 Task: In the Page agendapage.pptxselect all the shapes, outline the shape with the color  'orange'select all the shapes, and insert the shape effects glow 'gold, 18 pt 'insert the slide blankinsert the chart clustered barapply animations splitwith effects options by element in seriesinsert the slide blank Insert a picture of Firewith name   Fire1.png apply animation in motion path custom path
Action: Mouse pressed left at (30, 88)
Screenshot: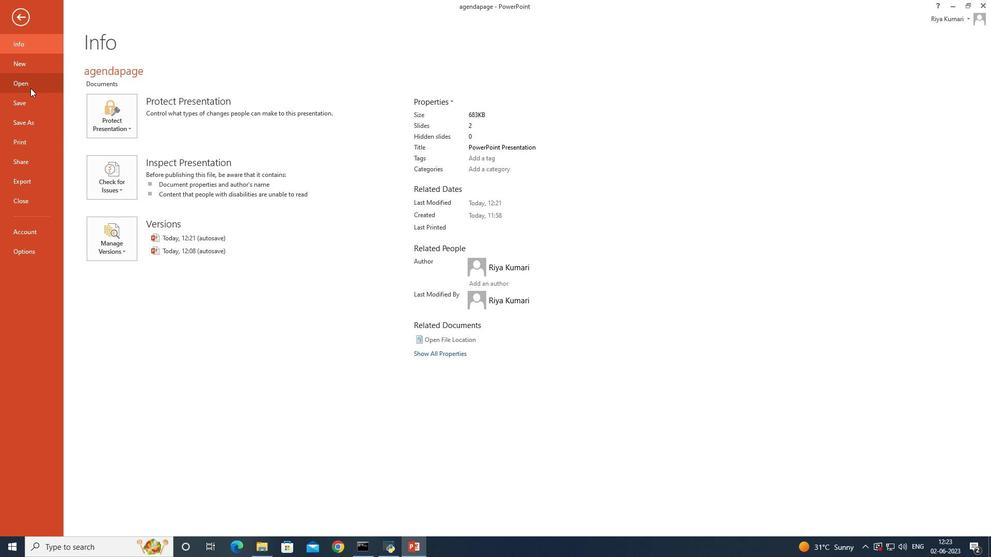 
Action: Mouse moved to (276, 106)
Screenshot: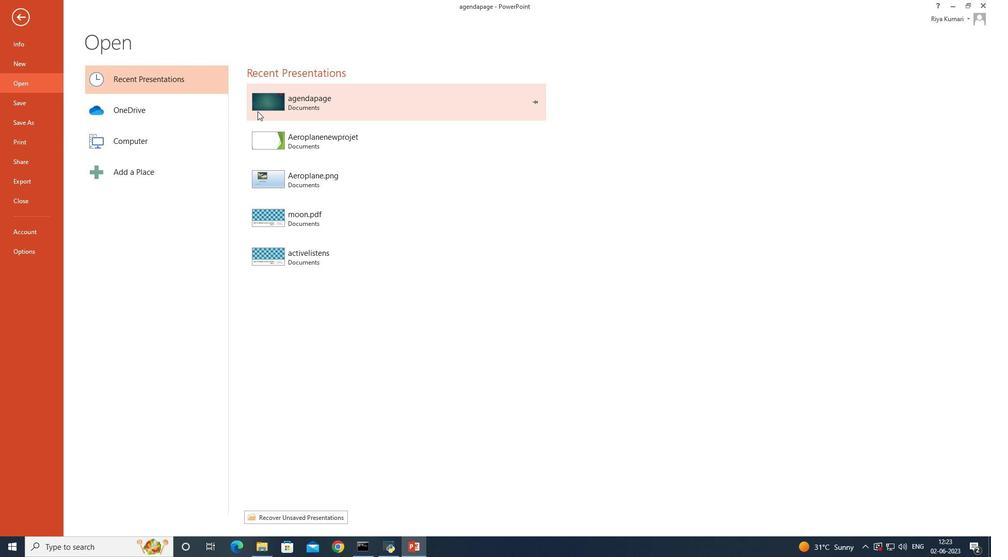 
Action: Mouse pressed left at (276, 106)
Screenshot: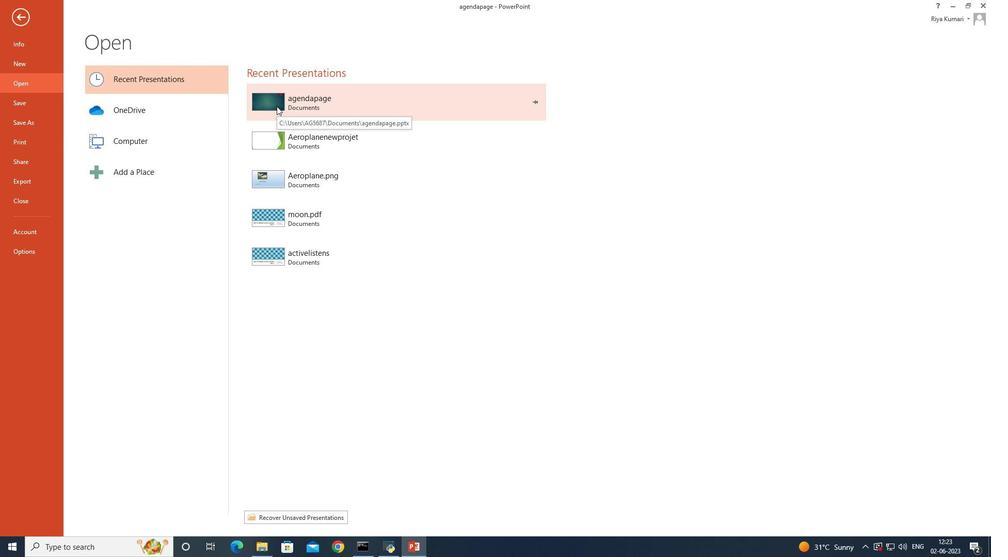 
Action: Mouse moved to (376, 145)
Screenshot: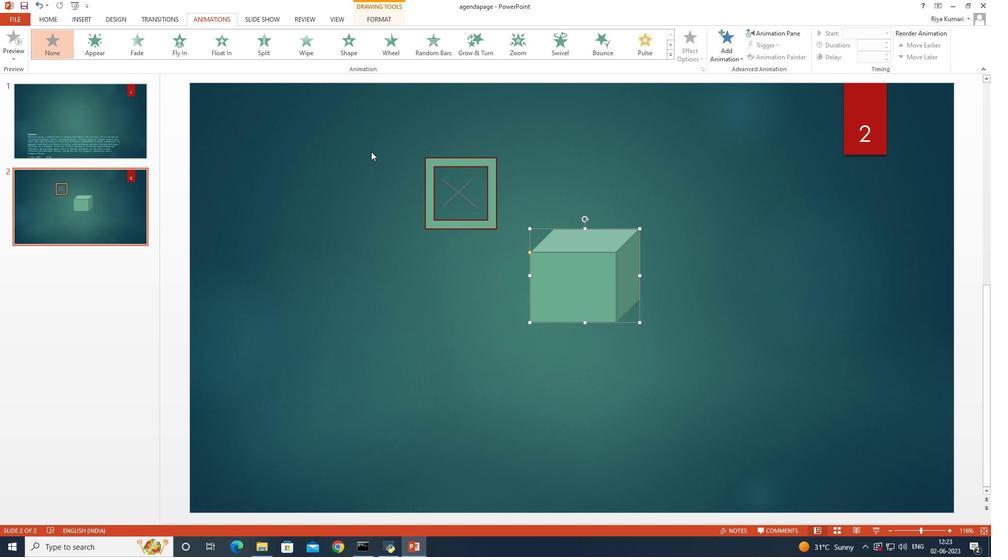 
Action: Mouse pressed left at (376, 145)
Screenshot: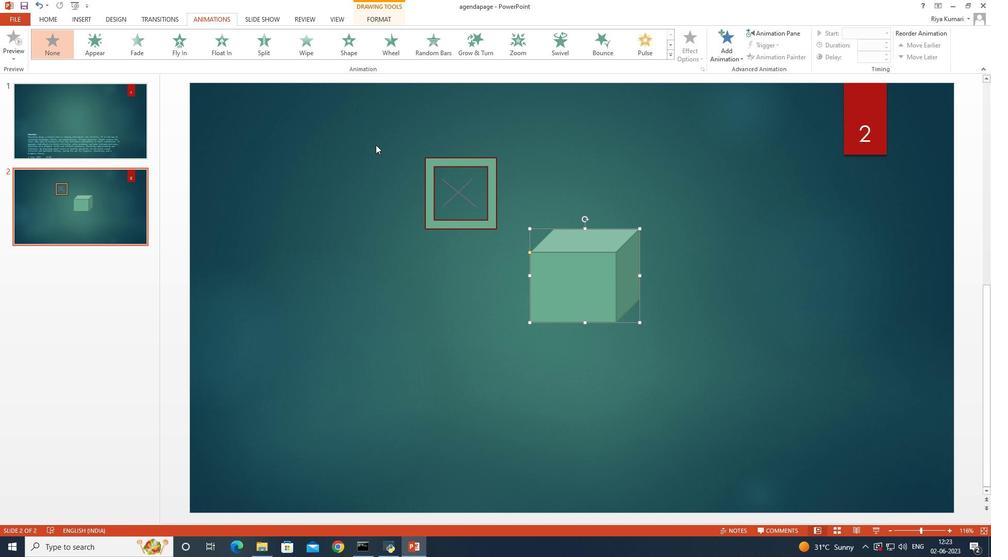 
Action: Mouse moved to (83, 23)
Screenshot: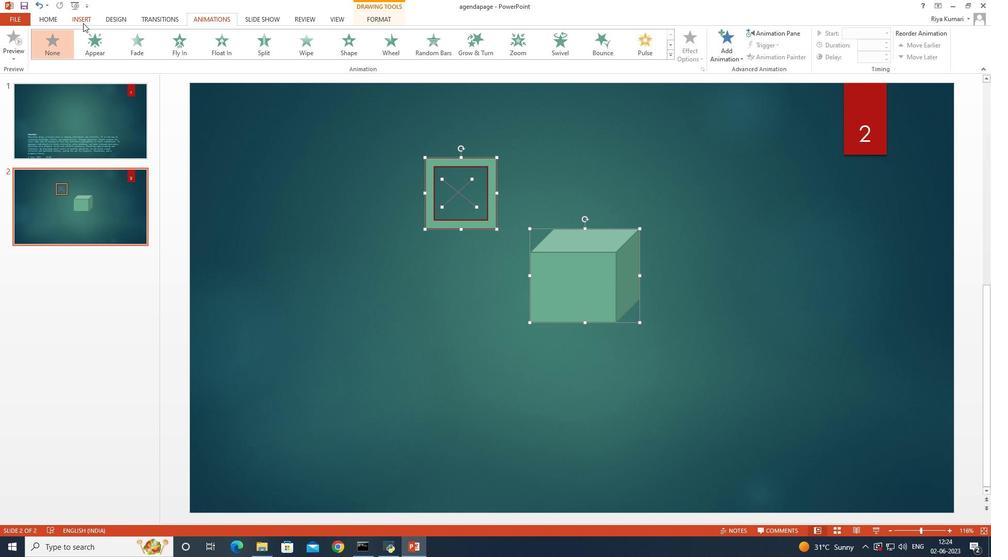 
Action: Mouse pressed left at (83, 23)
Screenshot: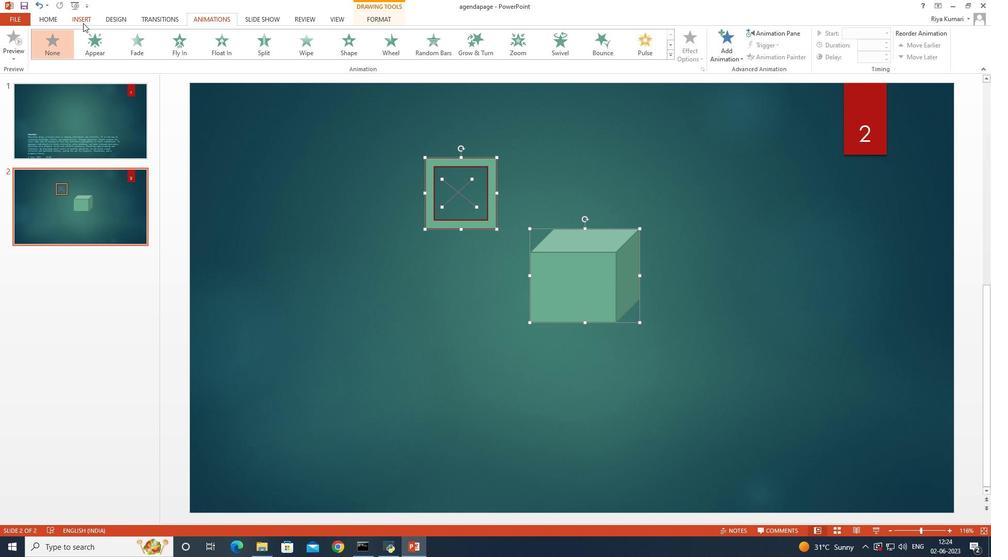 
Action: Mouse moved to (50, 14)
Screenshot: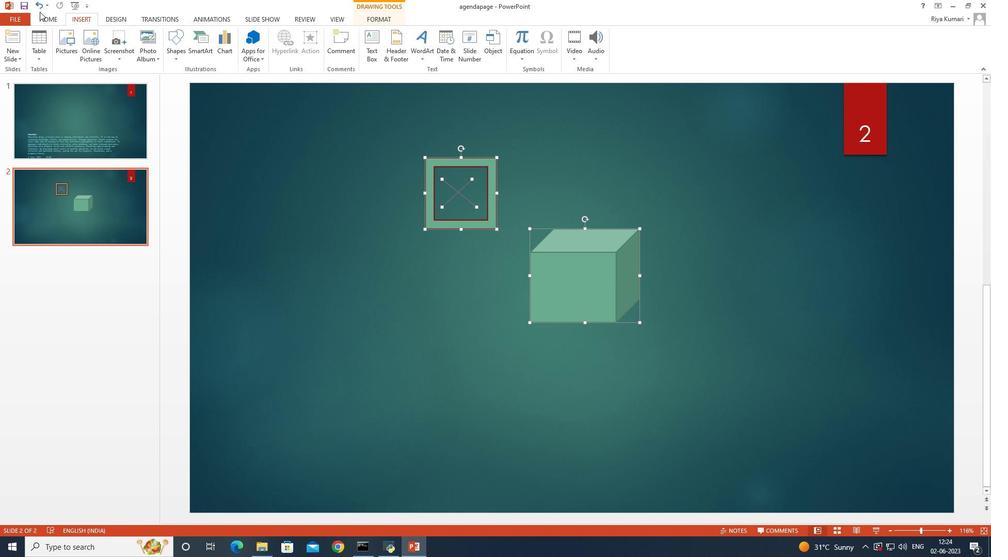 
Action: Mouse pressed left at (50, 14)
Screenshot: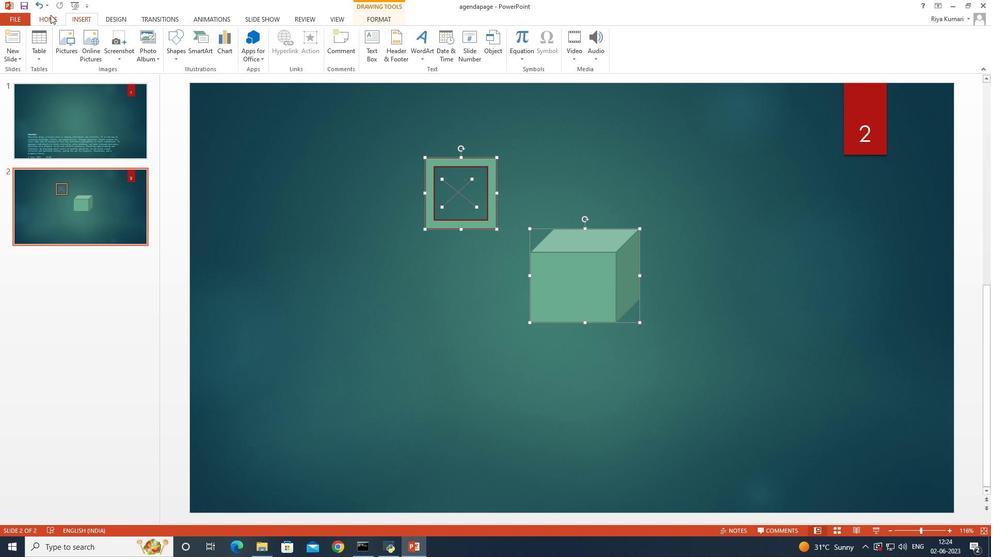 
Action: Mouse moved to (588, 42)
Screenshot: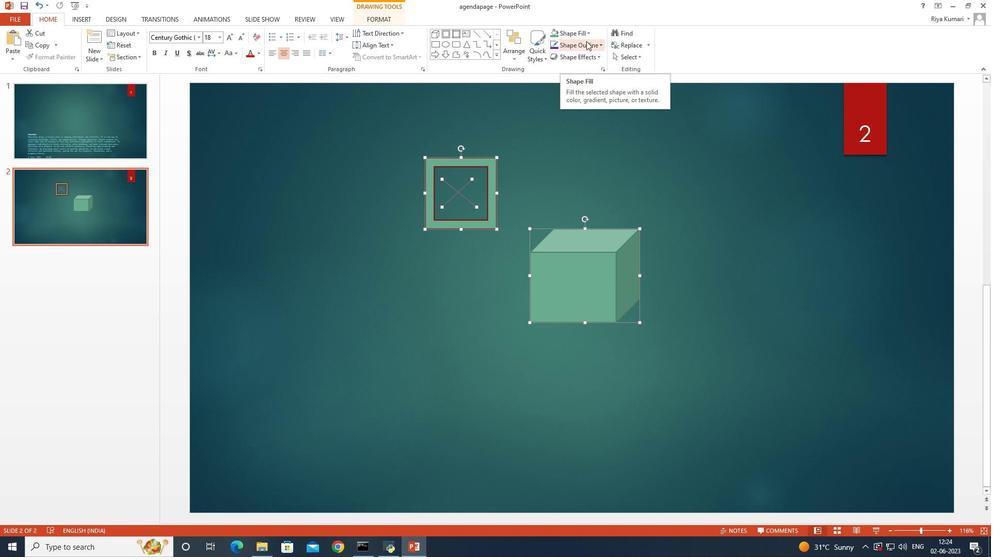 
Action: Mouse pressed left at (588, 42)
Screenshot: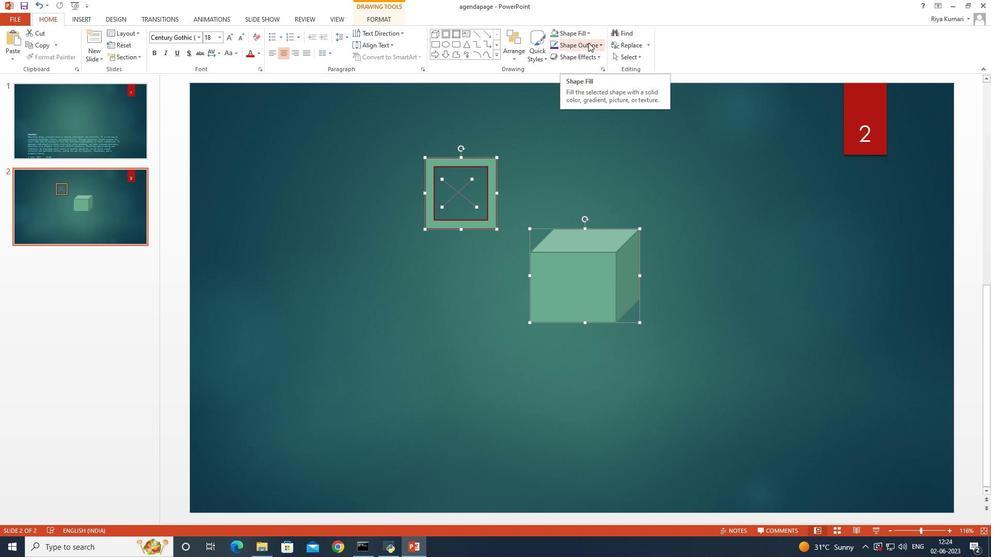 
Action: Mouse moved to (598, 66)
Screenshot: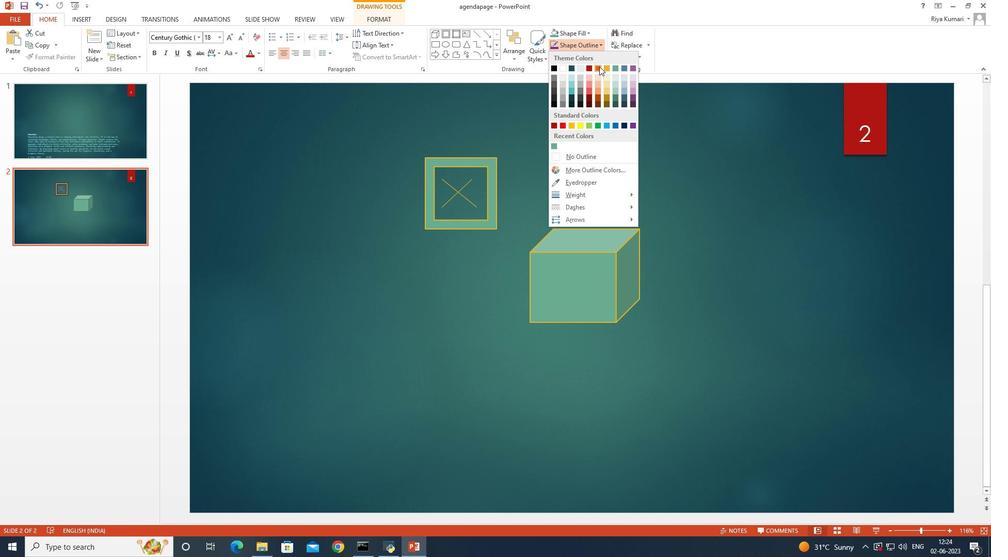 
Action: Mouse pressed left at (598, 66)
Screenshot: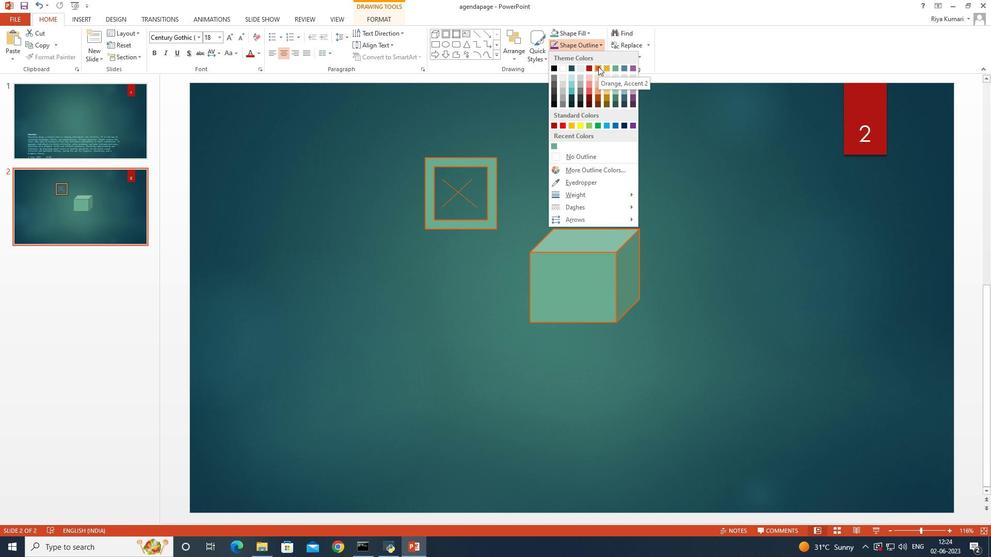 
Action: Mouse moved to (664, 194)
Screenshot: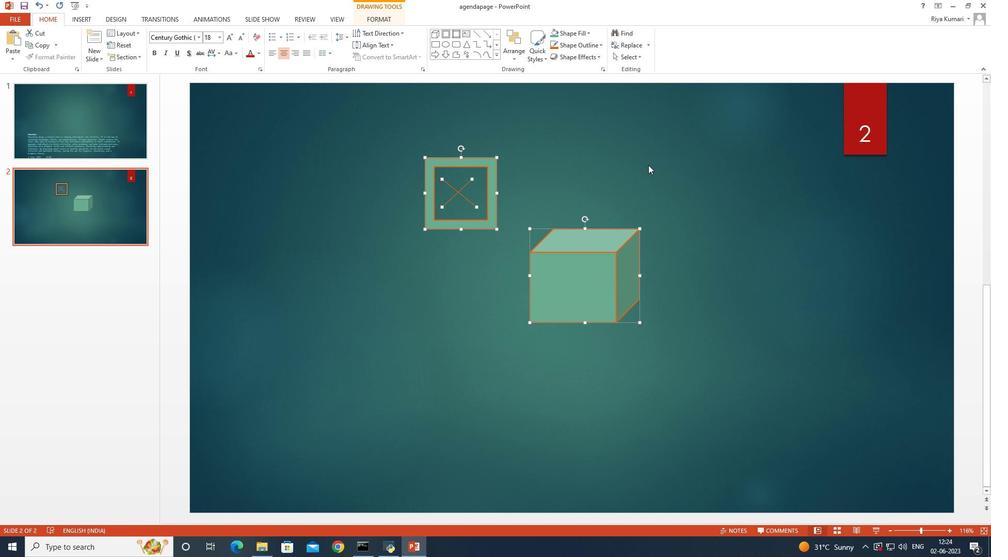 
Action: Mouse pressed left at (664, 194)
Screenshot: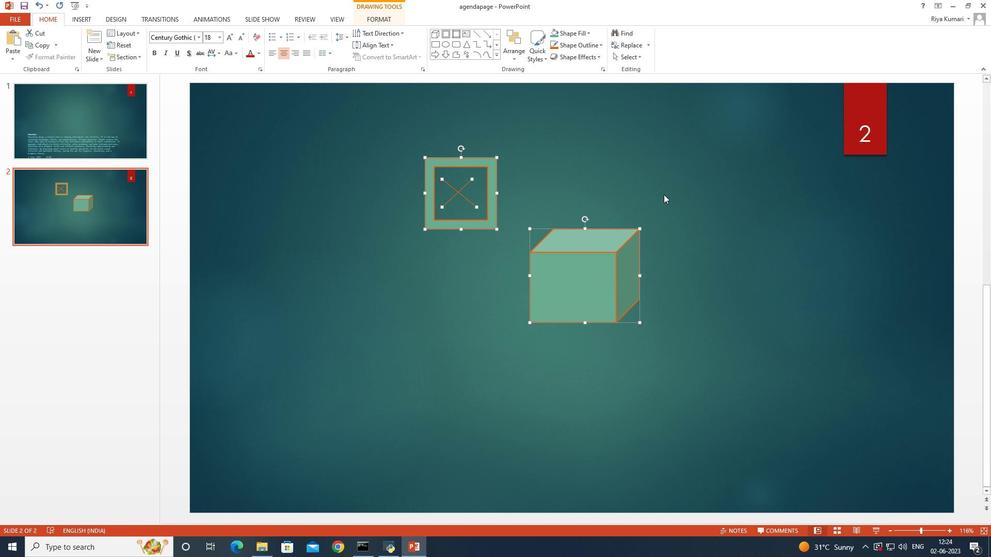 
Action: Mouse moved to (412, 150)
Screenshot: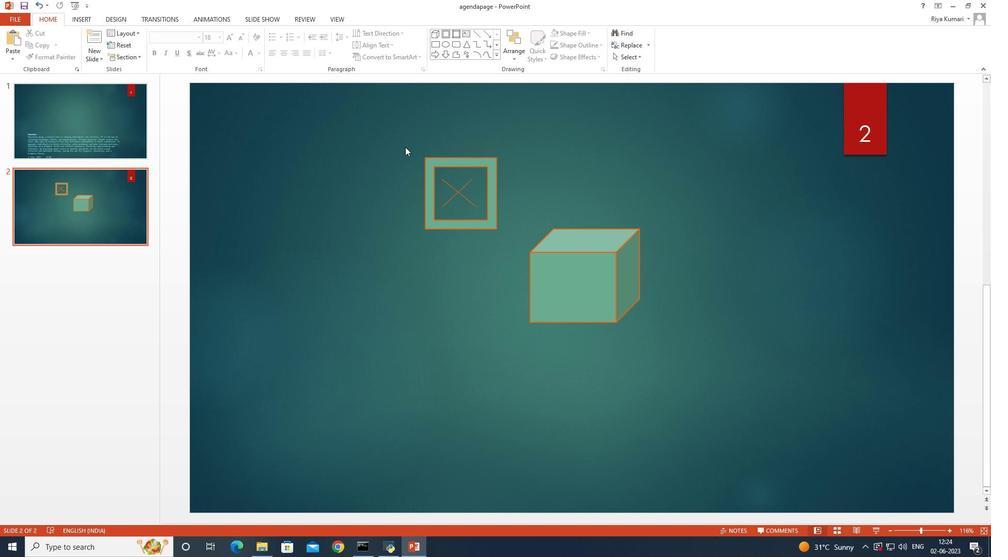 
Action: Mouse pressed left at (412, 150)
Screenshot: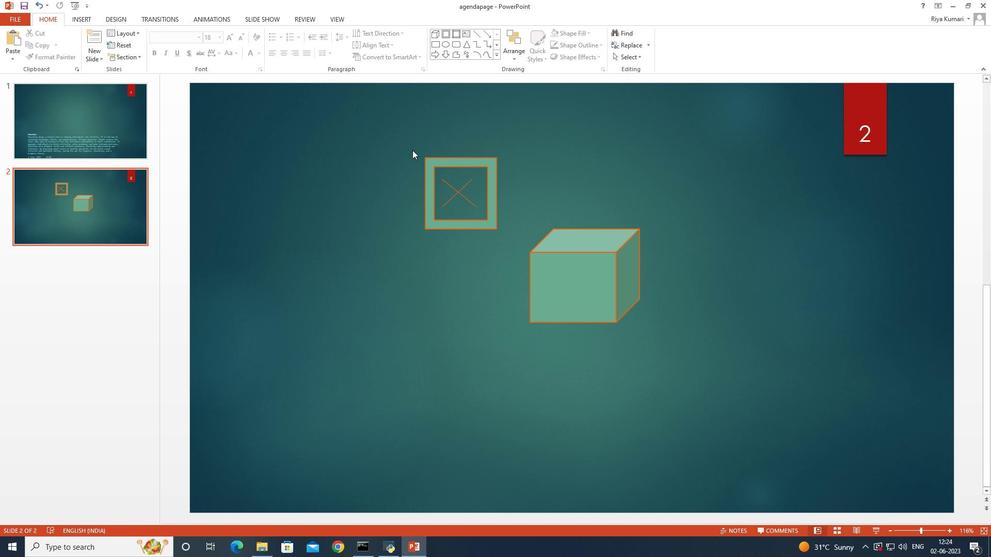 
Action: Mouse moved to (565, 57)
Screenshot: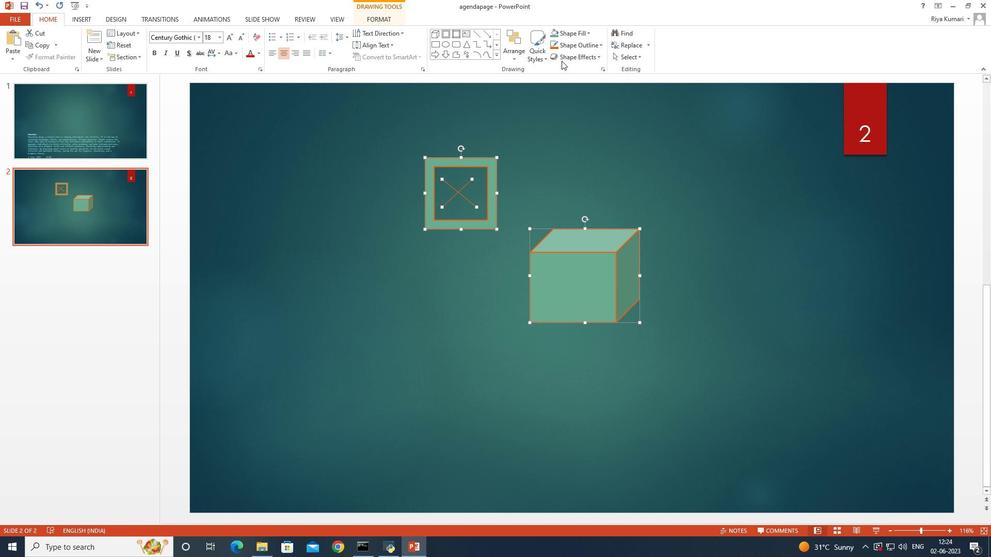 
Action: Mouse pressed left at (565, 57)
Screenshot: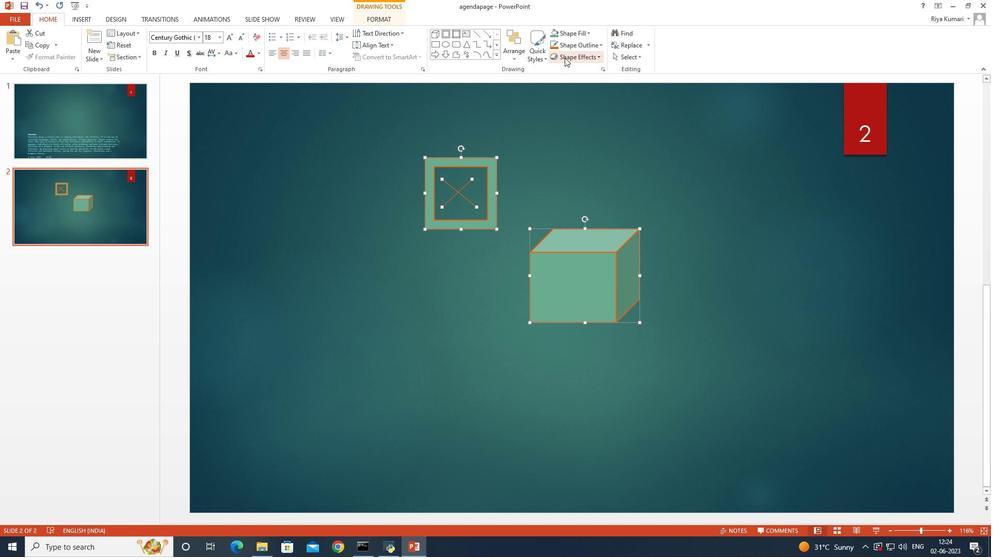 
Action: Mouse moved to (586, 138)
Screenshot: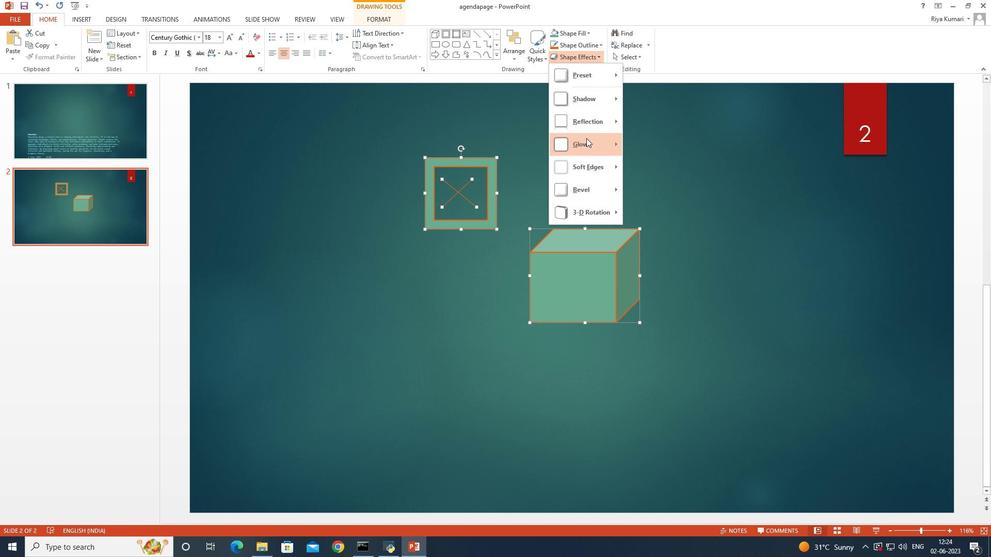 
Action: Mouse pressed left at (586, 138)
Screenshot: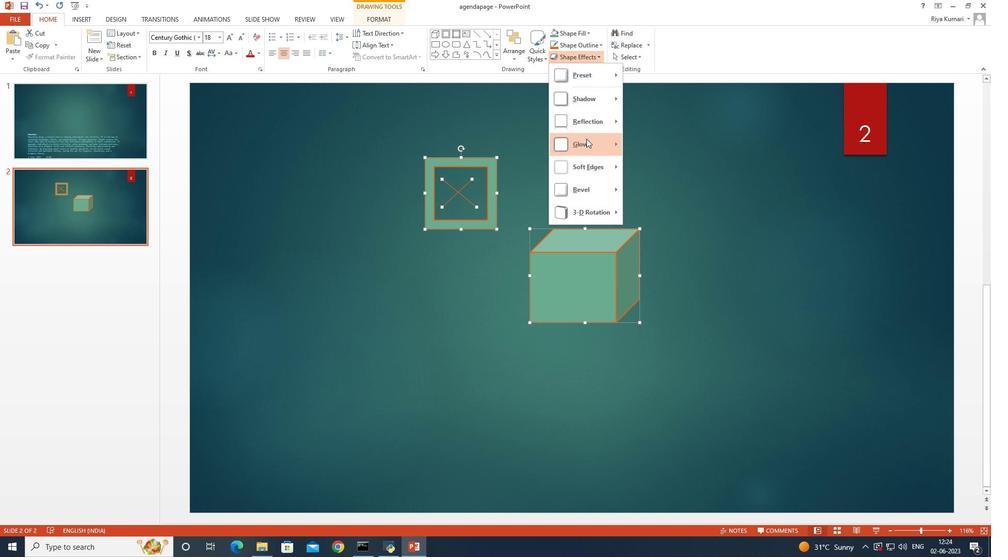 
Action: Mouse moved to (697, 281)
Screenshot: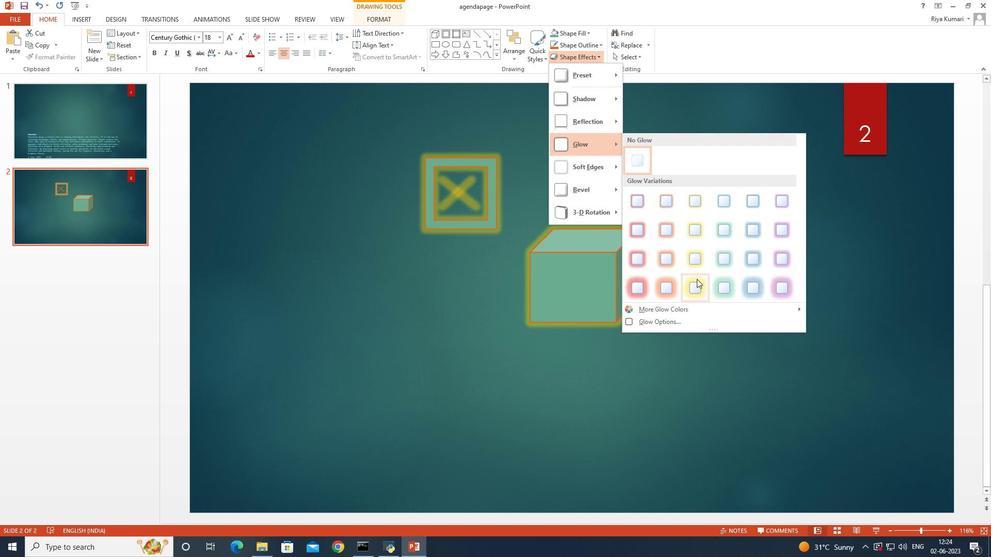 
Action: Mouse pressed left at (697, 281)
Screenshot: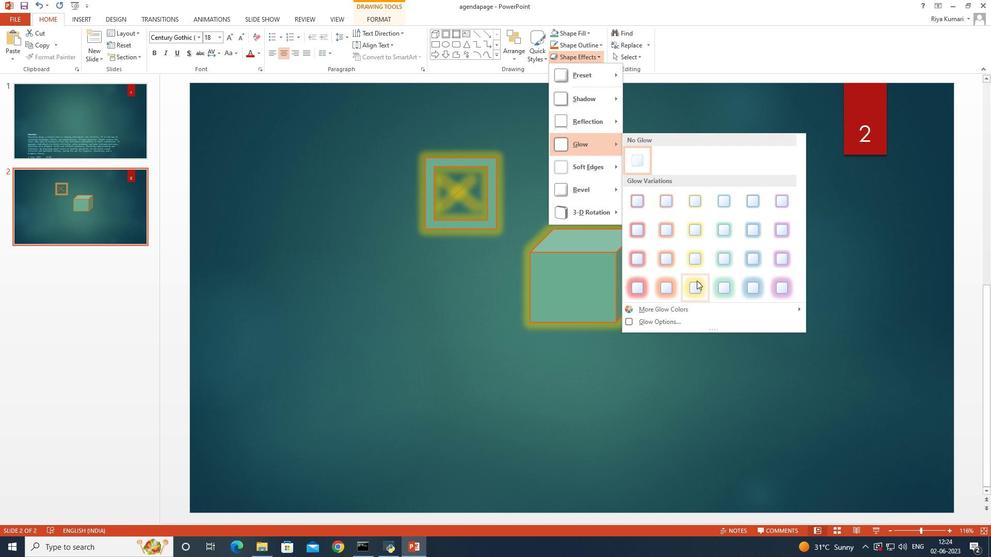 
Action: Mouse moved to (102, 54)
Screenshot: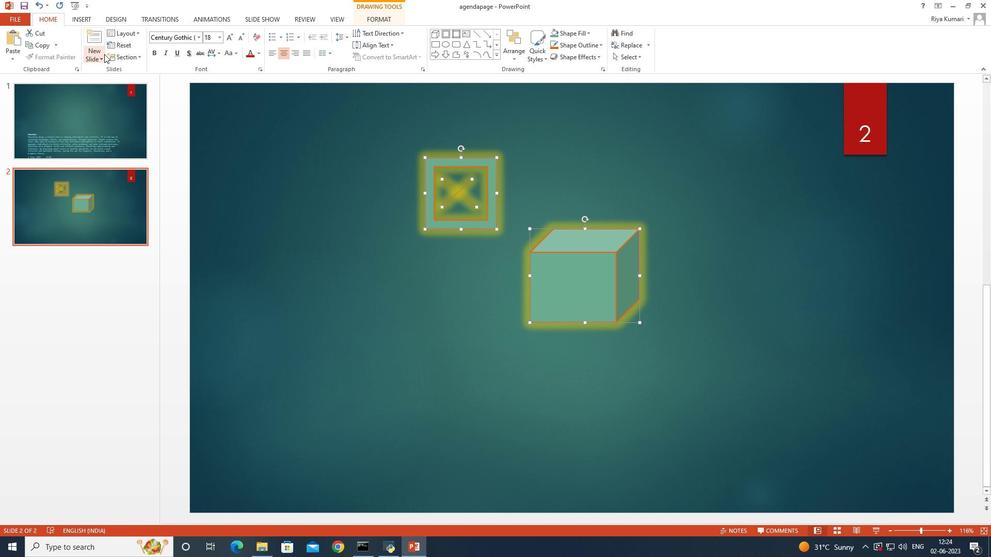 
Action: Mouse pressed left at (102, 54)
Screenshot: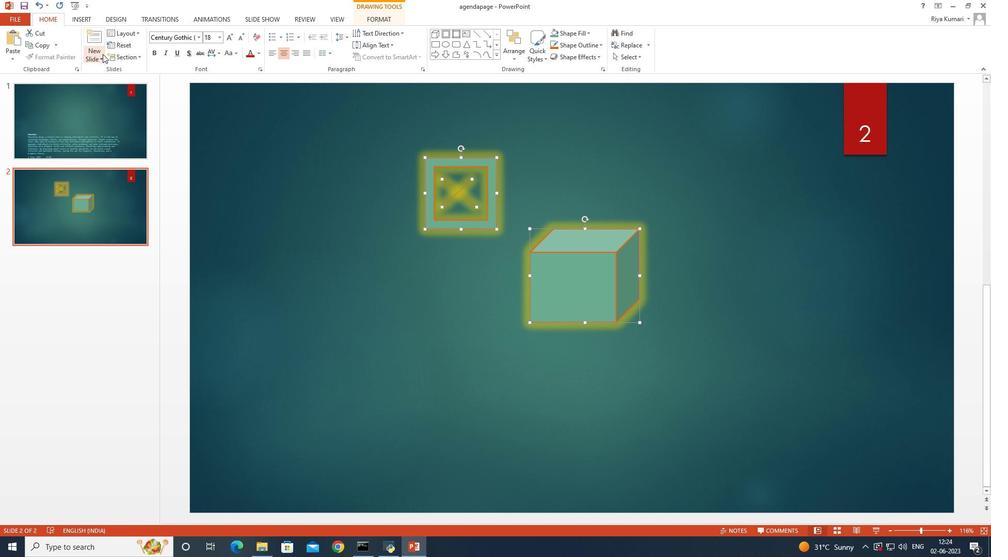 
Action: Mouse moved to (122, 190)
Screenshot: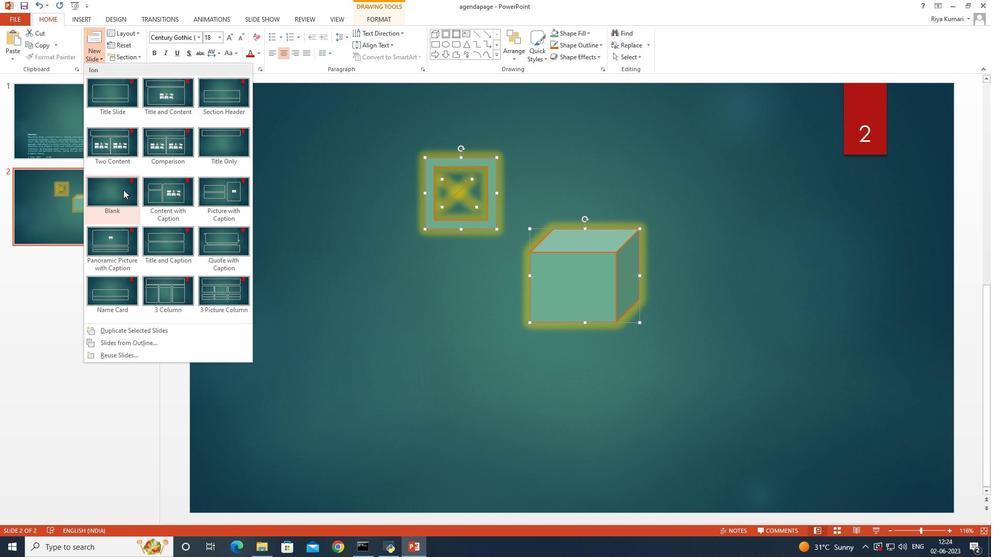 
Action: Mouse pressed left at (122, 190)
Screenshot: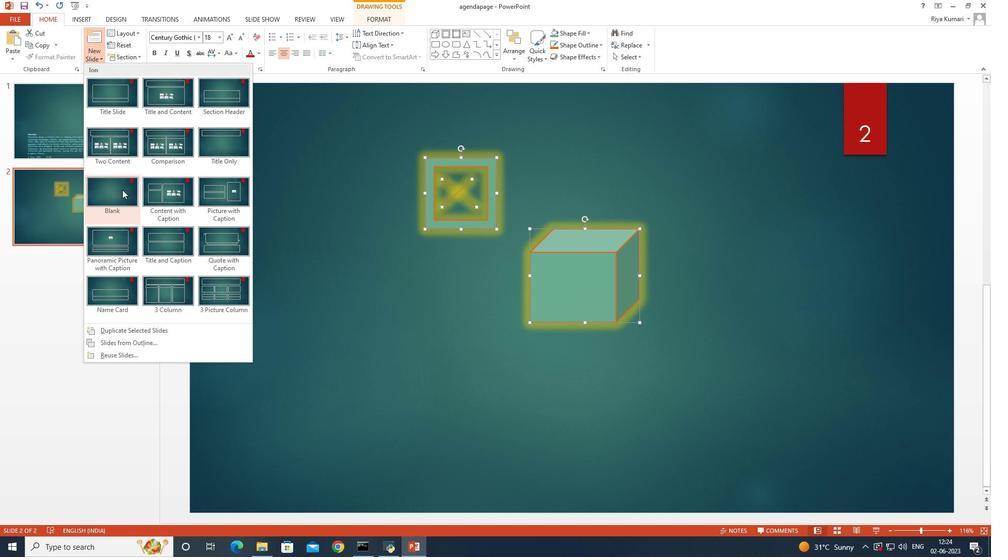 
Action: Mouse moved to (81, 19)
Screenshot: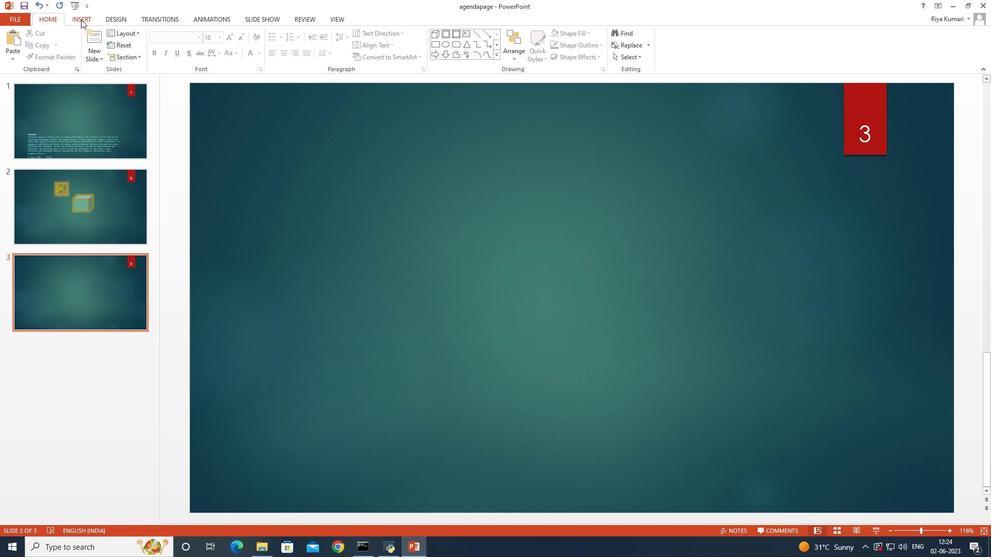 
Action: Mouse pressed left at (81, 19)
Screenshot: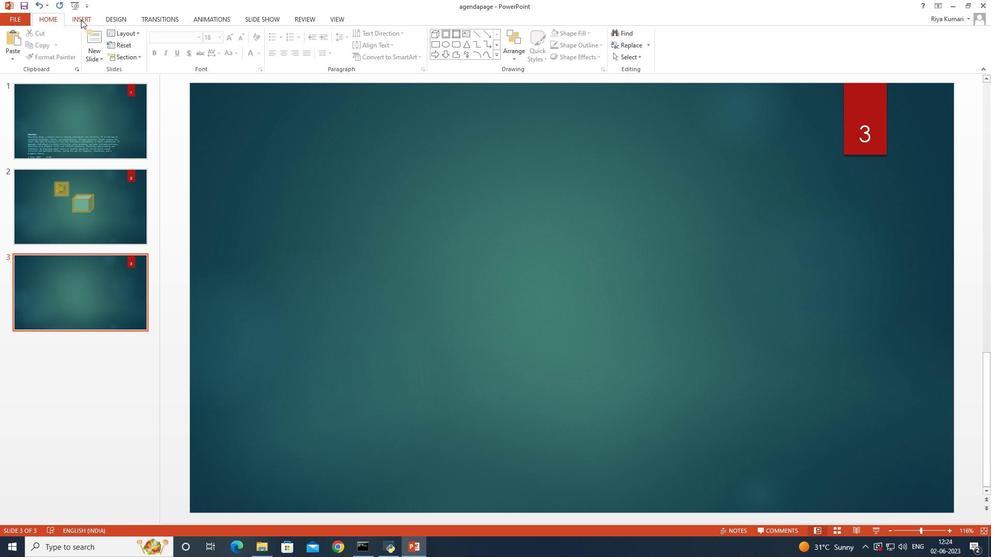
Action: Mouse moved to (222, 50)
Screenshot: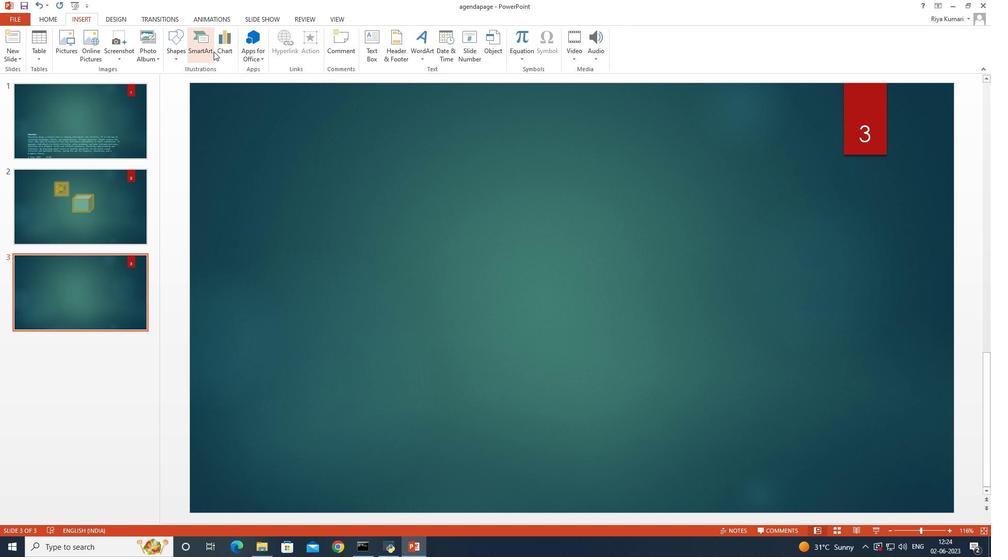 
Action: Mouse pressed left at (222, 50)
Screenshot: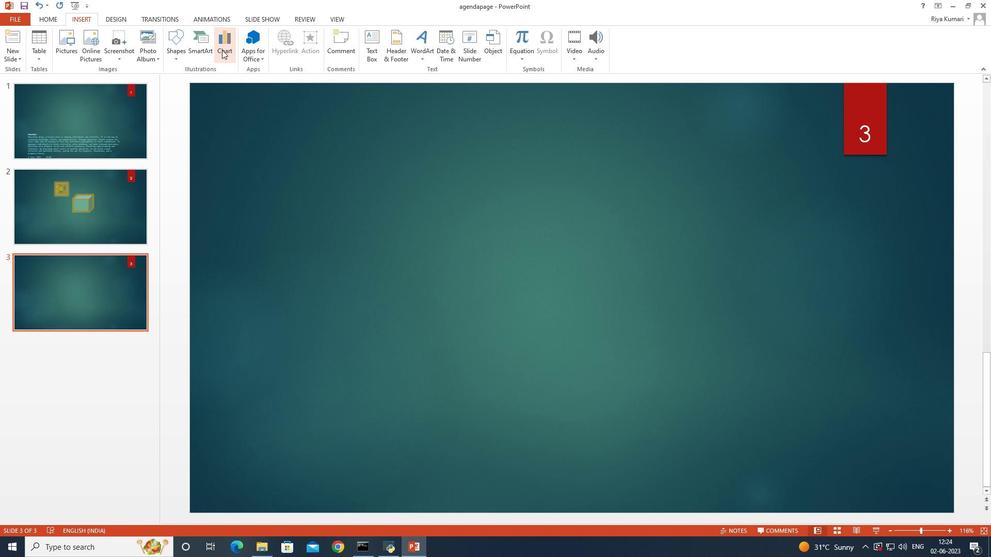 
Action: Mouse moved to (484, 241)
Screenshot: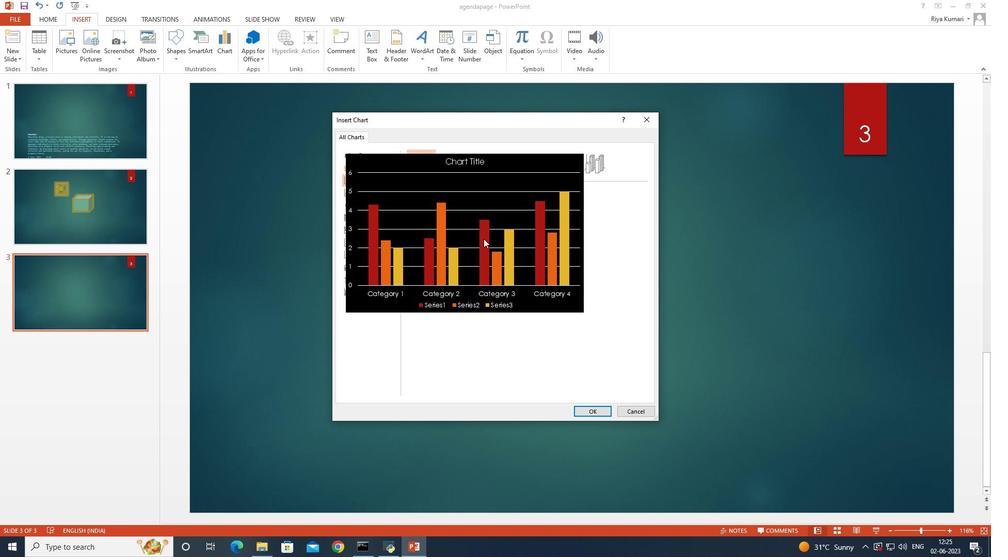 
Action: Mouse pressed left at (484, 241)
Screenshot: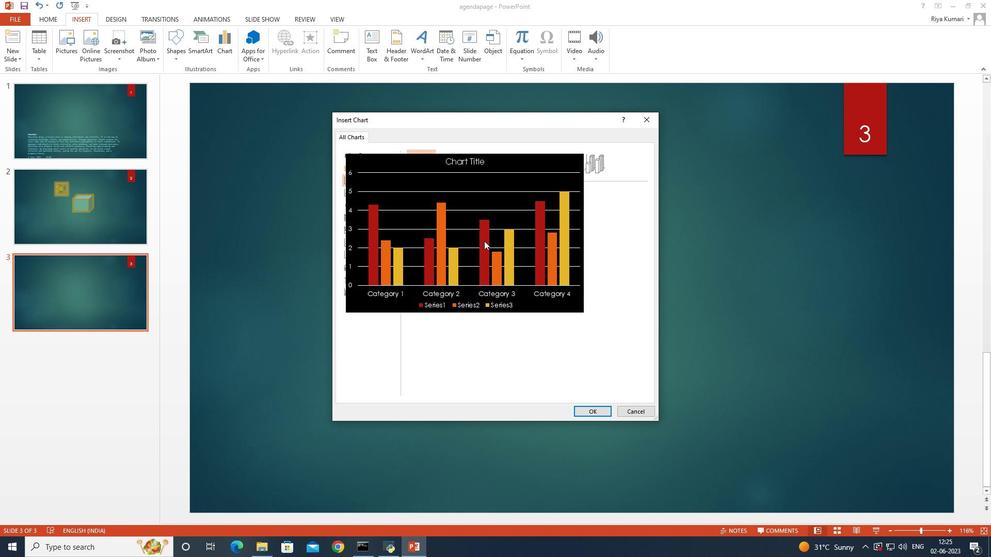 
Action: Mouse moved to (596, 417)
Screenshot: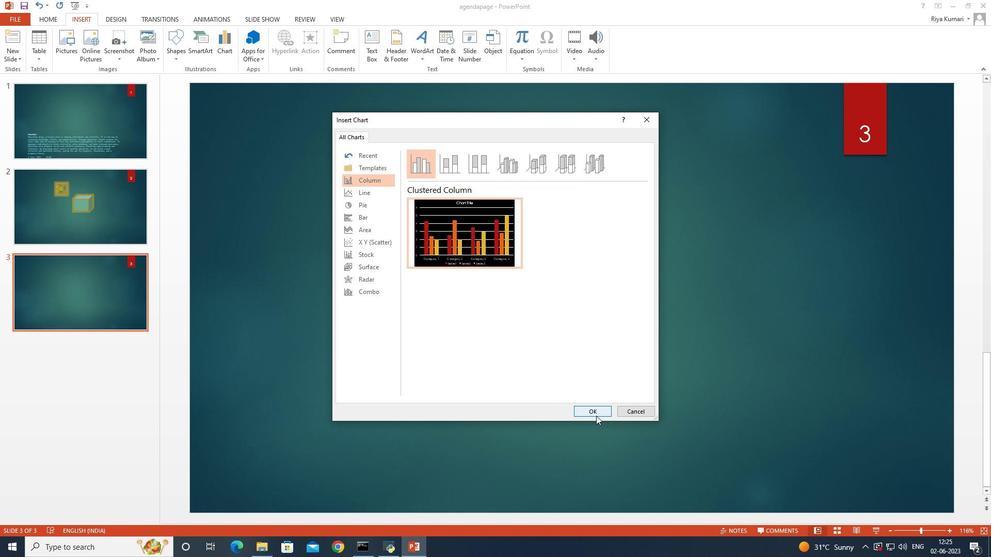 
Action: Mouse pressed left at (596, 417)
Screenshot: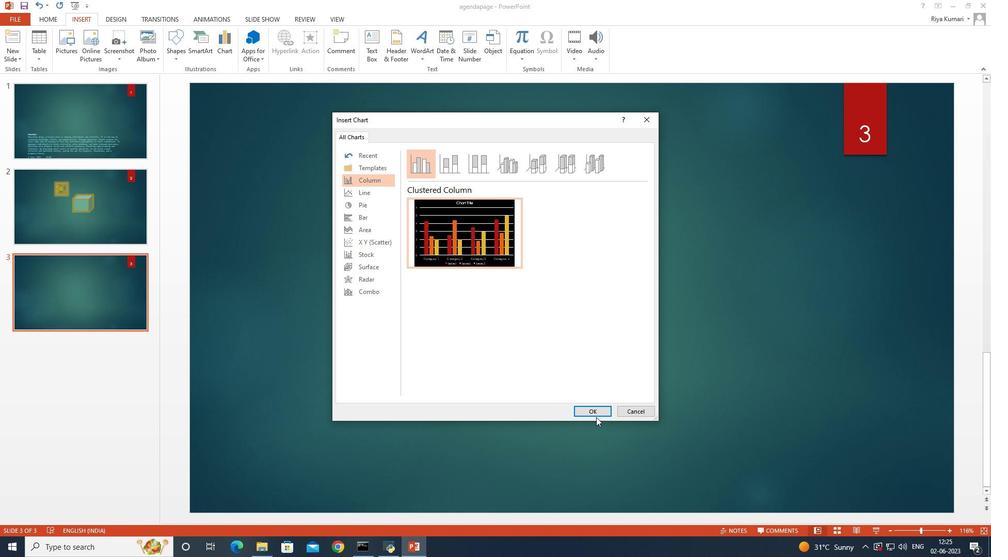 
Action: Mouse moved to (595, 413)
Screenshot: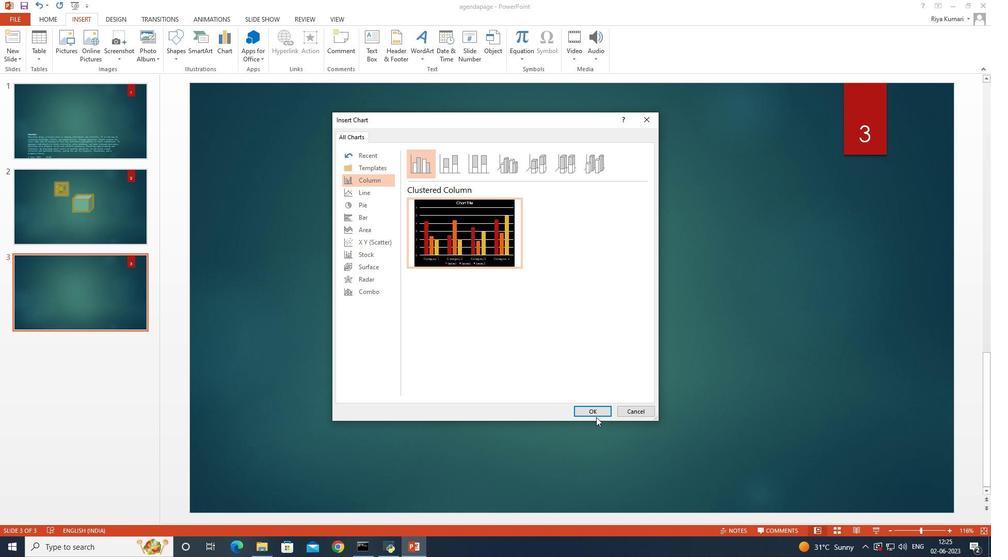 
Action: Mouse pressed left at (595, 413)
Screenshot: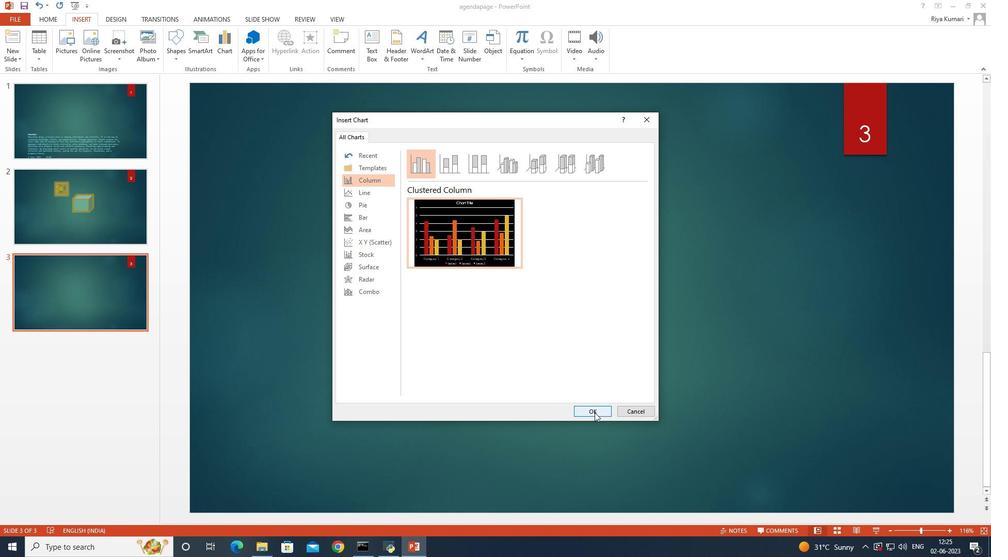 
Action: Mouse moved to (256, 258)
Screenshot: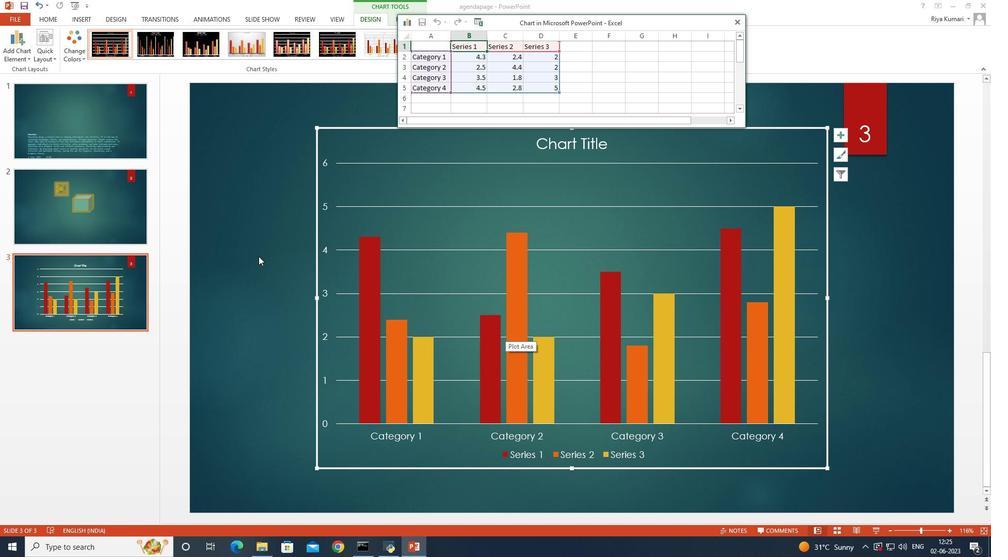 
Action: Mouse pressed left at (256, 258)
Screenshot: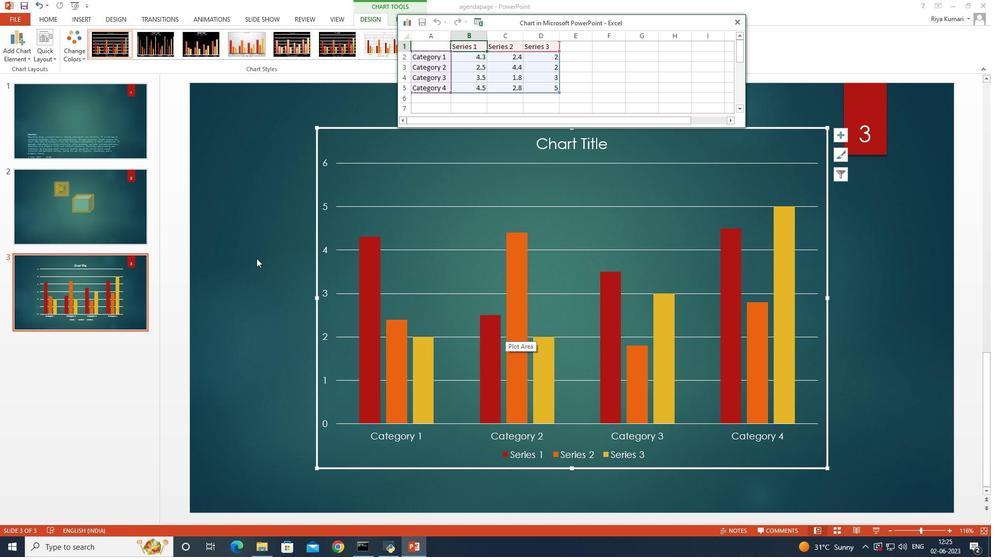 
Action: Mouse moved to (740, 19)
Screenshot: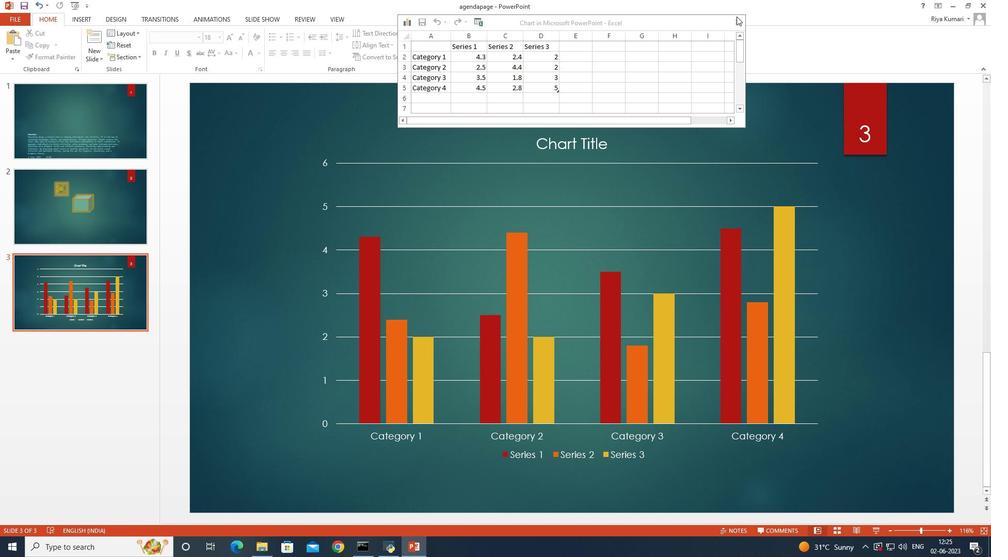 
Action: Mouse pressed left at (740, 19)
Screenshot: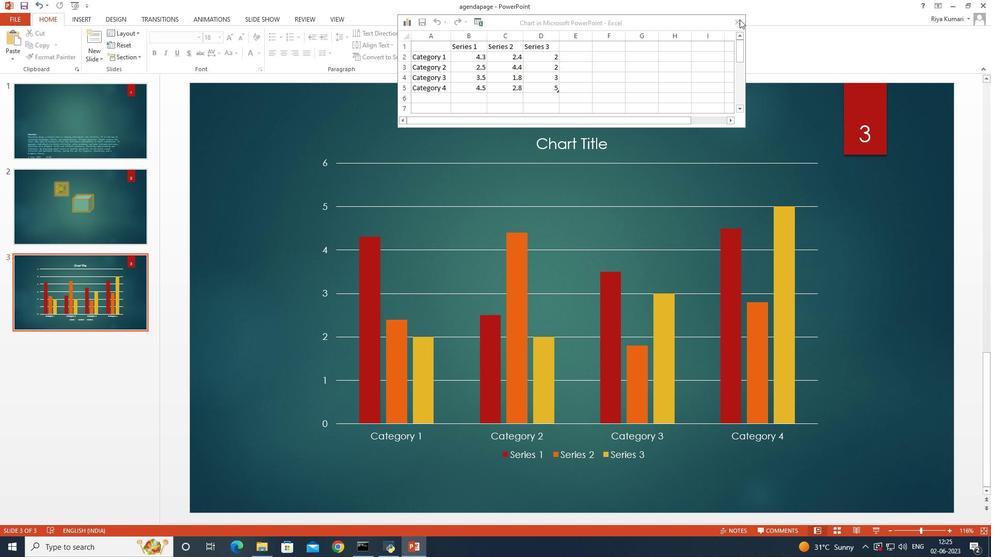 
Action: Mouse moved to (224, 18)
Screenshot: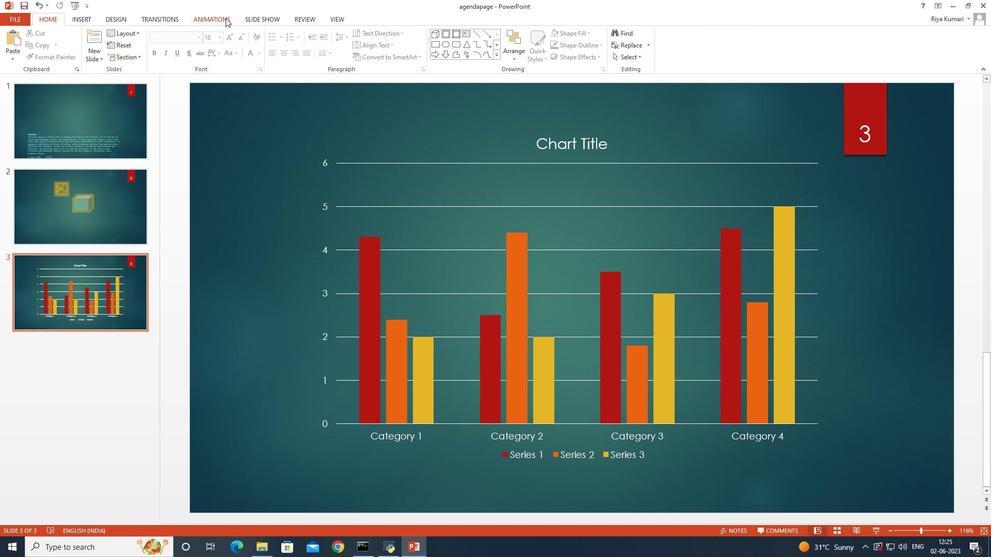 
Action: Mouse pressed left at (224, 18)
Screenshot: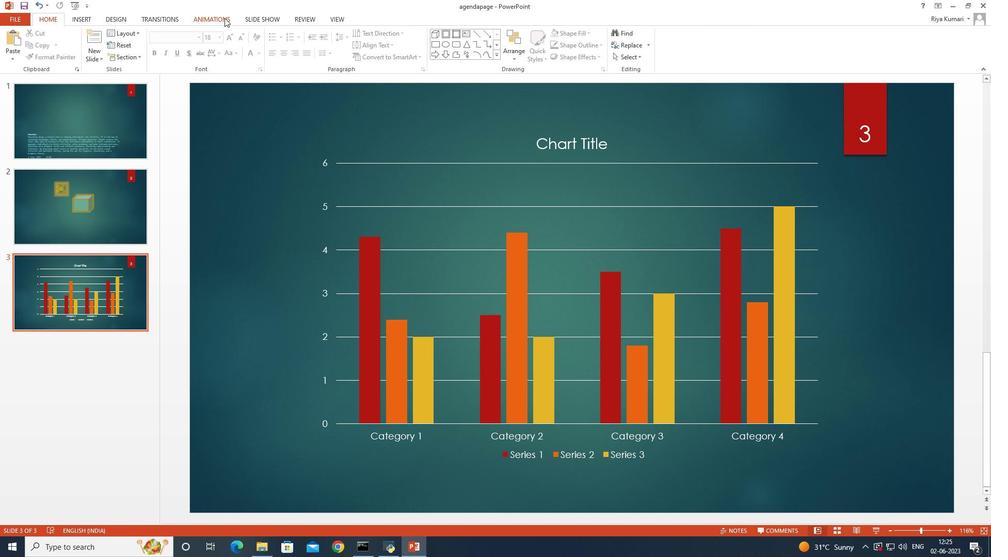 
Action: Mouse moved to (279, 171)
Screenshot: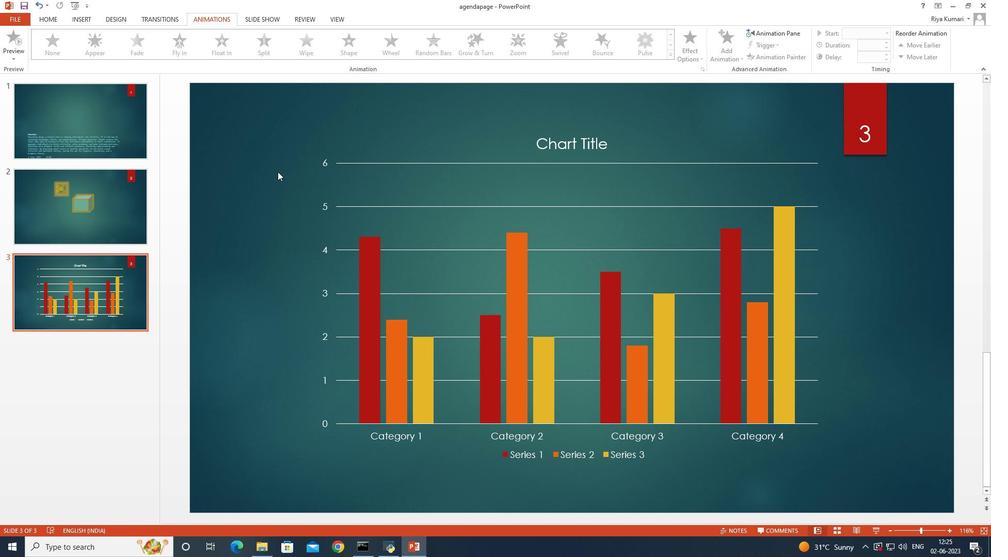 
Action: Mouse pressed left at (279, 171)
Screenshot: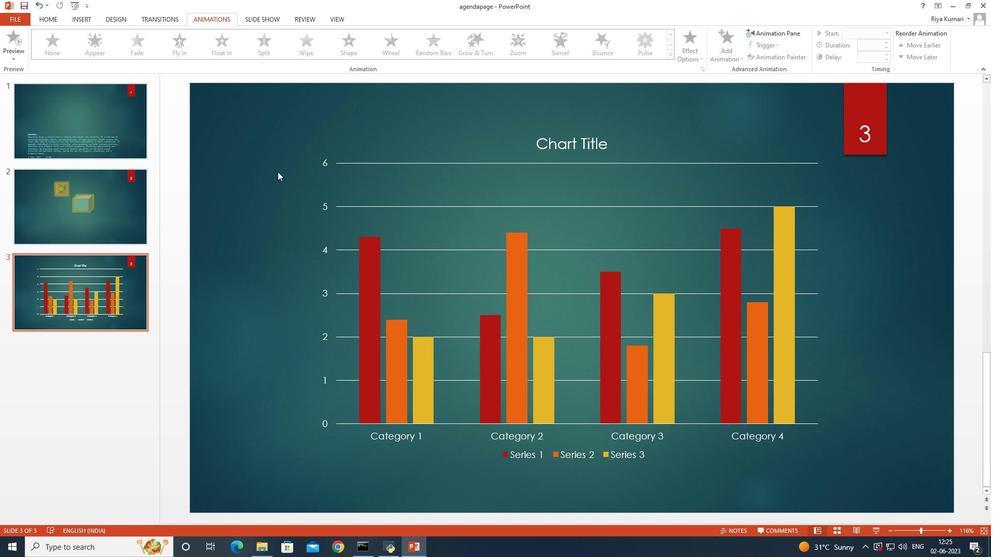 
Action: Mouse moved to (586, 389)
Screenshot: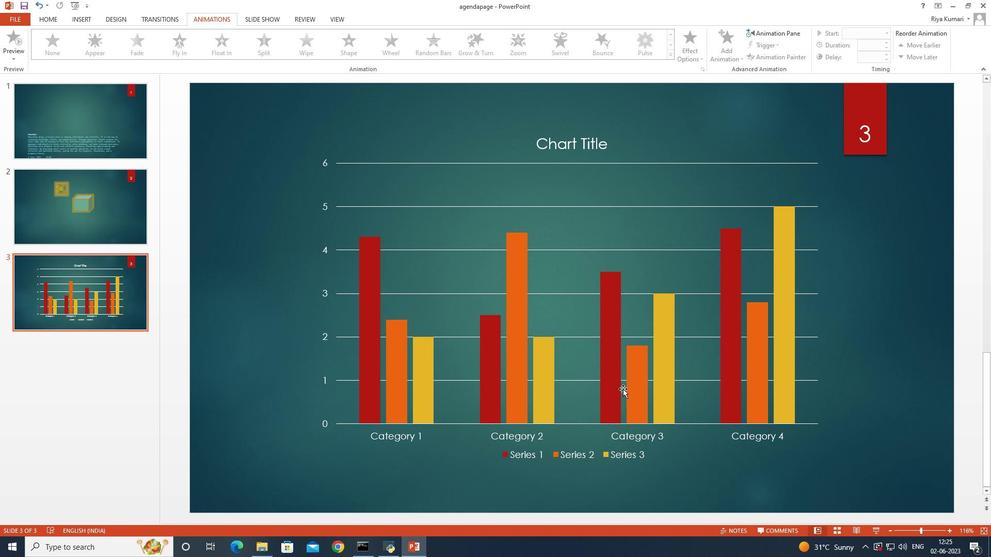 
Action: Mouse pressed left at (586, 389)
Screenshot: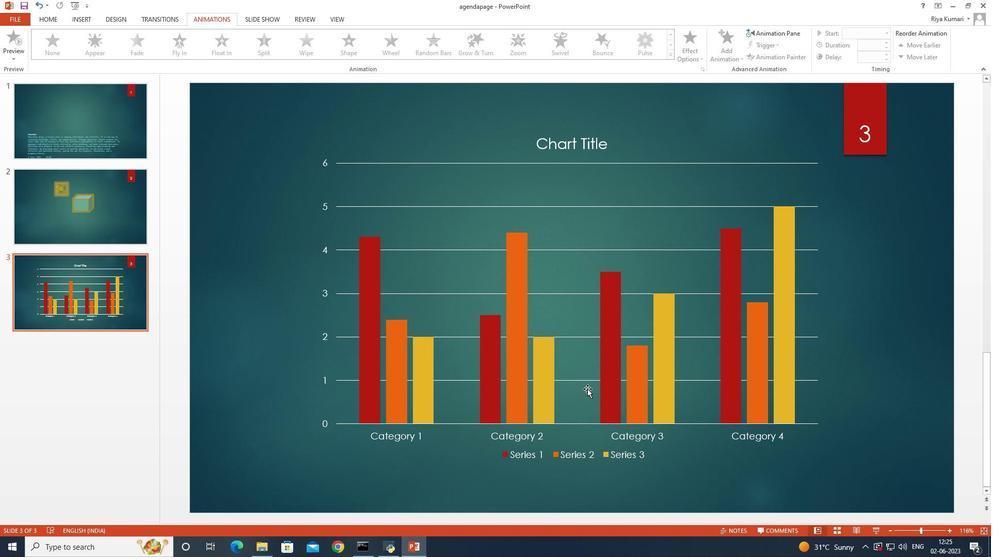 
Action: Mouse moved to (669, 54)
Screenshot: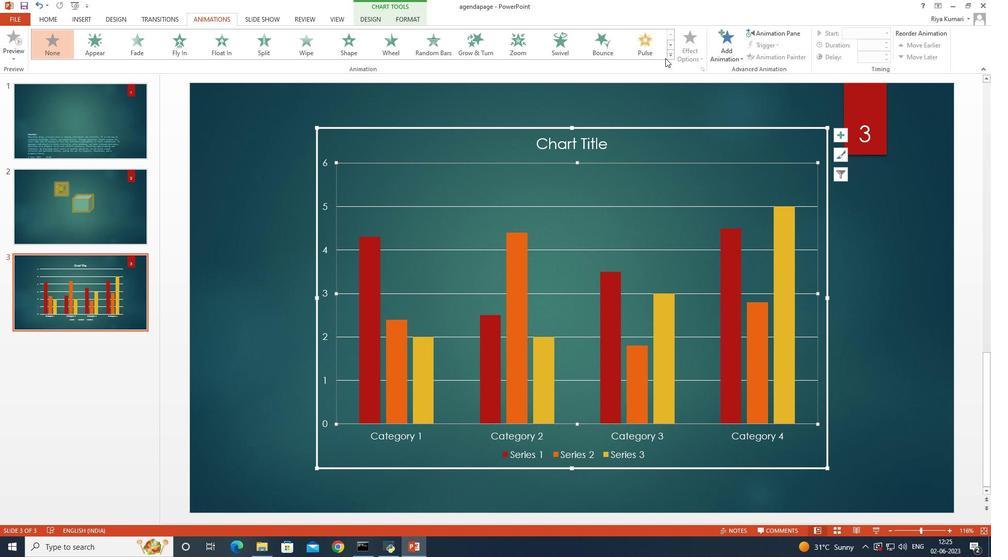 
Action: Mouse pressed left at (669, 54)
Screenshot: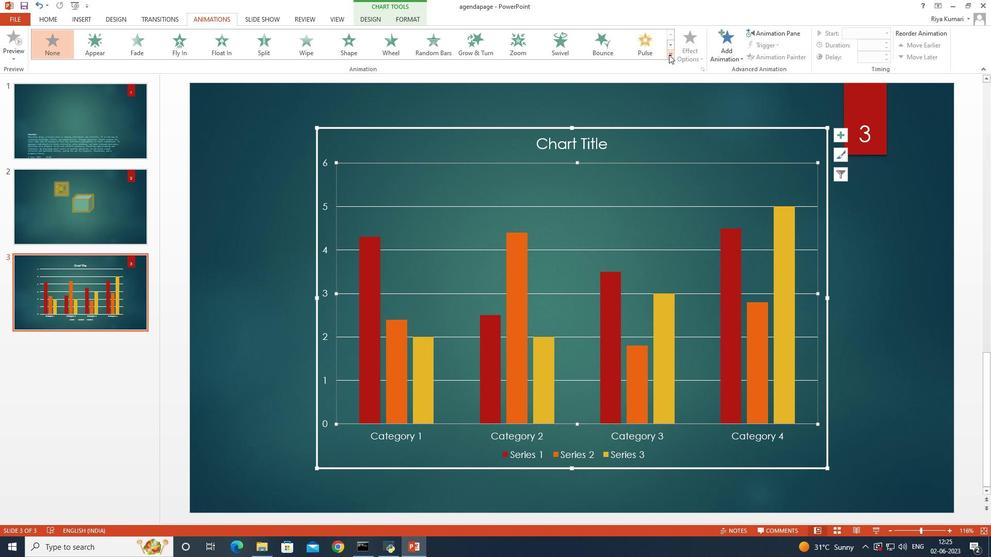 
Action: Mouse moved to (225, 103)
Screenshot: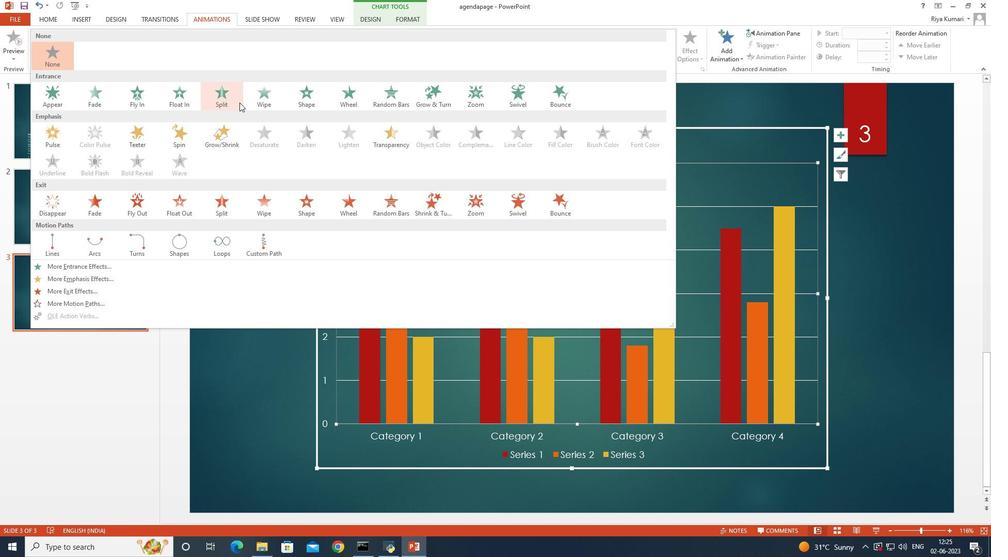 
Action: Mouse pressed left at (225, 103)
Screenshot: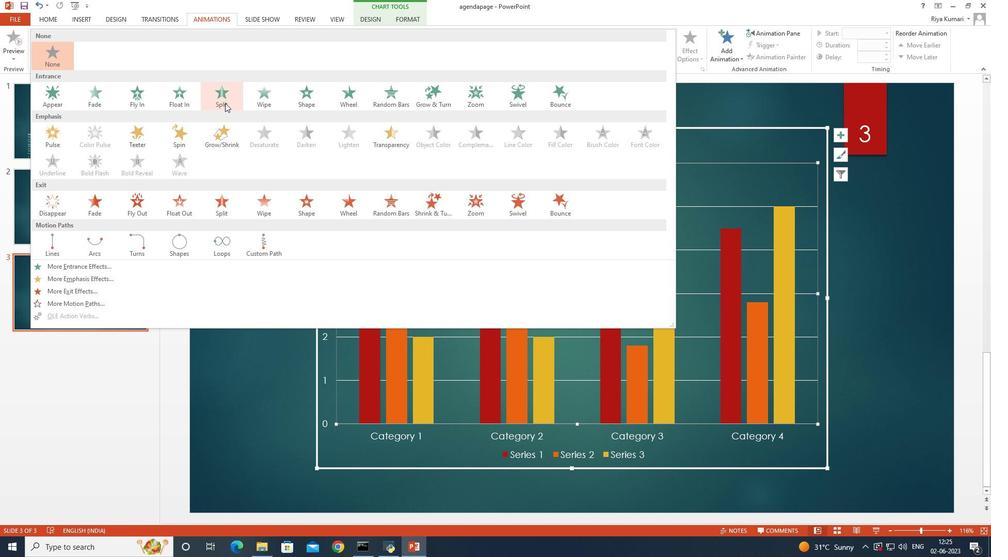 
Action: Mouse moved to (687, 52)
Screenshot: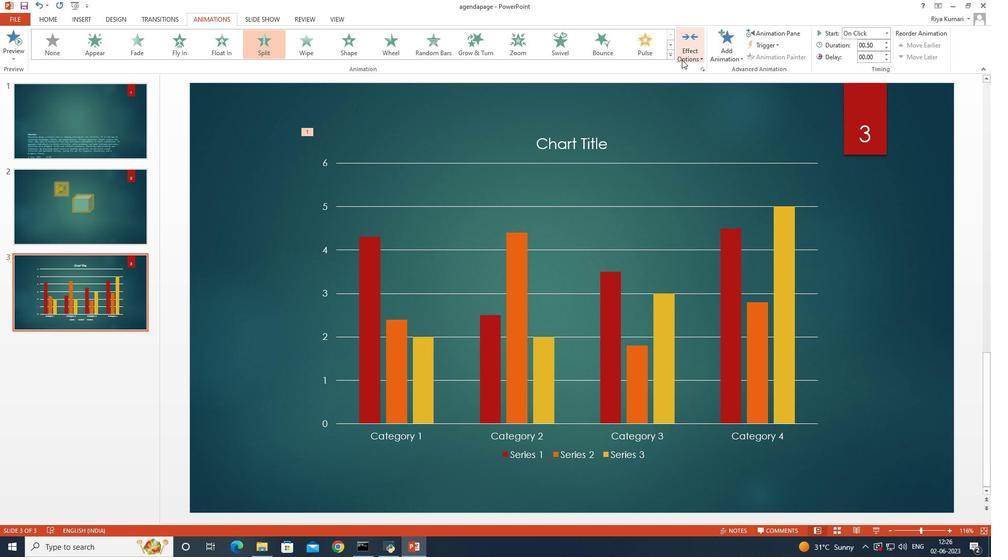 
Action: Mouse pressed left at (687, 52)
Screenshot: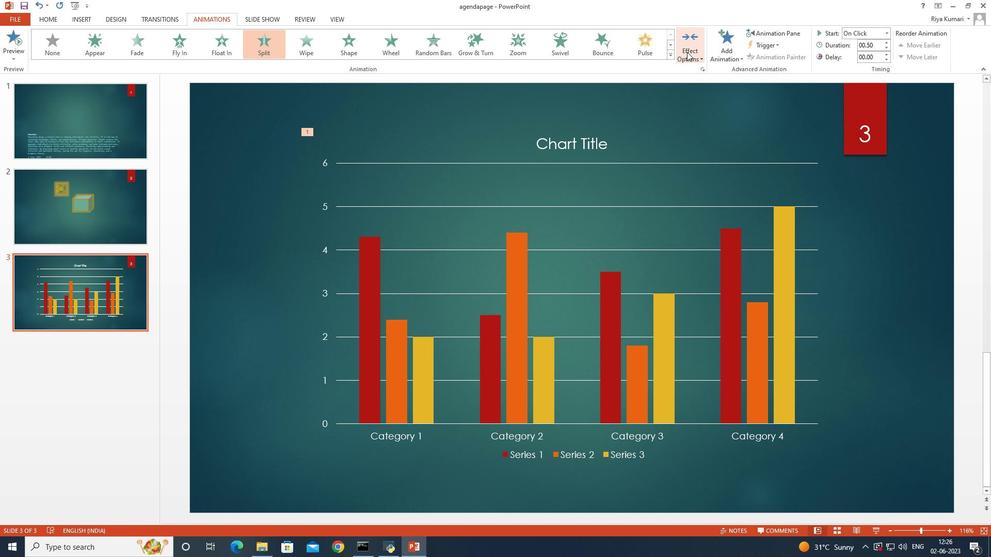 
Action: Mouse moved to (720, 203)
Screenshot: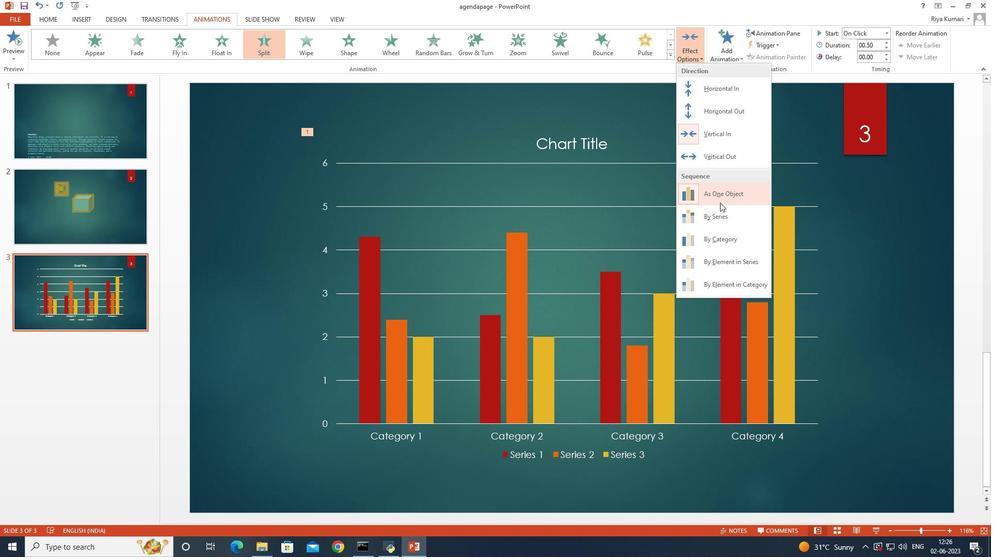 
Action: Mouse scrolled (720, 203) with delta (0, 0)
Screenshot: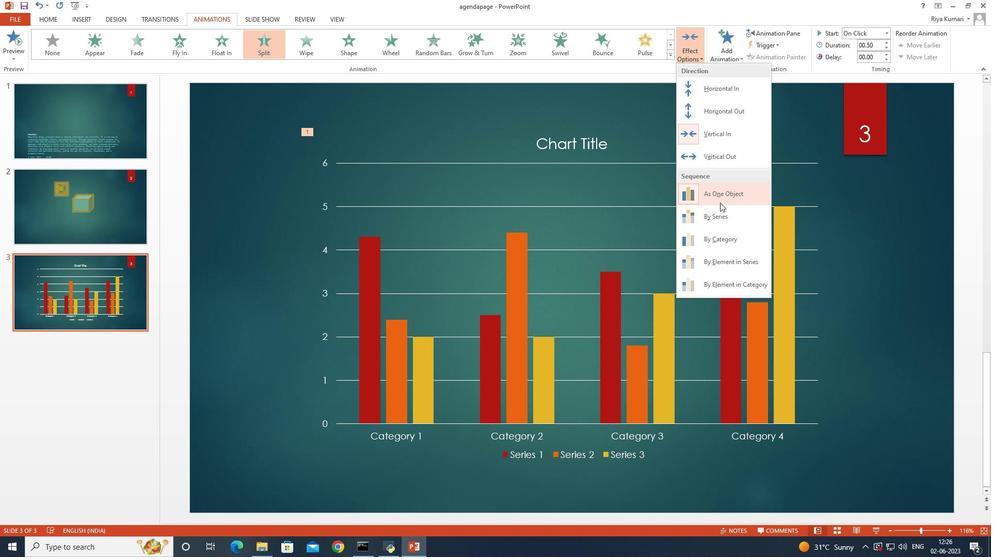 
Action: Mouse scrolled (720, 203) with delta (0, 0)
Screenshot: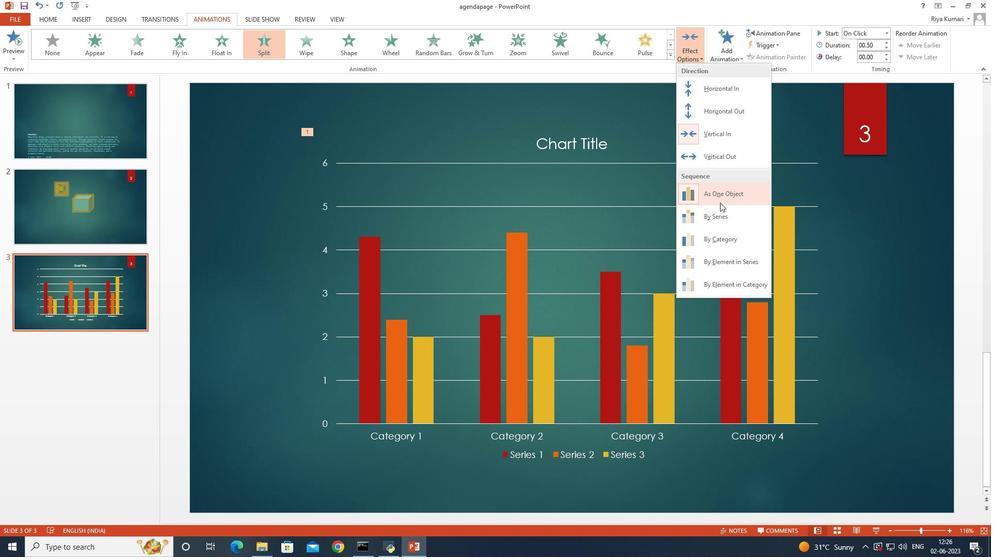 
Action: Mouse moved to (723, 221)
Screenshot: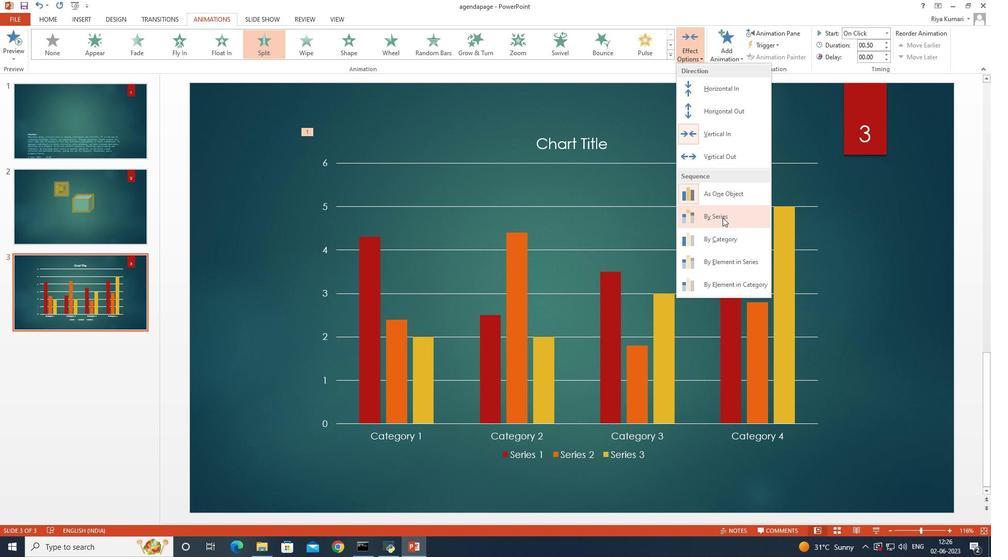 
Action: Mouse pressed left at (723, 221)
Screenshot: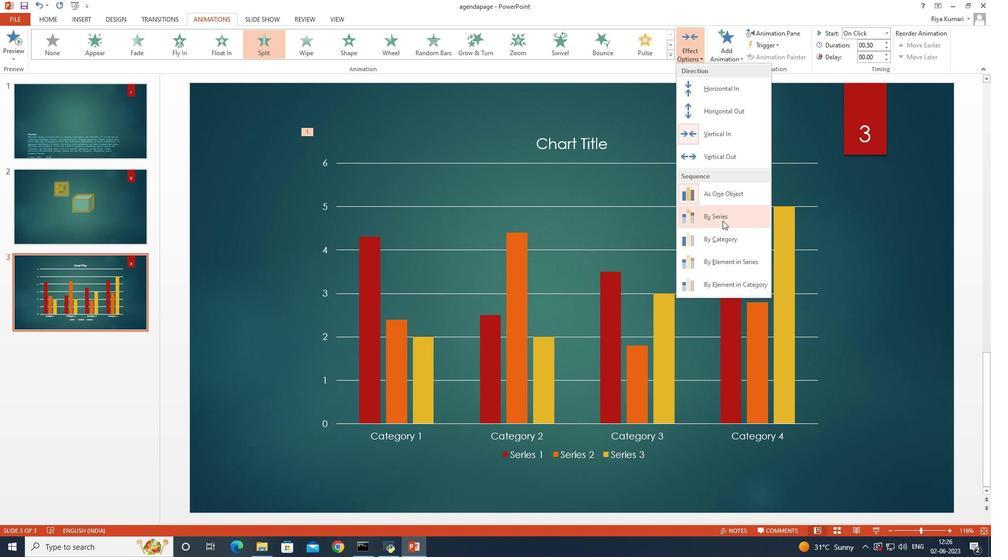 
Action: Mouse moved to (47, 22)
Screenshot: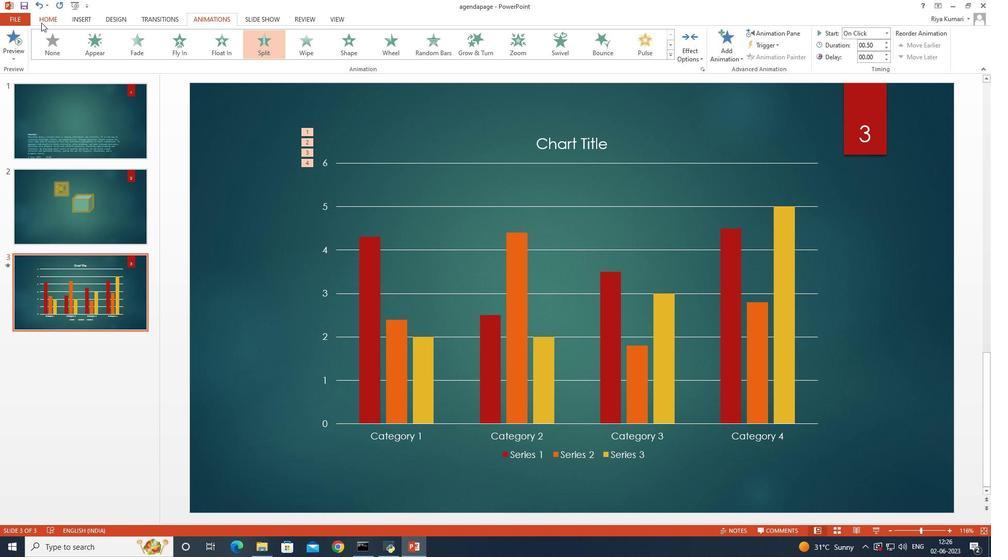 
Action: Mouse pressed left at (47, 22)
Screenshot: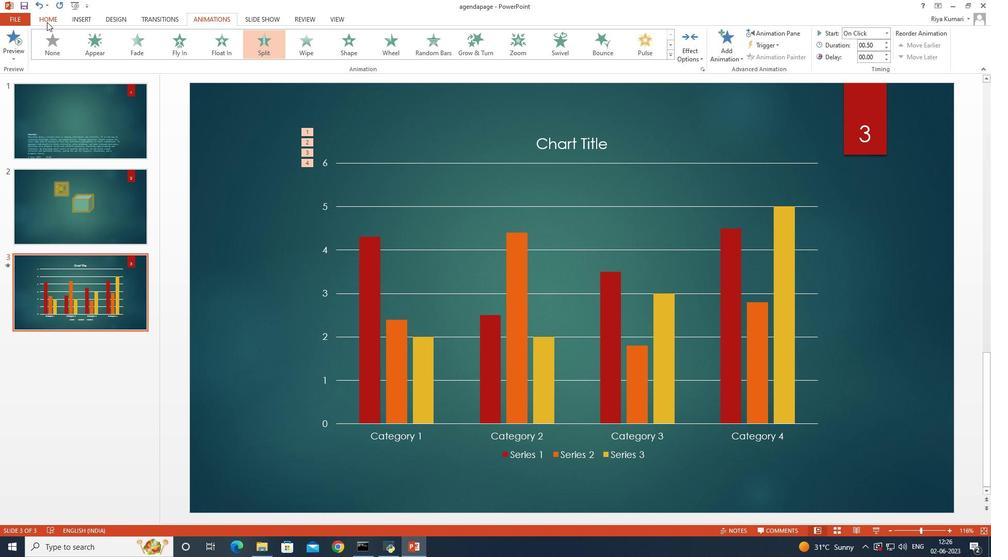 
Action: Mouse moved to (97, 55)
Screenshot: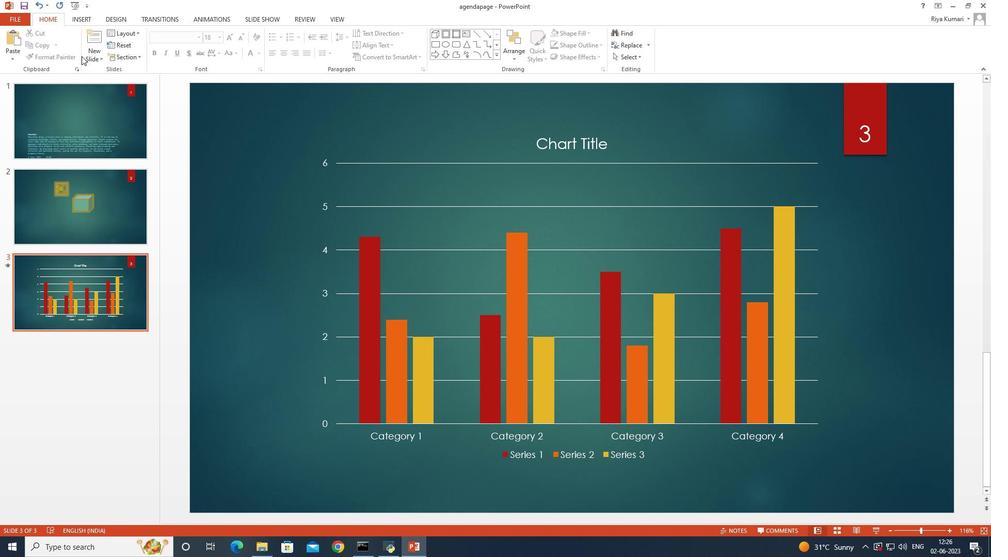 
Action: Mouse pressed left at (97, 55)
Screenshot: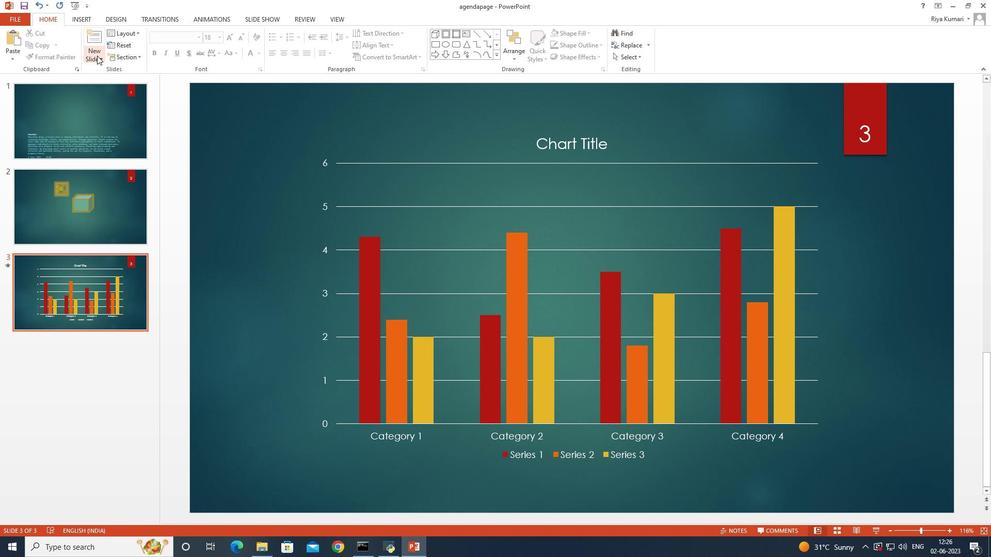 
Action: Mouse moved to (106, 189)
Screenshot: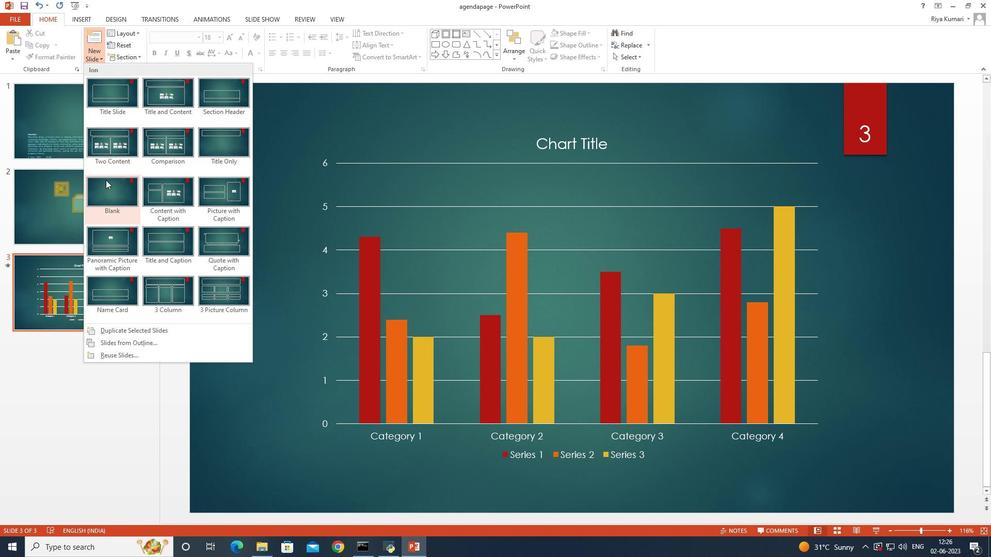 
Action: Mouse pressed left at (106, 189)
Screenshot: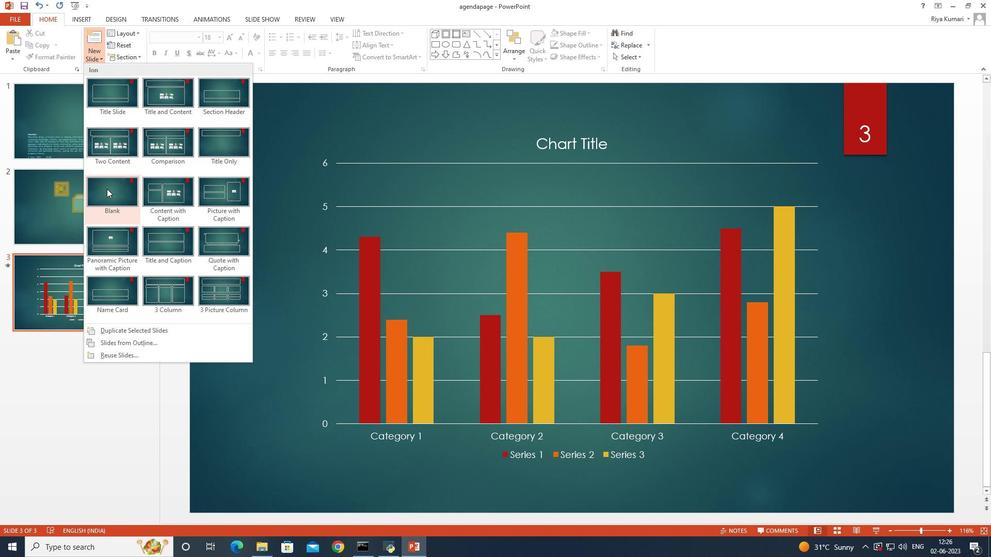 
Action: Mouse moved to (81, 17)
Screenshot: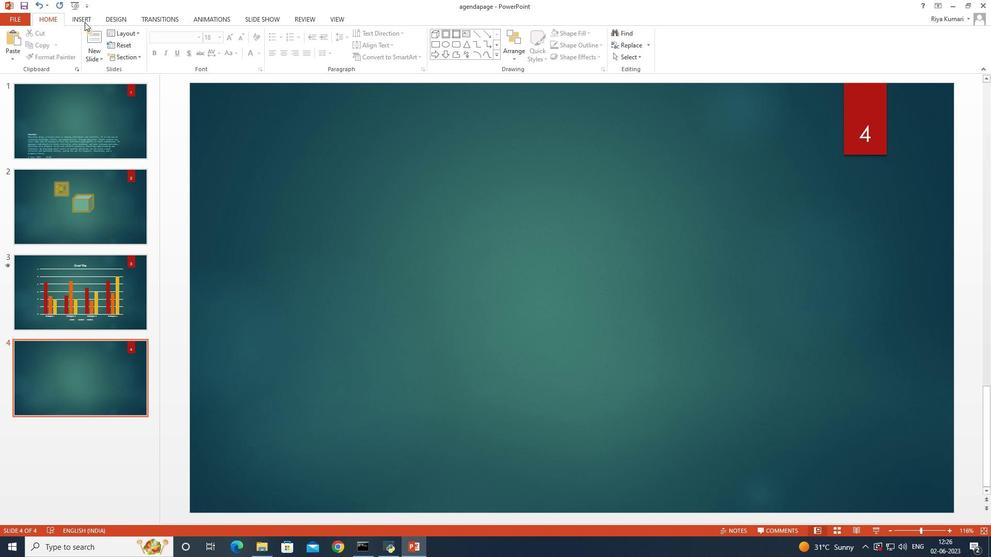 
Action: Mouse pressed left at (81, 17)
Screenshot: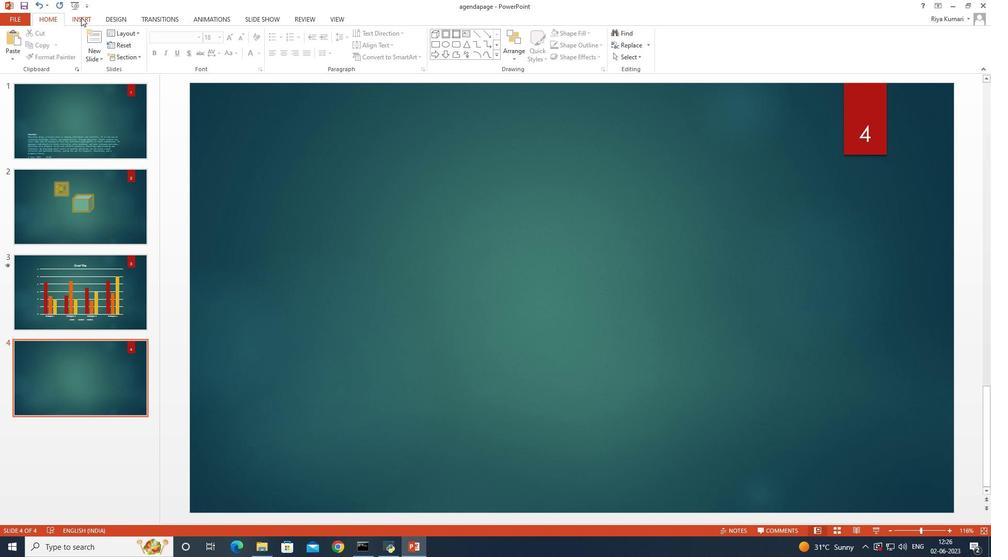 
Action: Mouse moved to (70, 51)
Screenshot: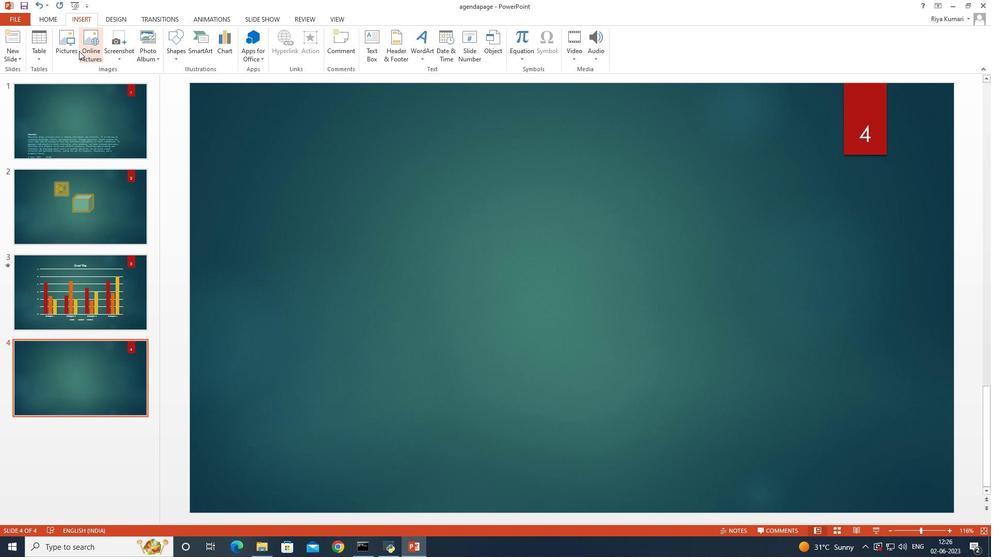 
Action: Mouse pressed left at (70, 51)
Screenshot: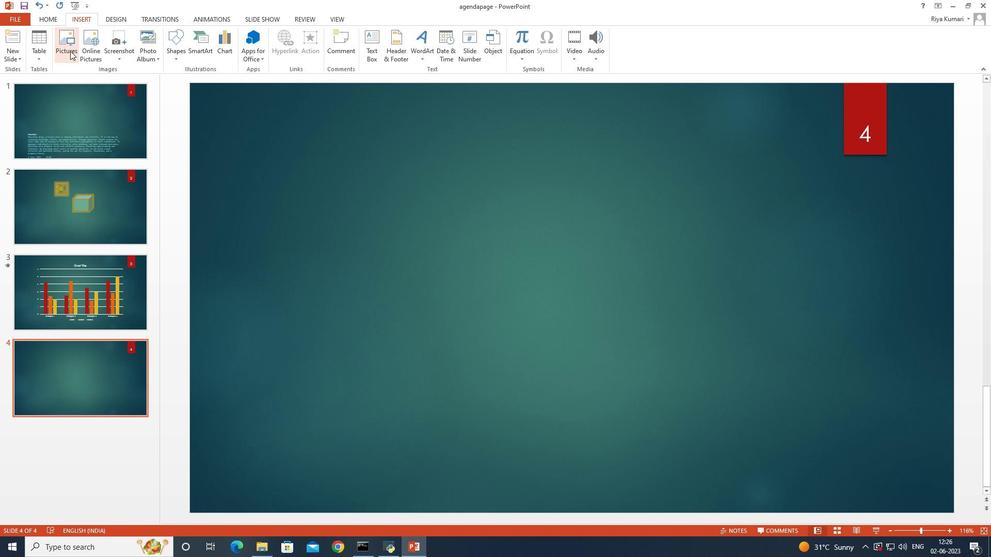 
Action: Mouse moved to (78, 159)
Screenshot: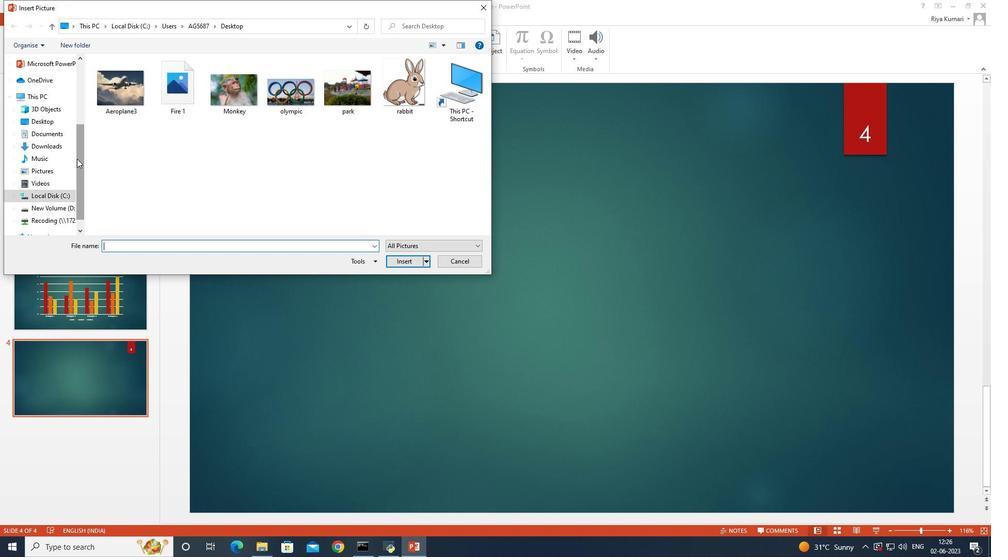 
Action: Mouse pressed left at (78, 159)
Screenshot: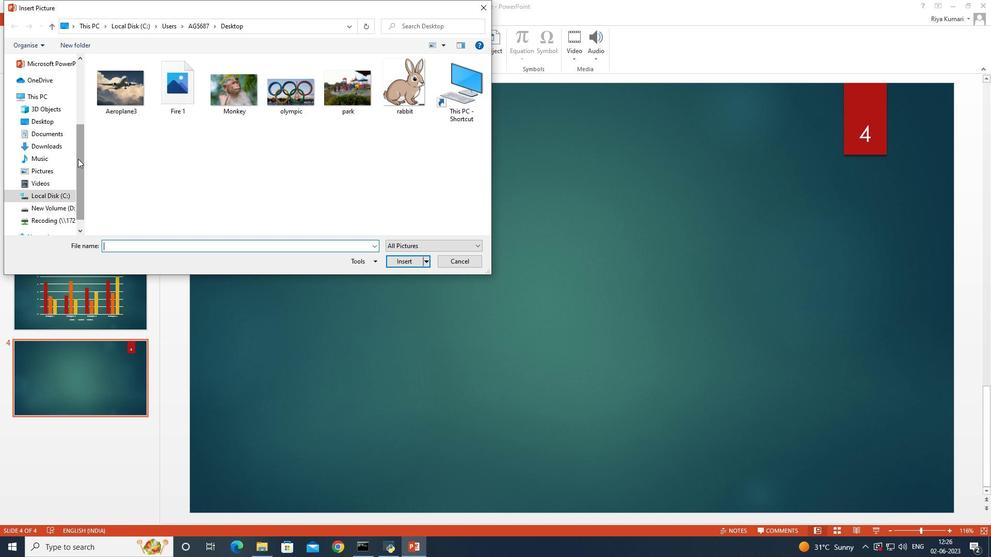
Action: Mouse moved to (60, 90)
Screenshot: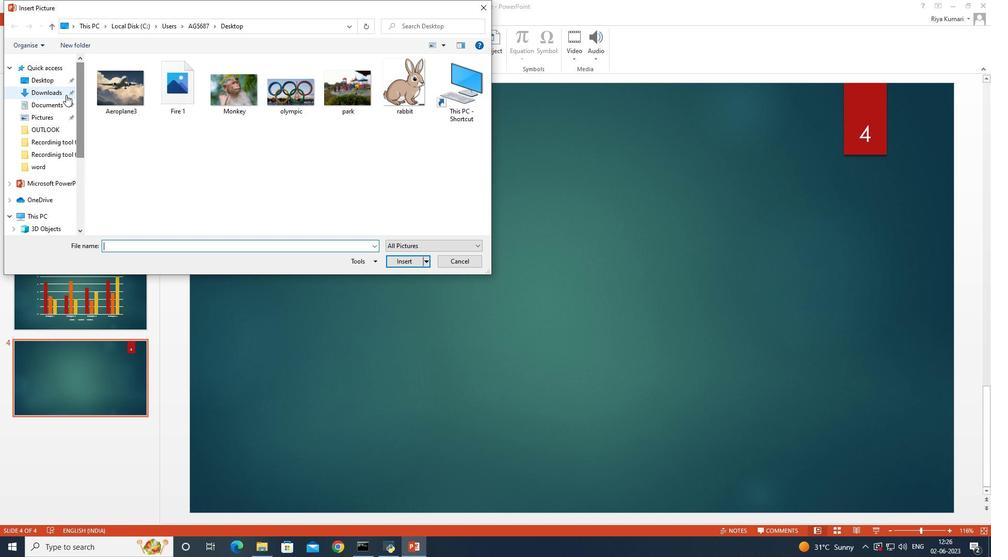 
Action: Mouse pressed left at (60, 90)
Screenshot: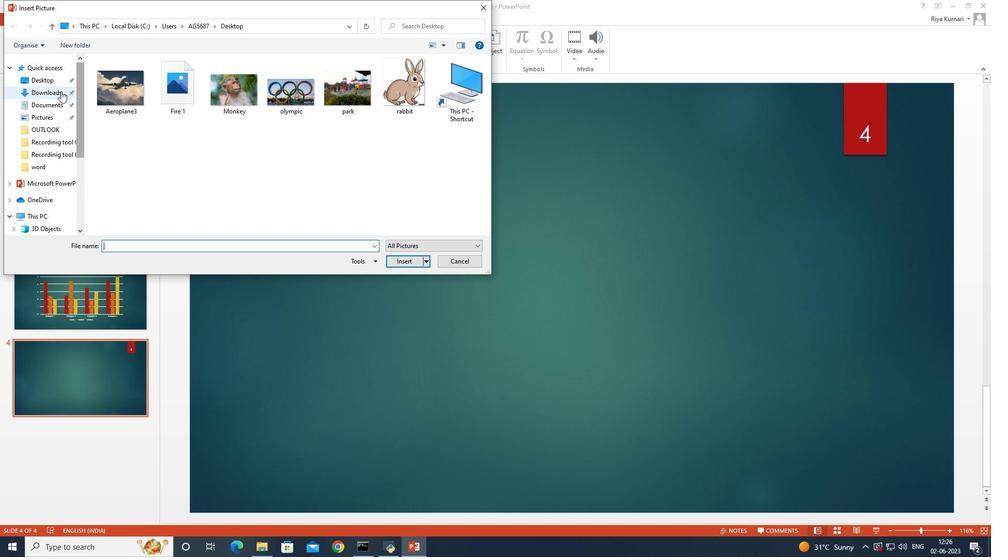 
Action: Mouse moved to (46, 108)
Screenshot: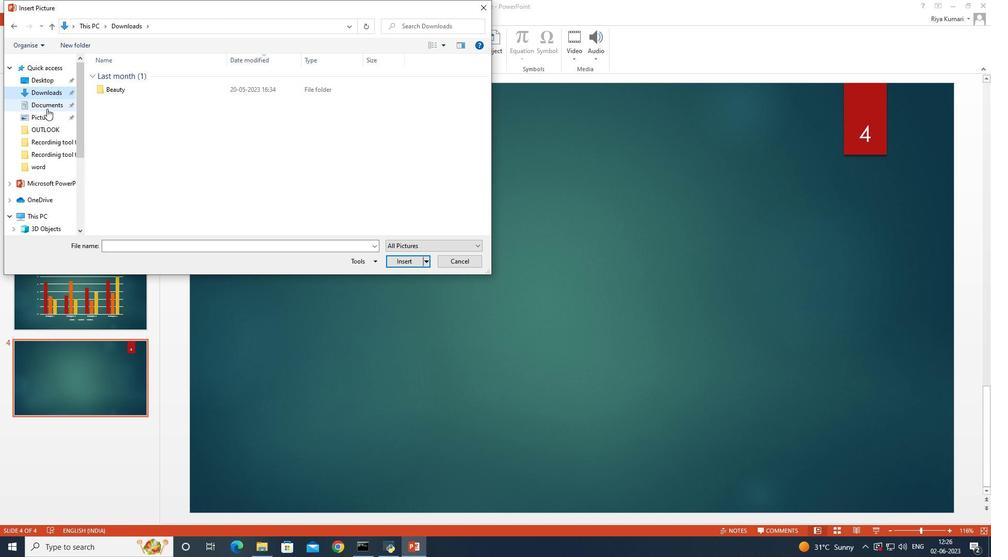 
Action: Mouse pressed left at (46, 108)
Screenshot: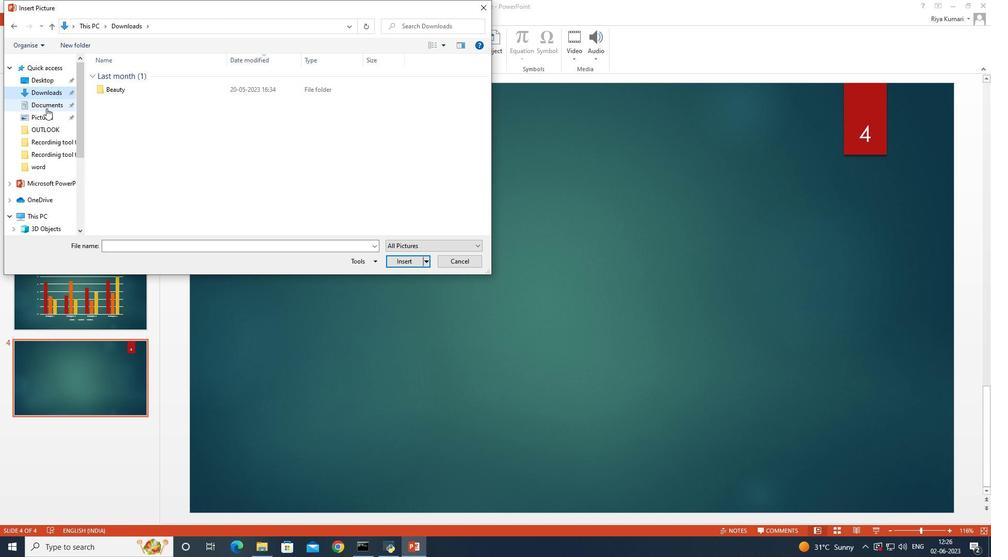 
Action: Mouse moved to (82, 107)
Screenshot: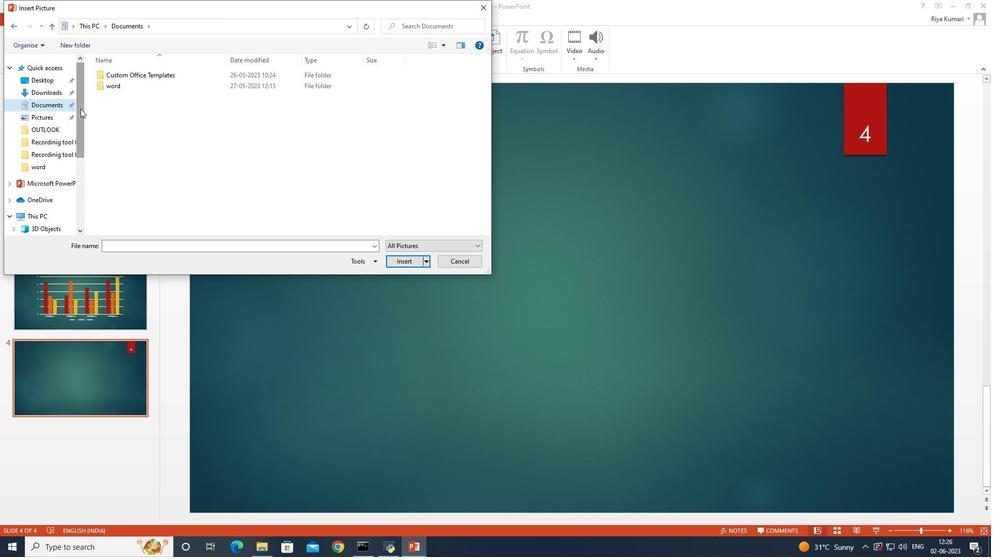 
Action: Mouse pressed left at (82, 107)
Screenshot: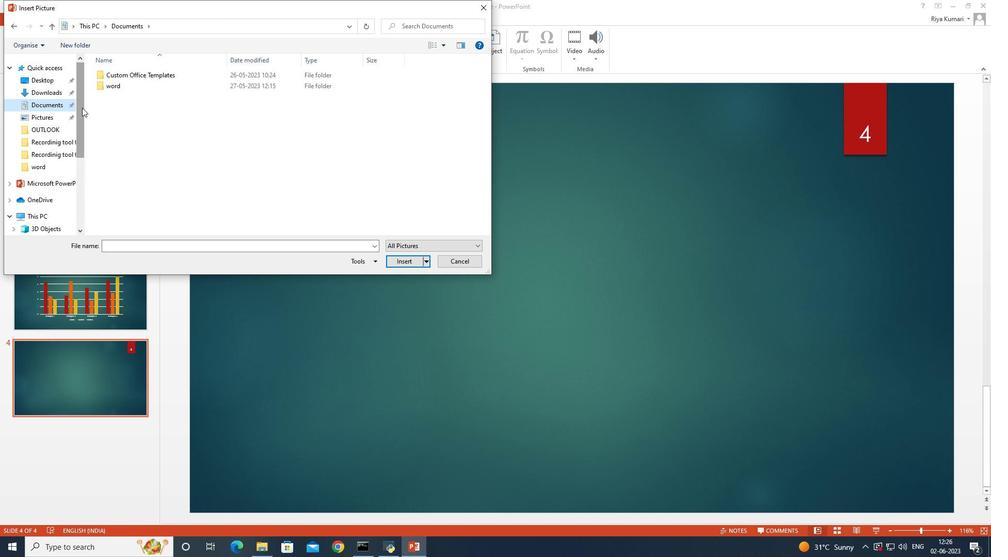 
Action: Mouse moved to (483, 9)
Screenshot: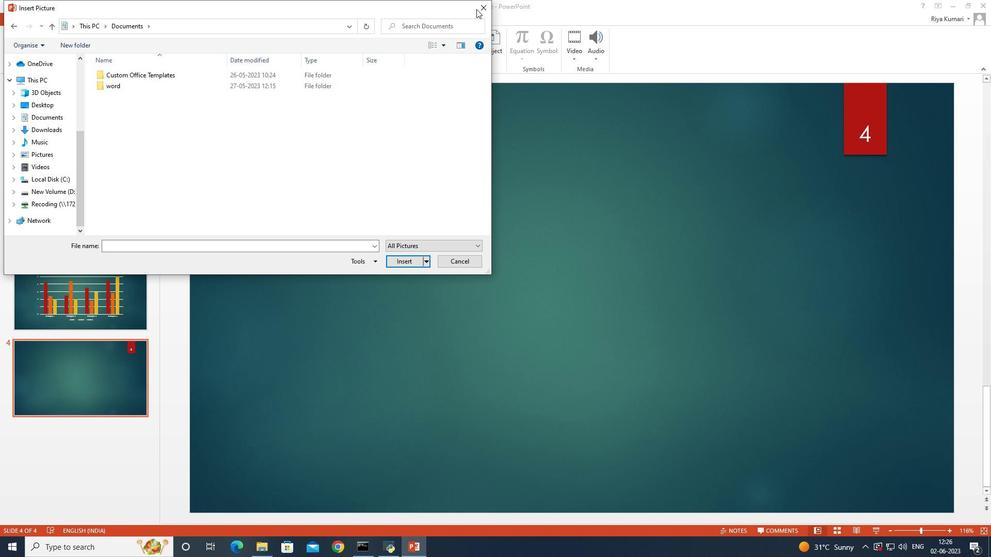 
Action: Mouse pressed left at (483, 9)
Screenshot: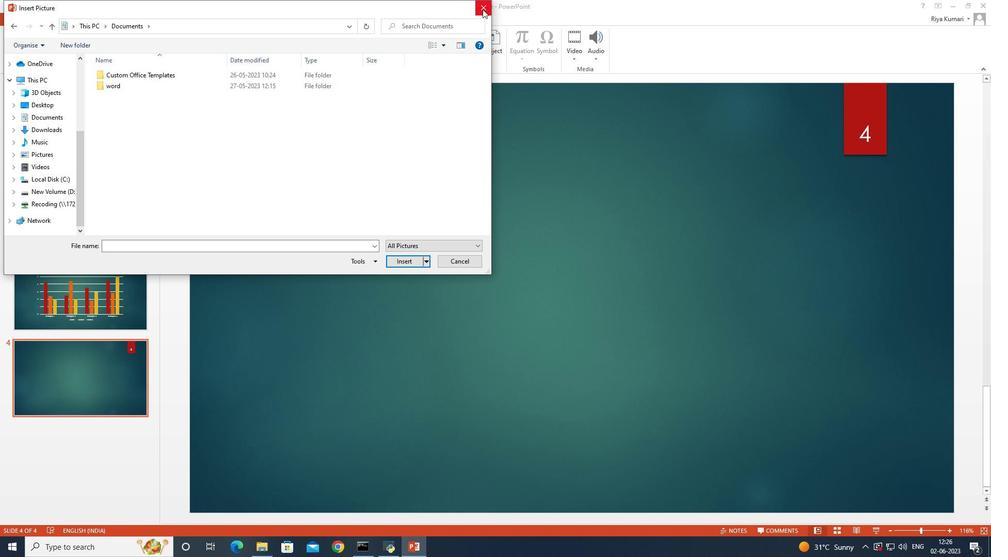 
Action: Mouse moved to (332, 546)
Screenshot: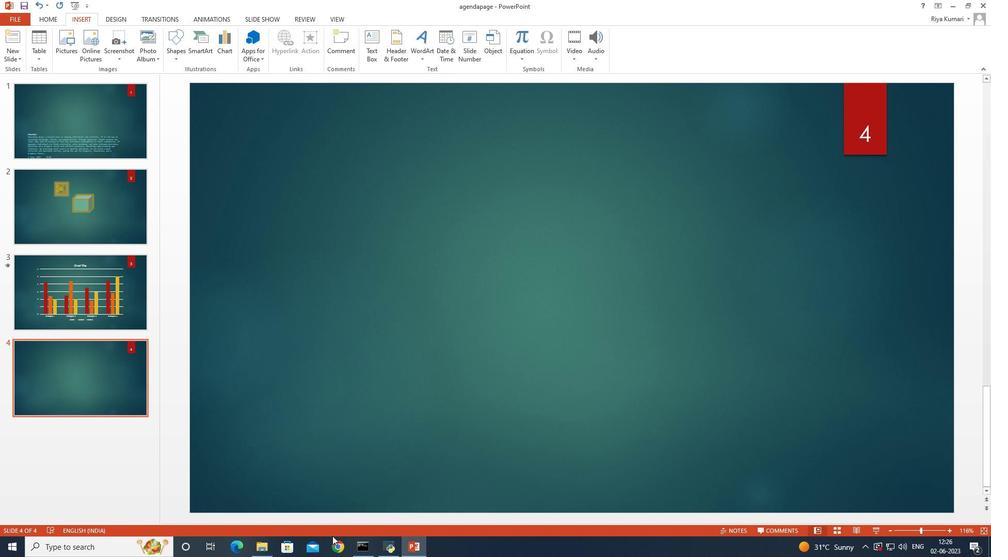 
Action: Mouse pressed left at (332, 546)
Screenshot: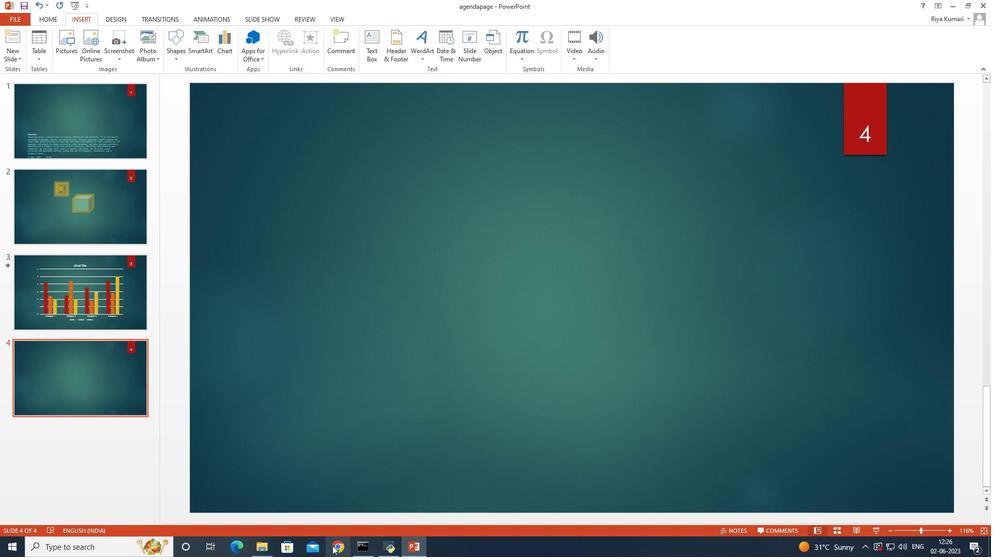 
Action: Mouse moved to (344, 301)
Screenshot: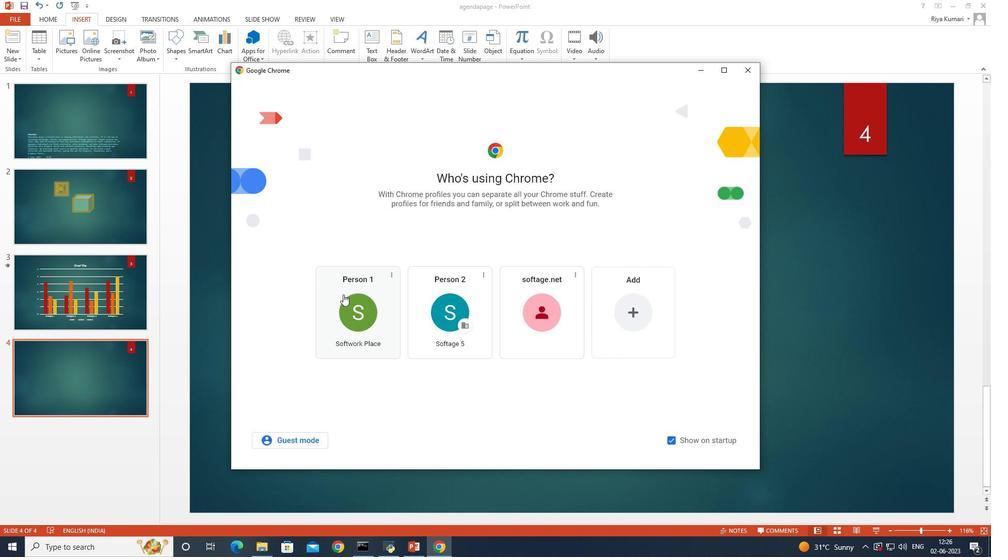 
Action: Mouse pressed left at (344, 301)
Screenshot: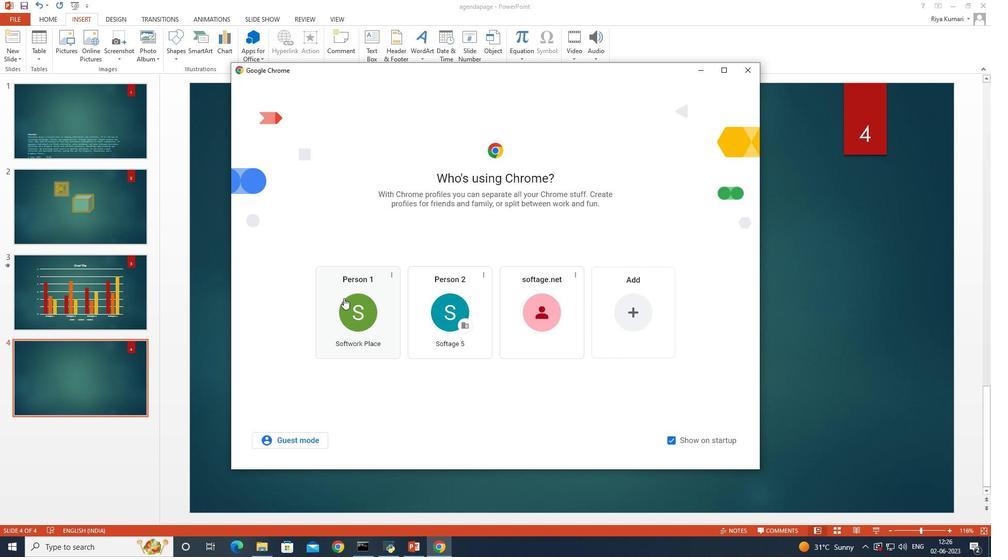 
Action: Mouse moved to (167, 27)
Screenshot: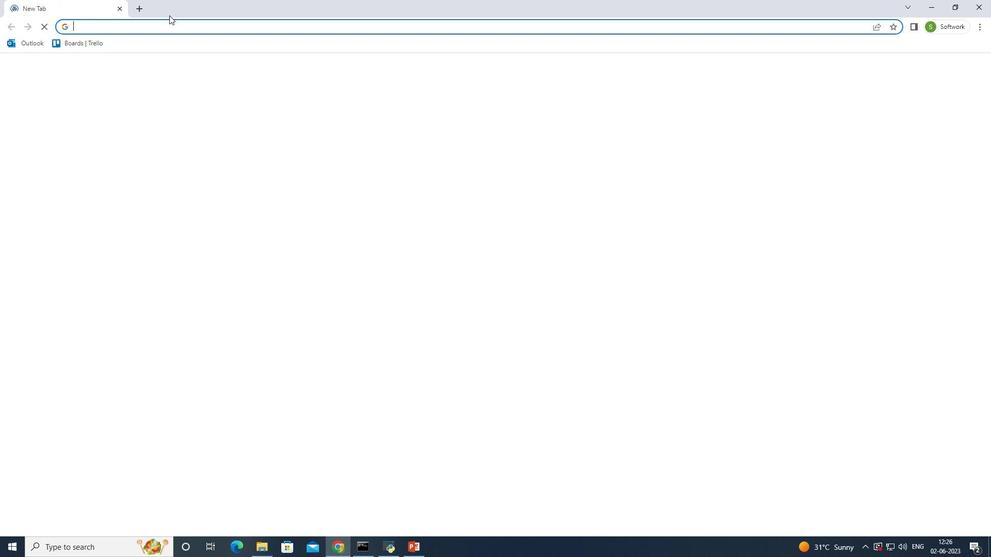 
Action: Mouse pressed left at (167, 27)
Screenshot: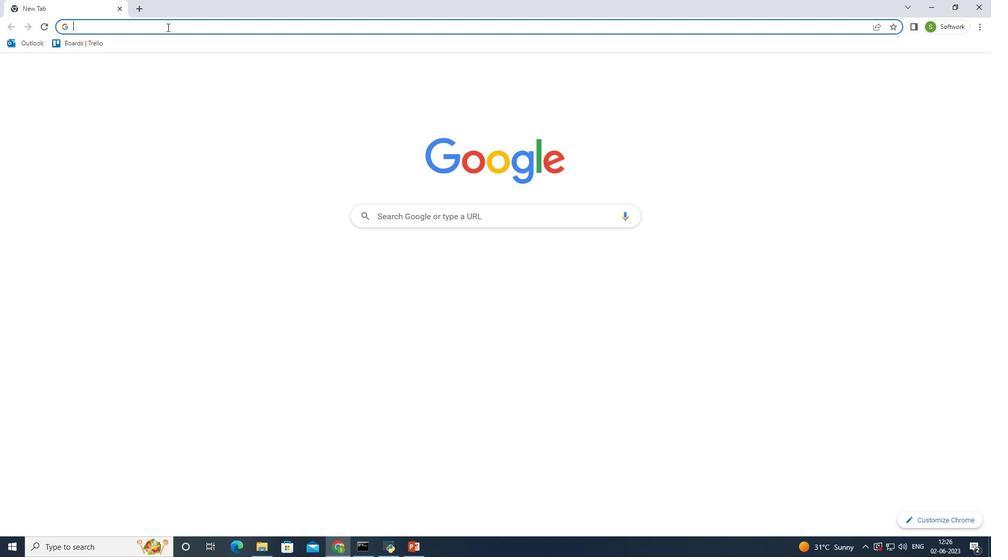 
Action: Mouse moved to (183, 21)
Screenshot: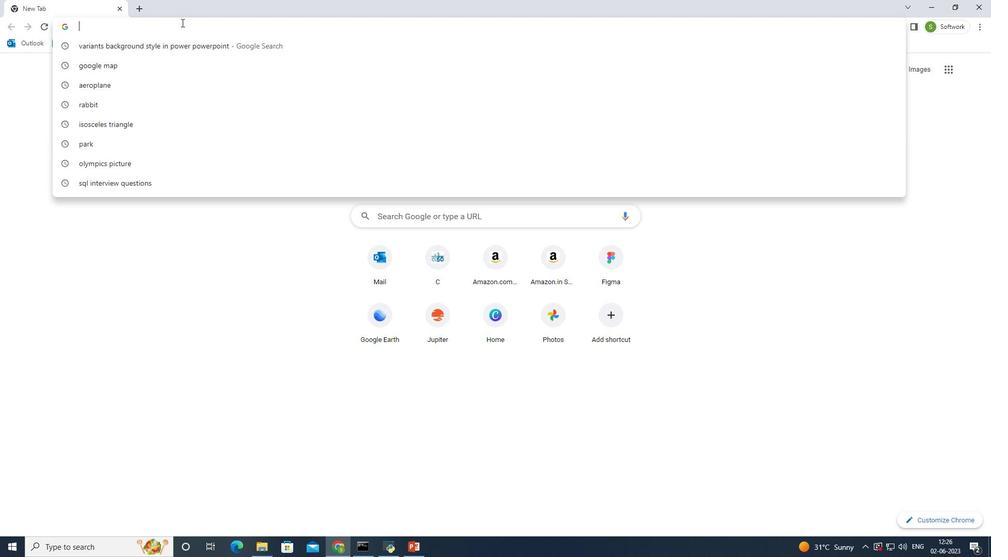 
Action: Key pressed fi
Screenshot: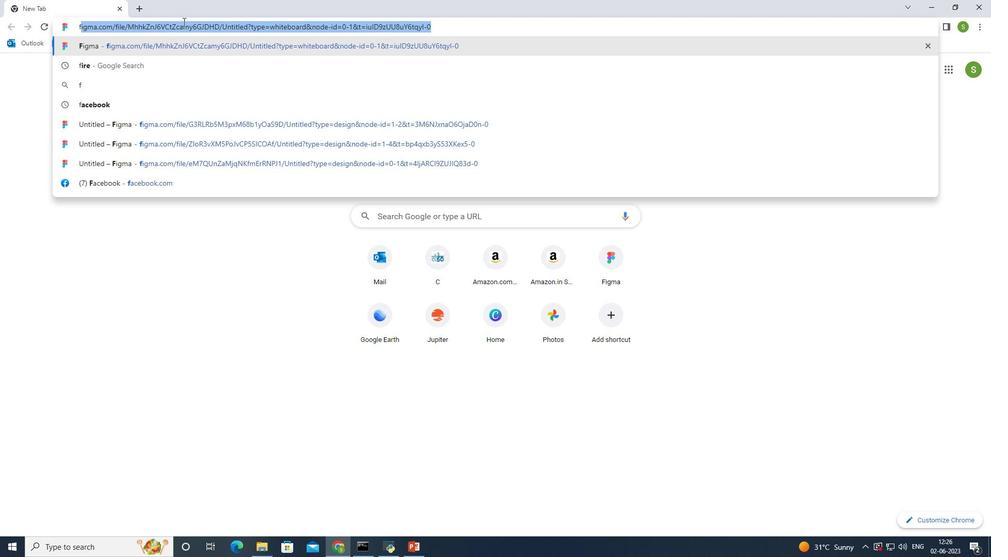 
Action: Mouse moved to (183, 21)
Screenshot: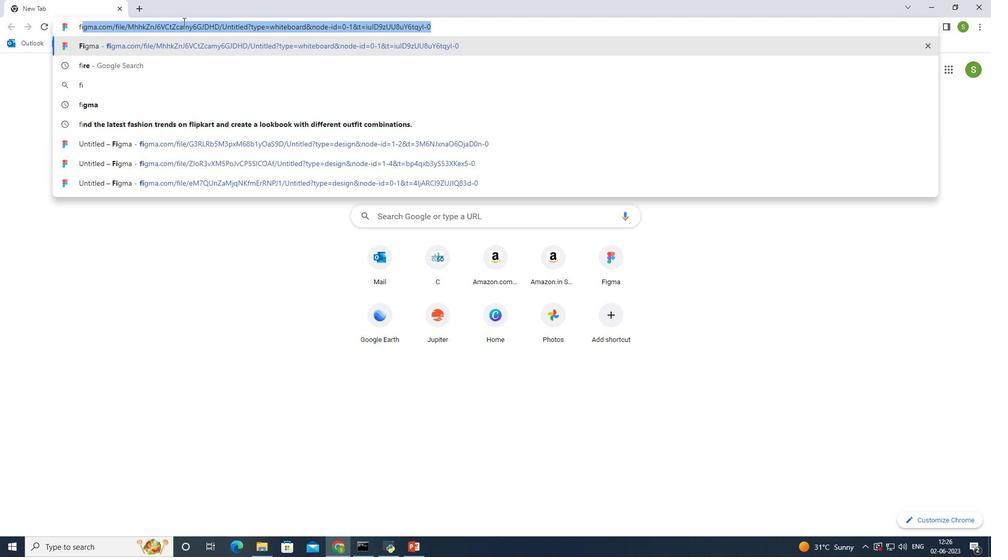
Action: Key pressed re
Screenshot: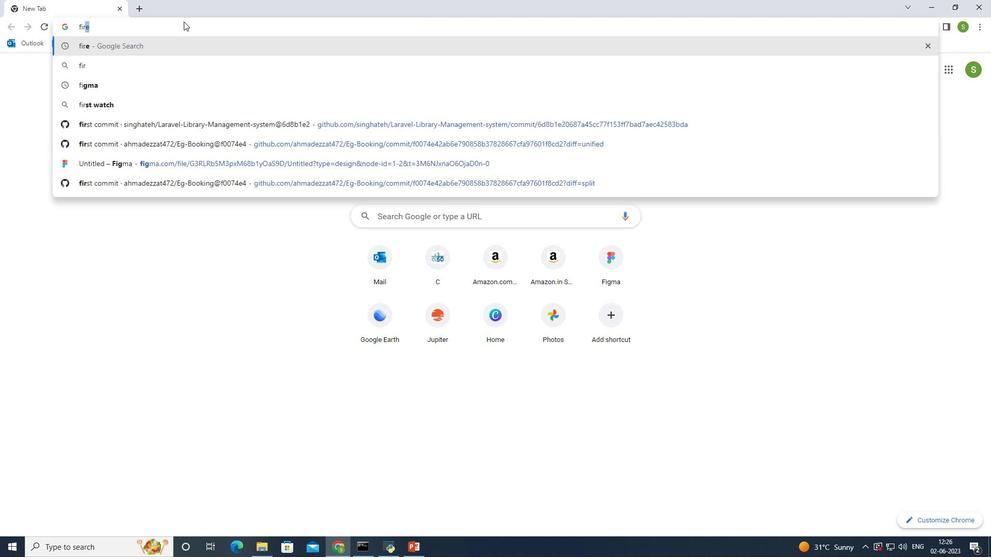 
Action: Mouse moved to (177, 52)
Screenshot: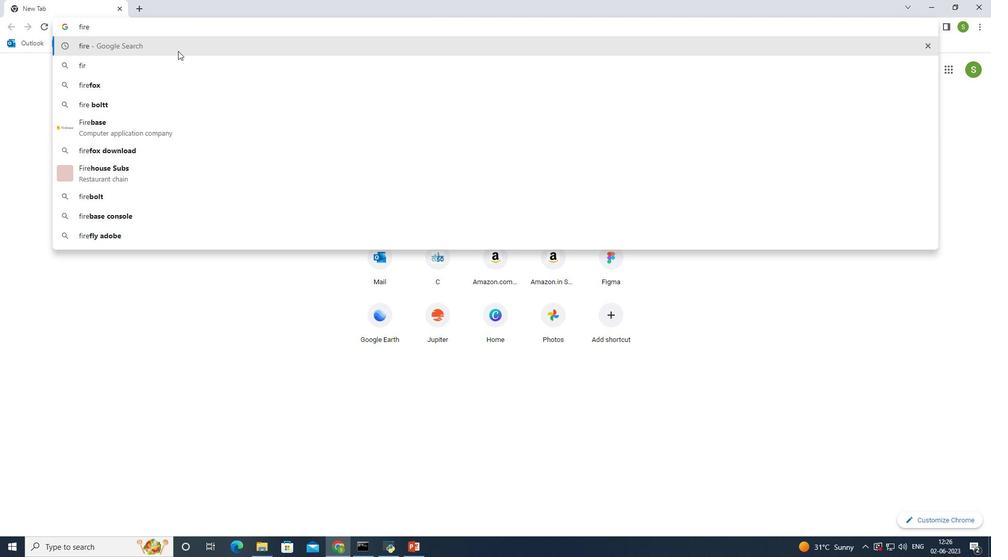 
Action: Key pressed <Key.enter>
Screenshot: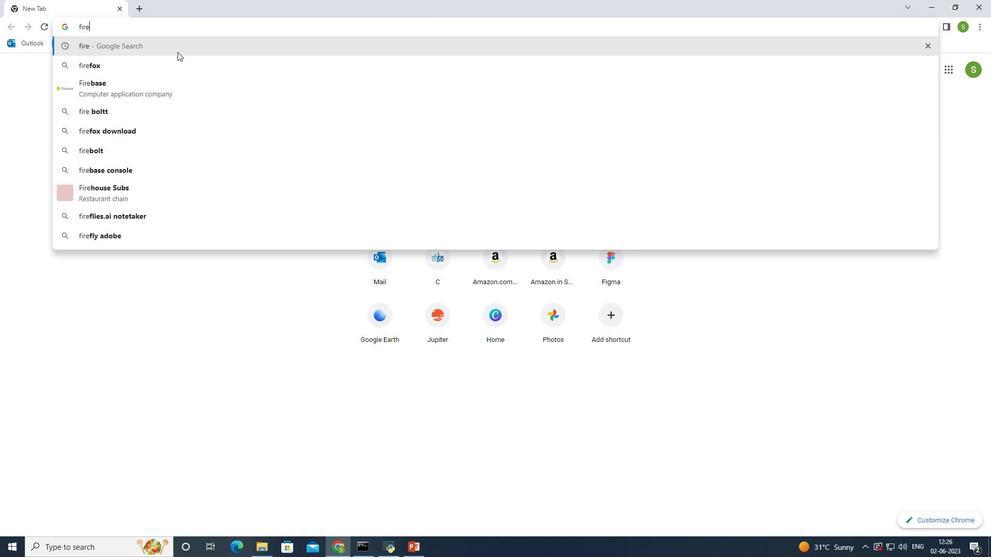 
Action: Mouse moved to (180, 94)
Screenshot: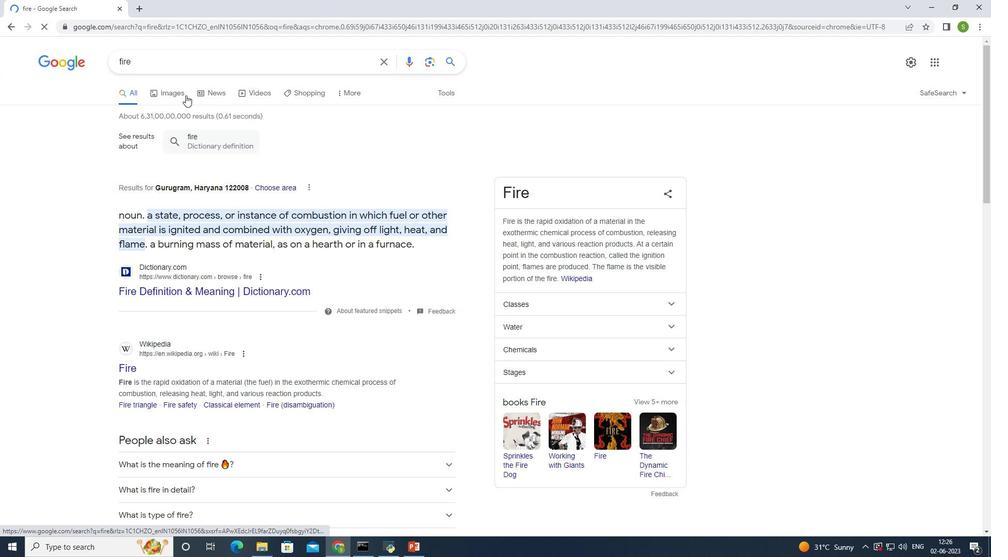 
Action: Mouse pressed left at (180, 94)
Screenshot: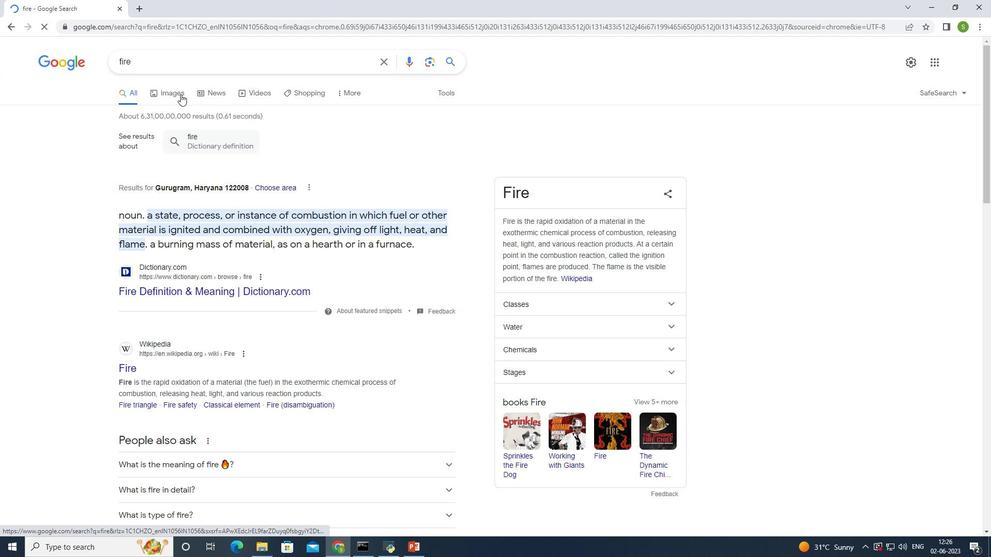 
Action: Mouse moved to (298, 197)
Screenshot: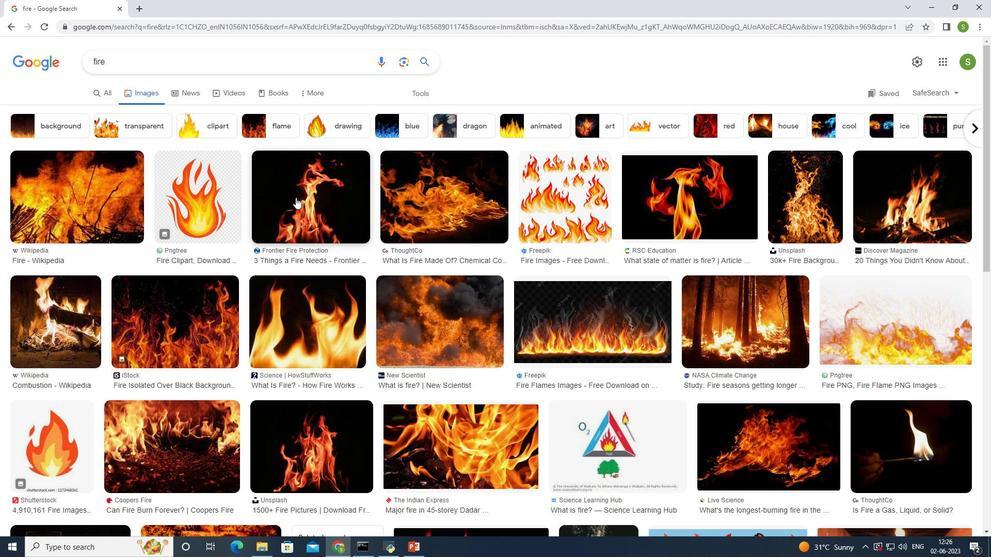 
Action: Mouse pressed right at (298, 197)
Screenshot: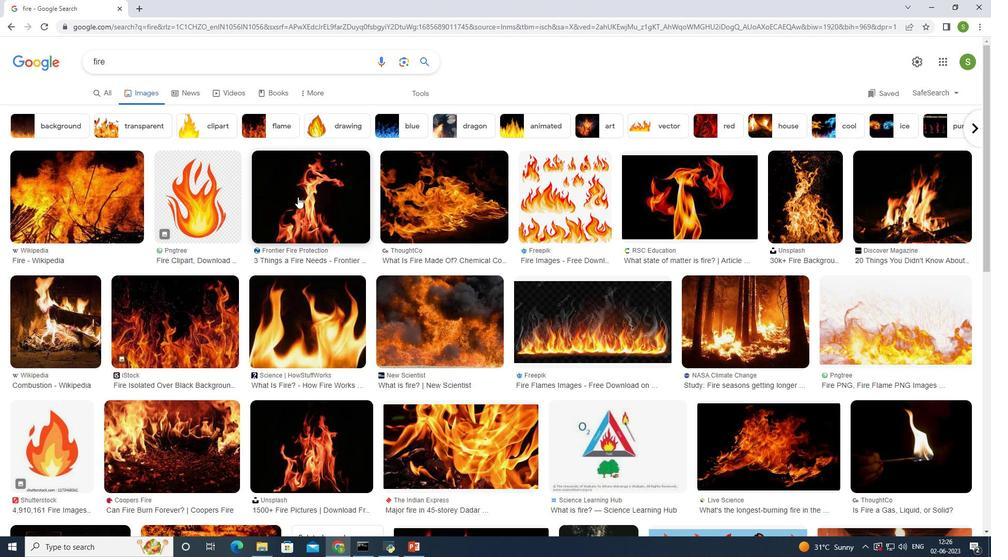 
Action: Mouse moved to (287, 205)
Screenshot: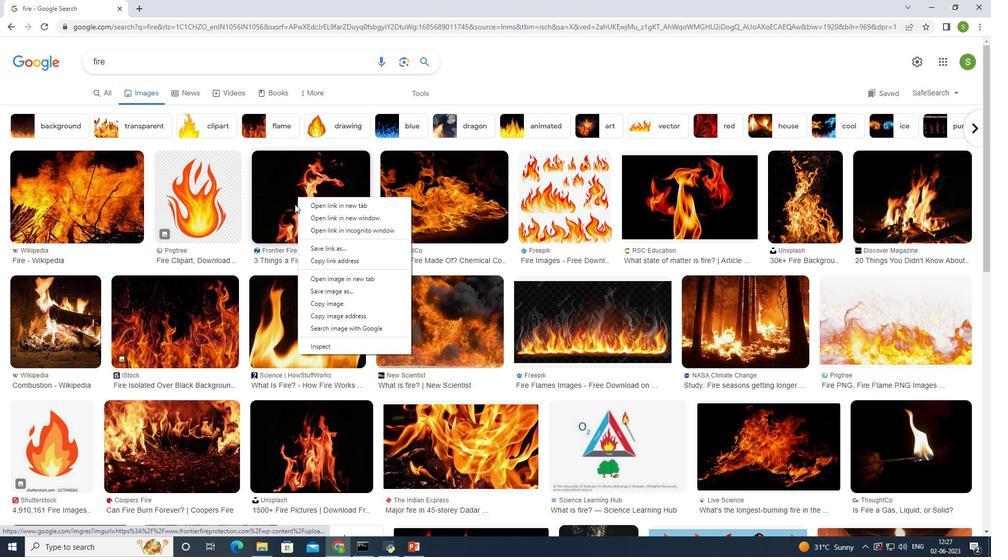 
Action: Mouse pressed left at (287, 205)
Screenshot: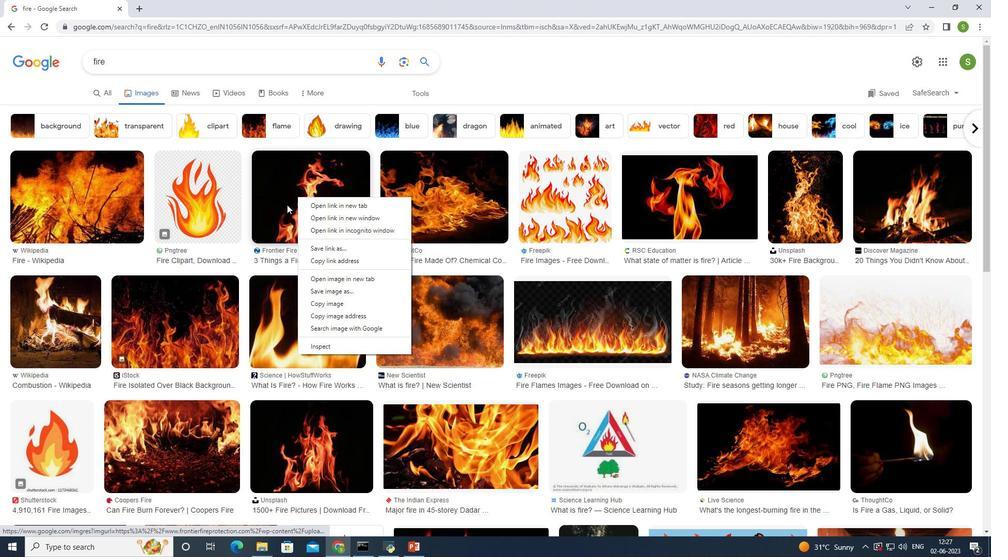 
Action: Mouse moved to (732, 243)
Screenshot: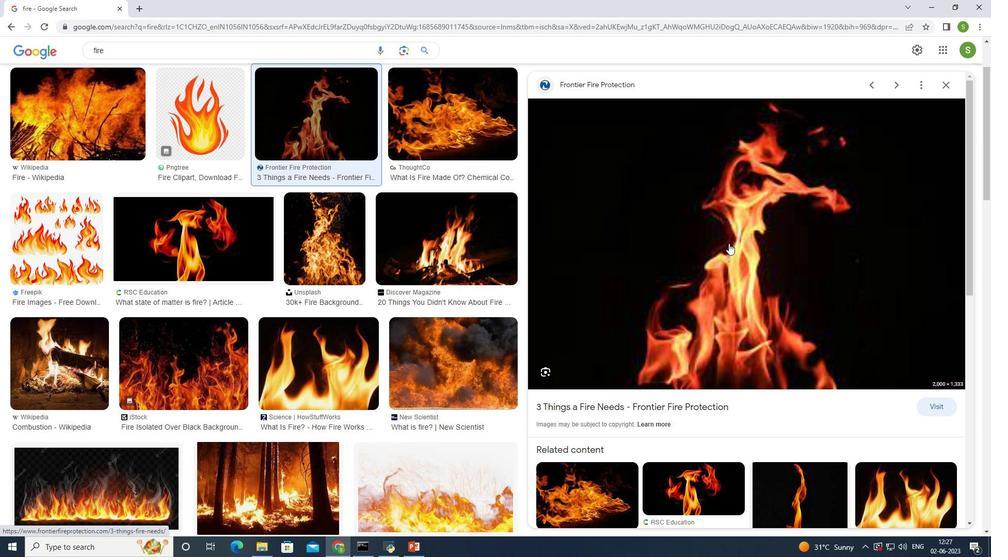 
Action: Mouse pressed right at (732, 243)
Screenshot: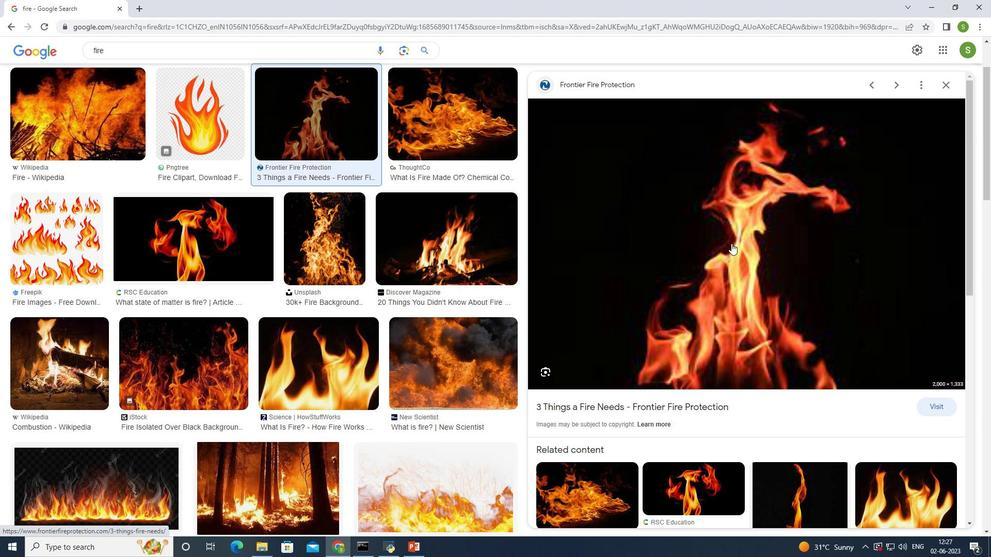 
Action: Mouse moved to (705, 351)
Screenshot: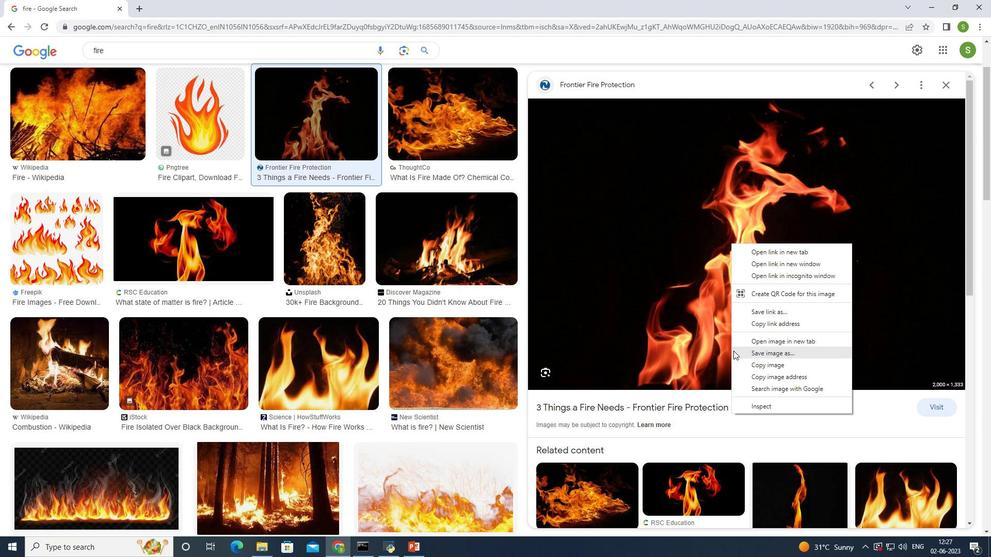 
Action: Mouse pressed left at (705, 351)
Screenshot: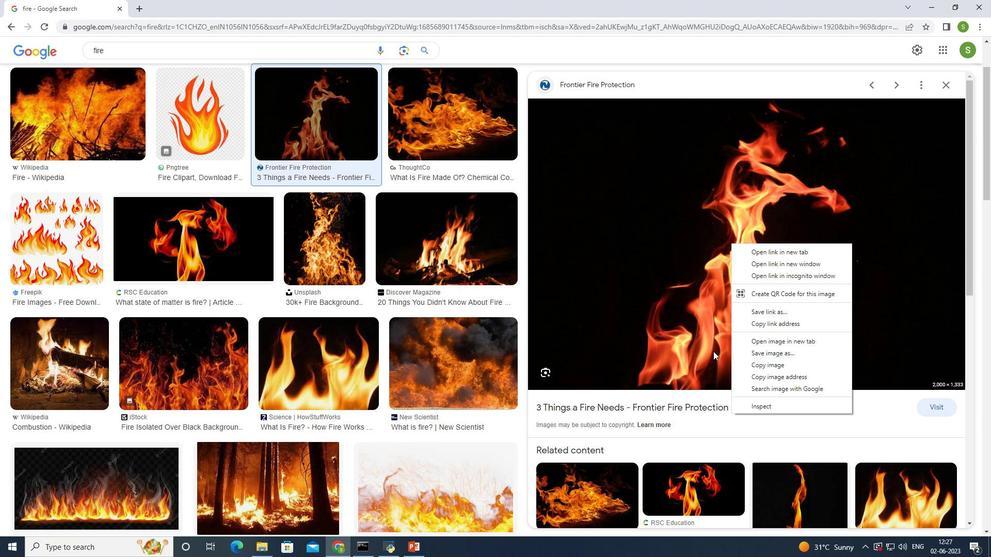 
Action: Mouse moved to (62, 6)
Screenshot: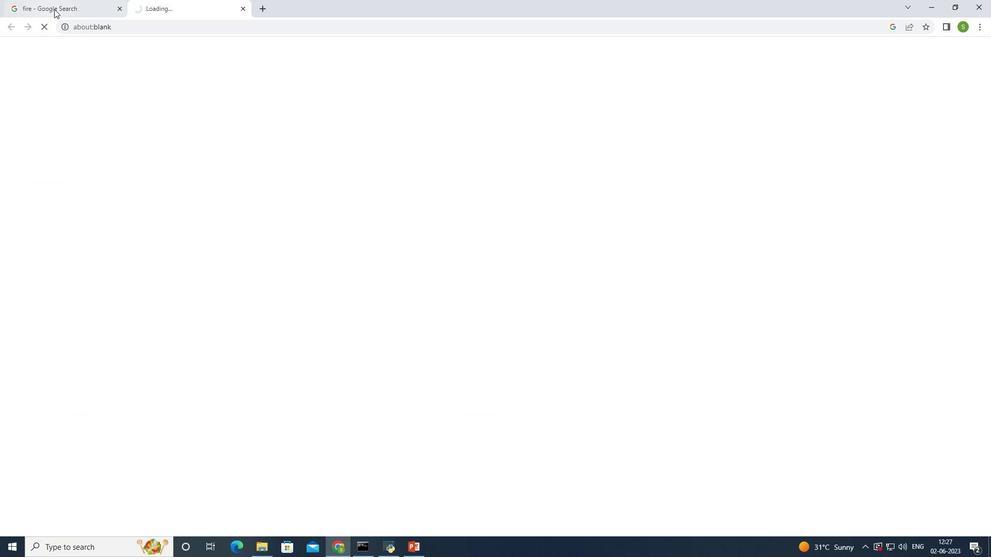 
Action: Mouse pressed left at (62, 6)
Screenshot: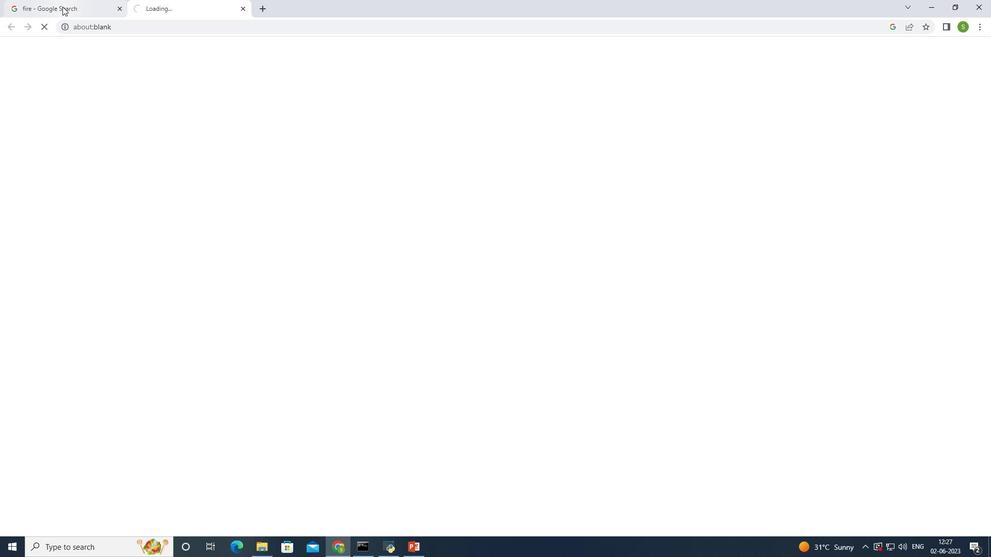 
Action: Mouse moved to (800, 236)
Screenshot: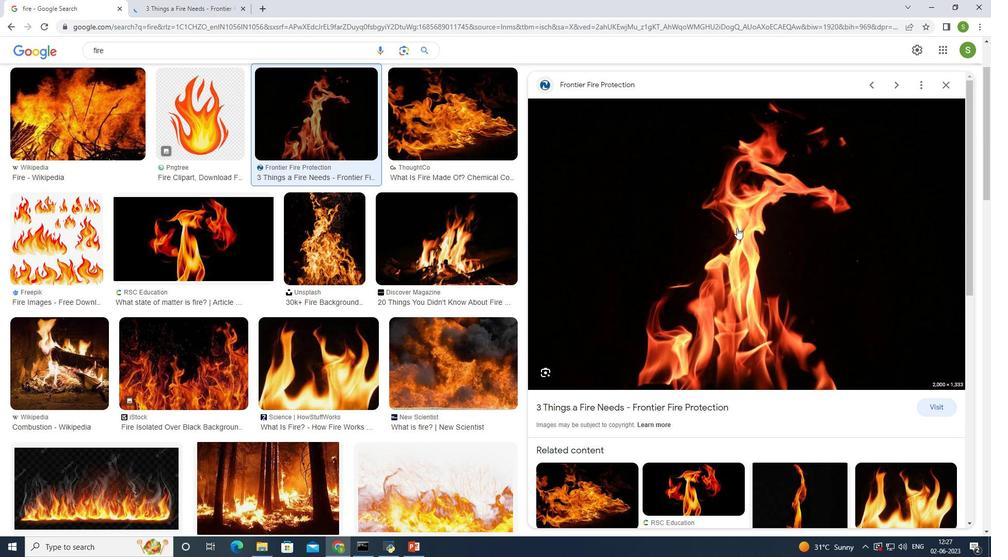 
Action: Mouse pressed right at (800, 236)
Screenshot: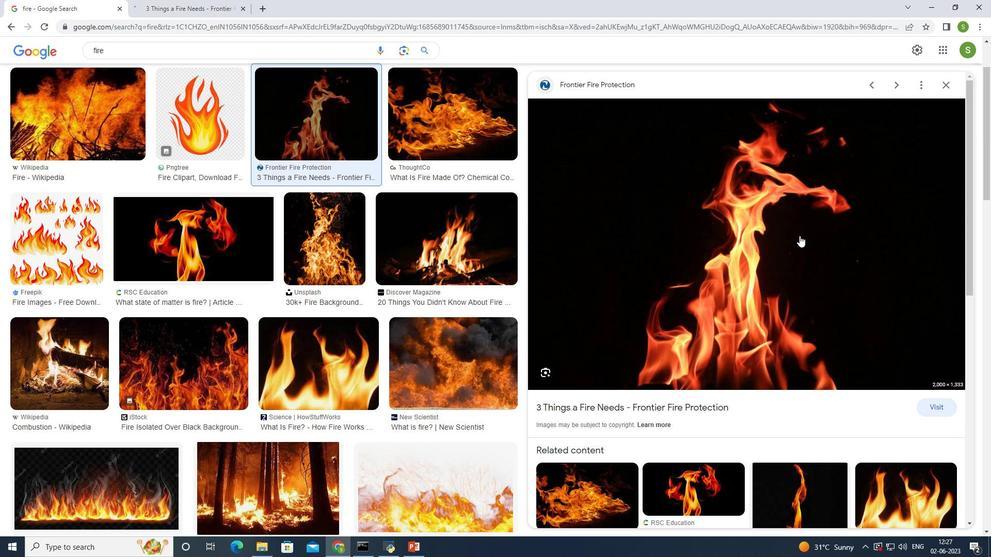 
Action: Mouse moved to (838, 348)
Screenshot: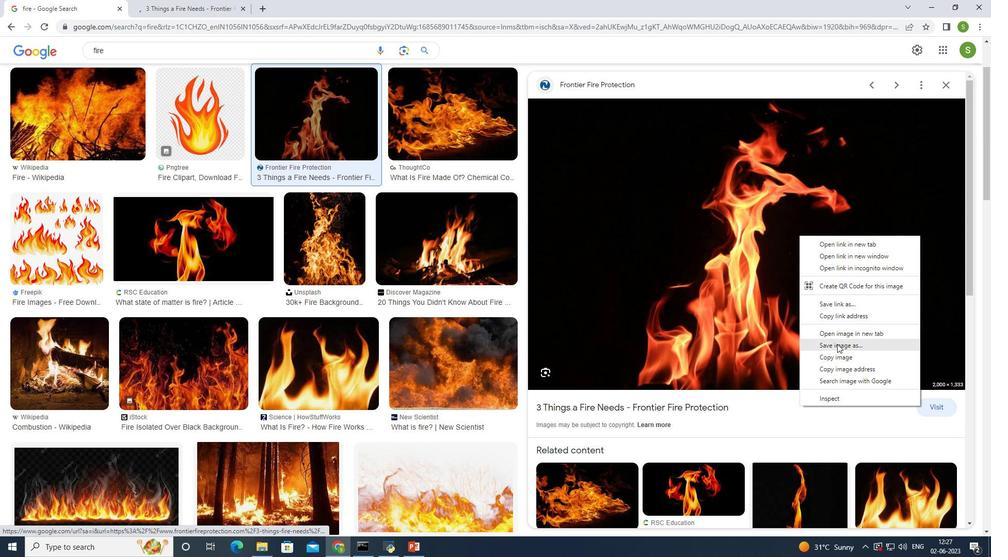 
Action: Mouse pressed left at (838, 348)
Screenshot: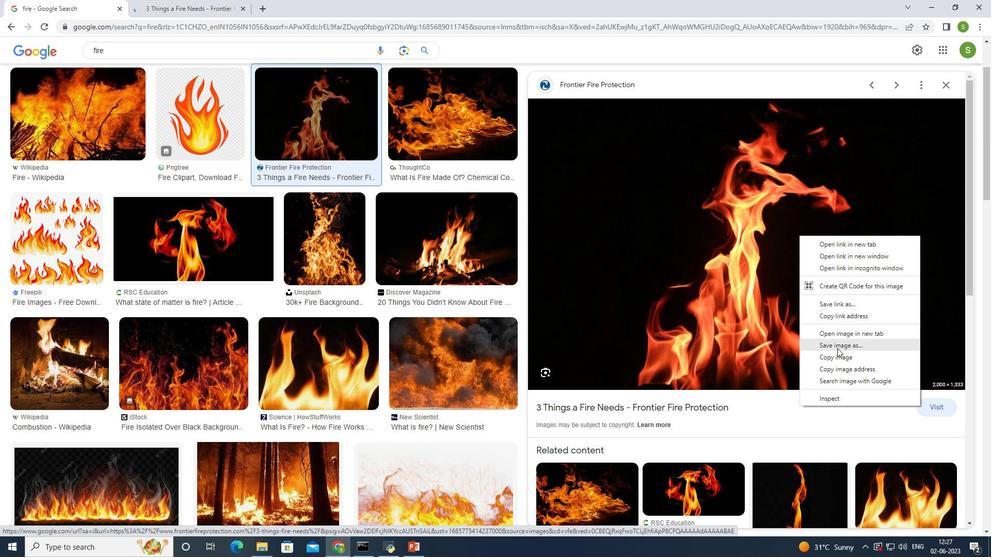
Action: Mouse moved to (393, 151)
Screenshot: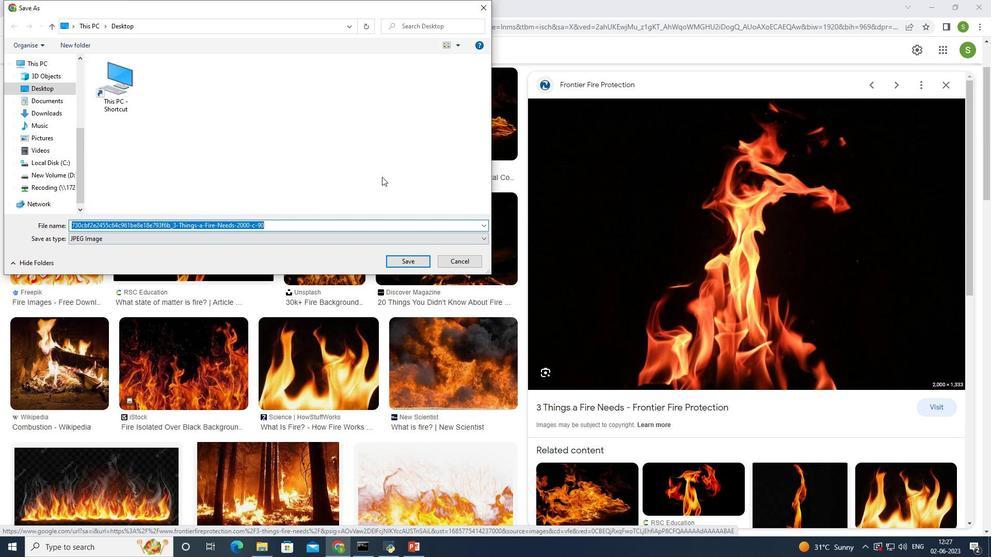 
Action: Key pressed <Key.shift>Fire3.png<Key.enter>
Screenshot: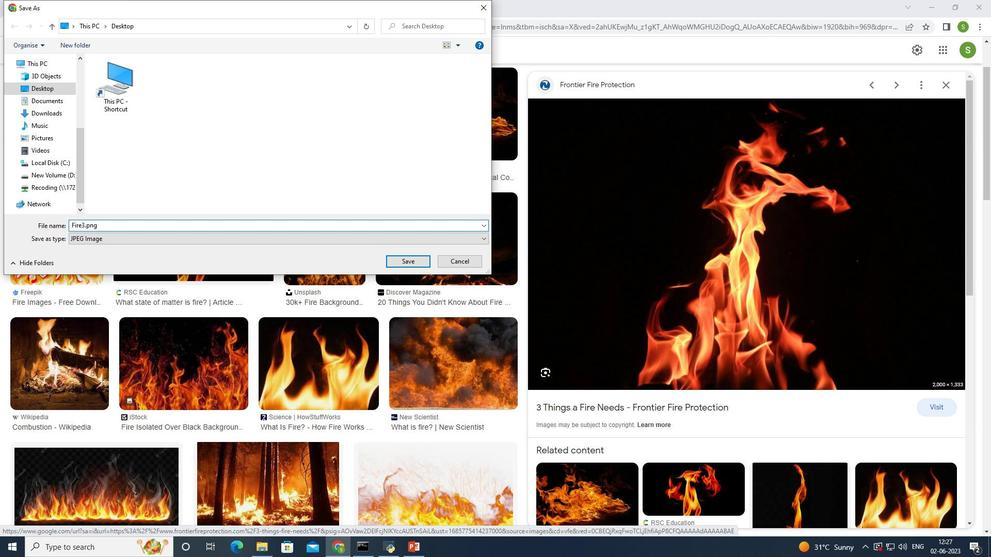 
Action: Mouse moved to (412, 555)
Screenshot: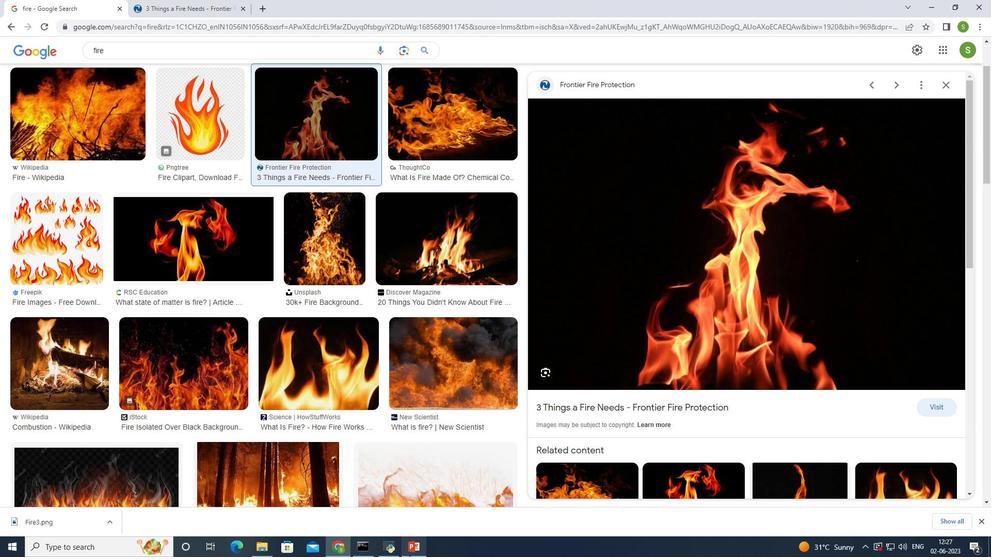 
Action: Mouse pressed left at (412, 555)
Screenshot: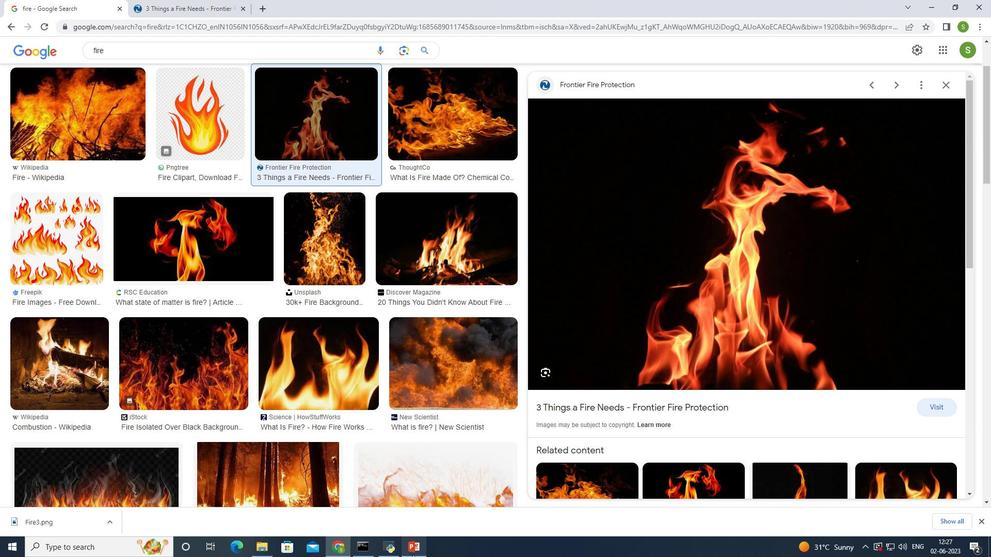 
Action: Mouse moved to (61, 47)
Screenshot: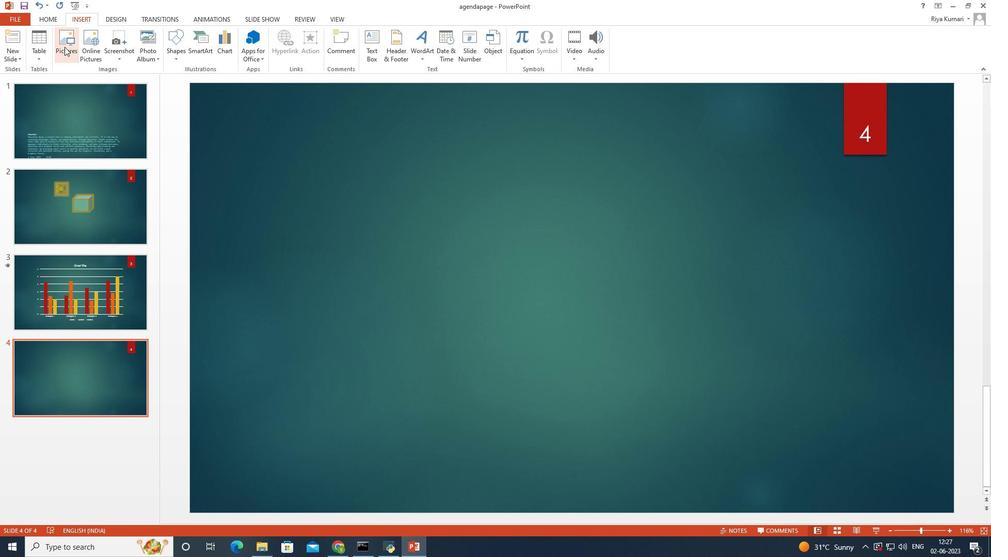 
Action: Mouse pressed left at (61, 47)
Screenshot: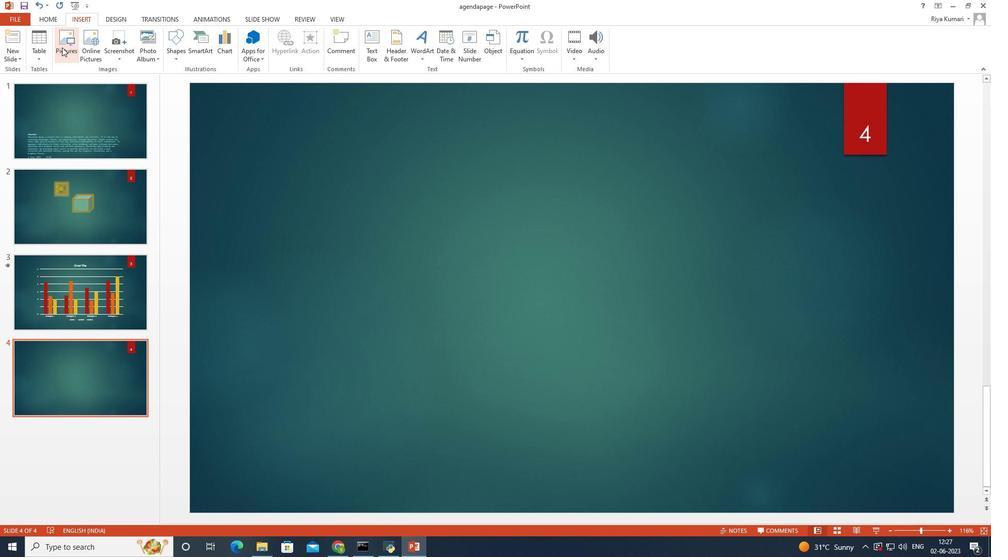 
Action: Mouse moved to (56, 121)
Screenshot: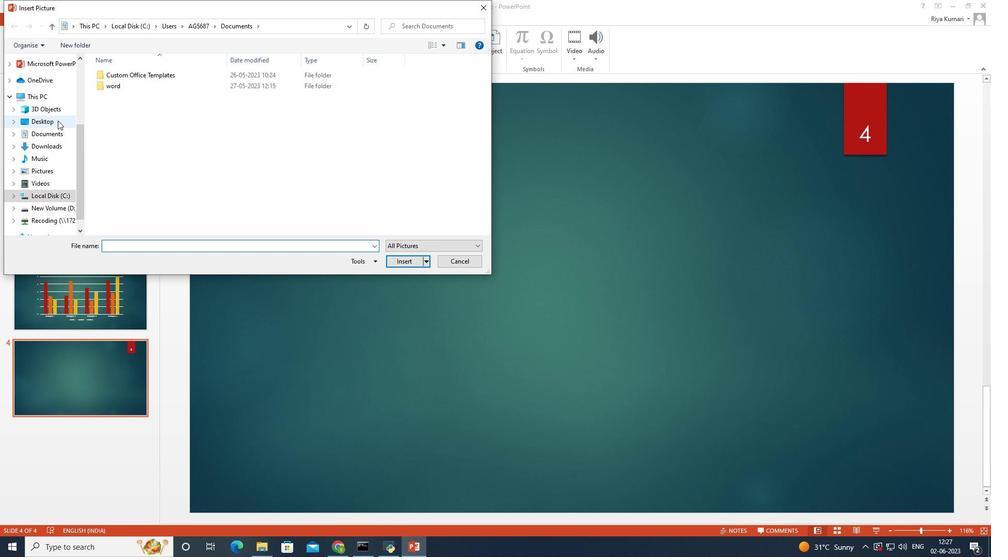 
Action: Mouse pressed left at (56, 121)
Screenshot: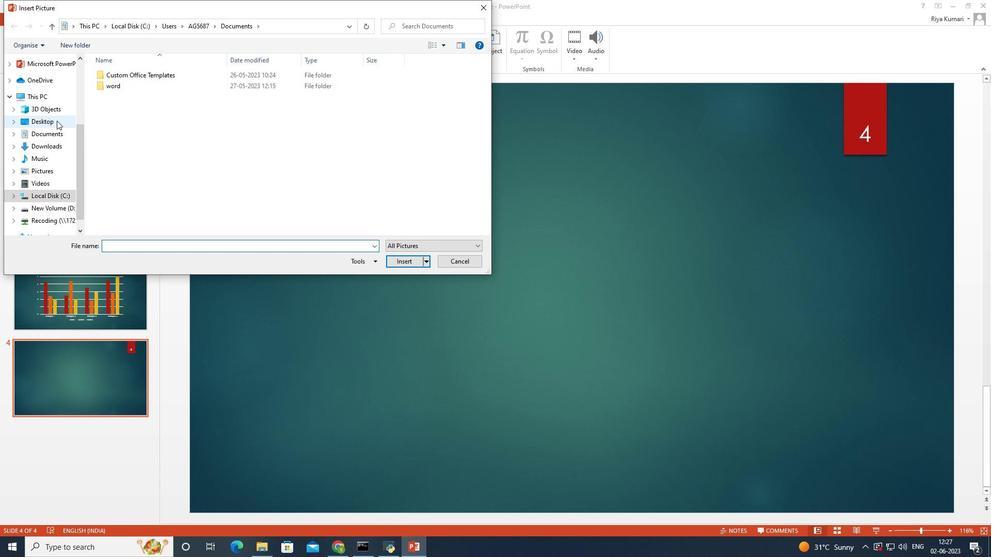 
Action: Mouse moved to (213, 94)
Screenshot: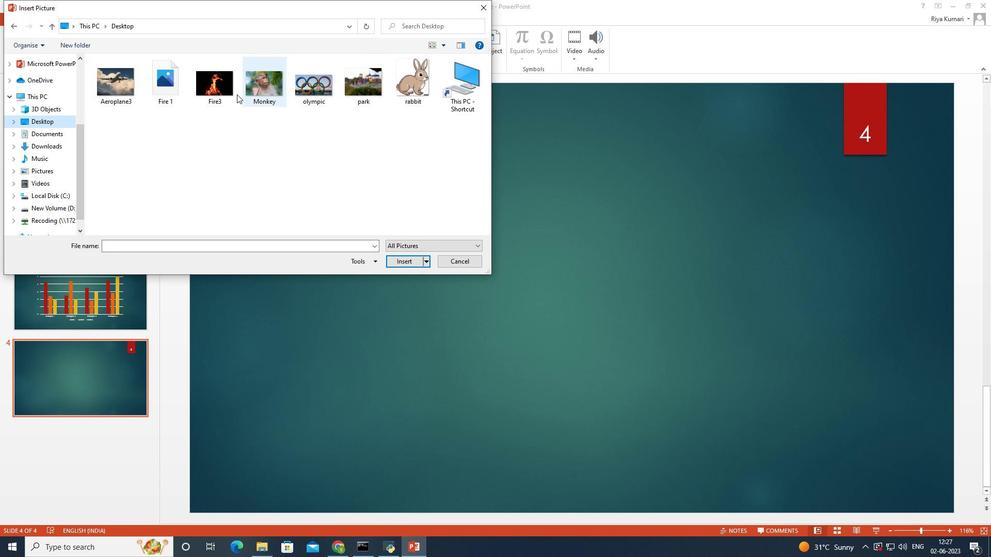 
Action: Mouse pressed left at (213, 94)
Screenshot: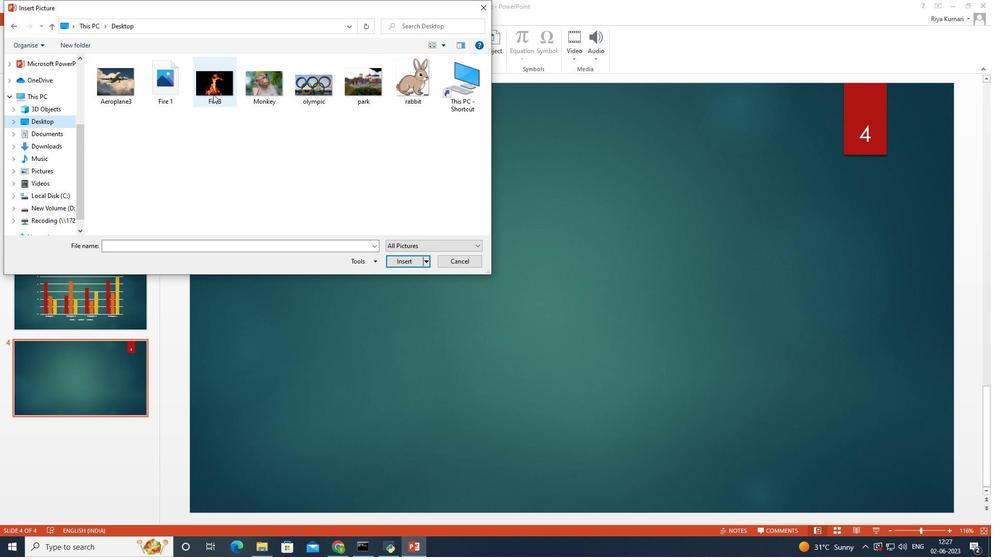 
Action: Mouse moved to (406, 263)
Screenshot: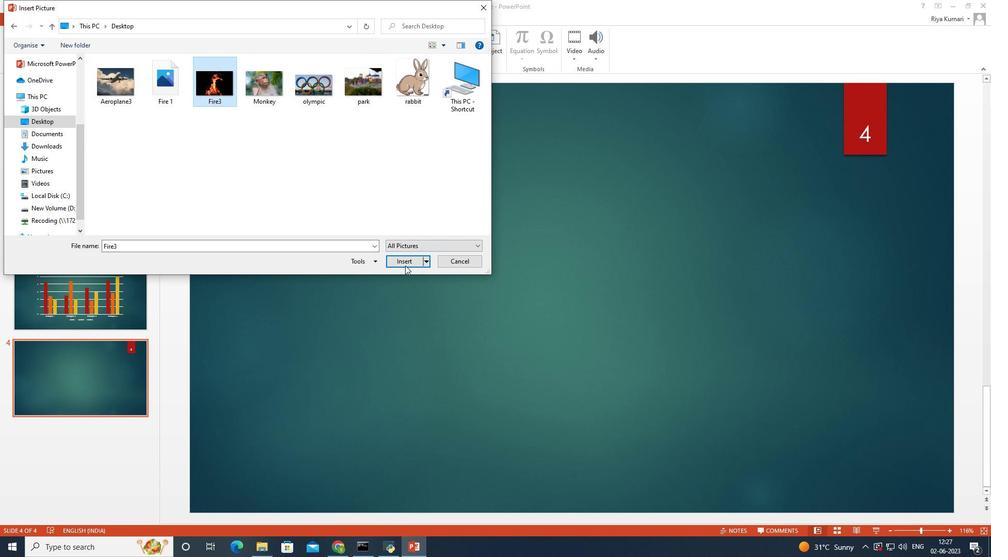 
Action: Mouse pressed left at (406, 263)
Screenshot: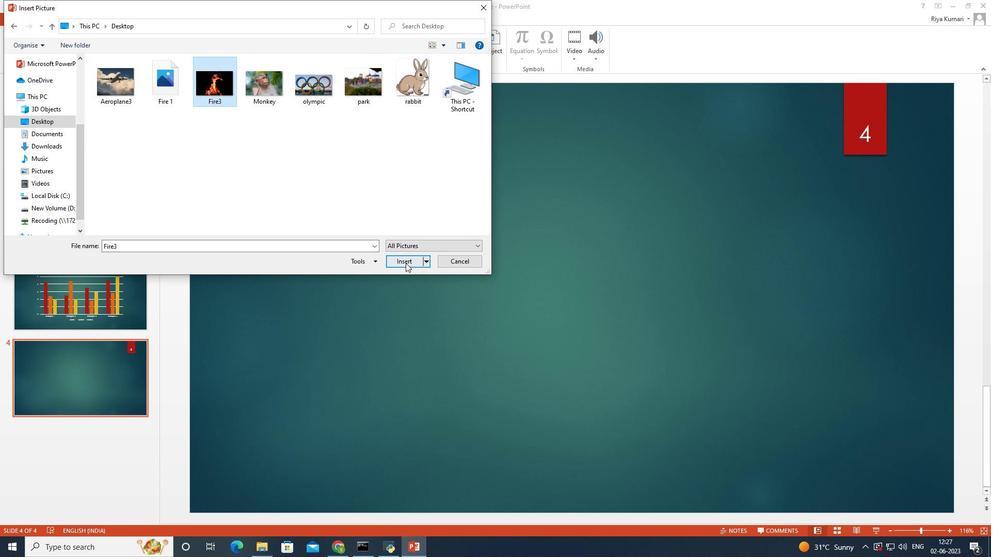 
Action: Mouse moved to (219, 20)
Screenshot: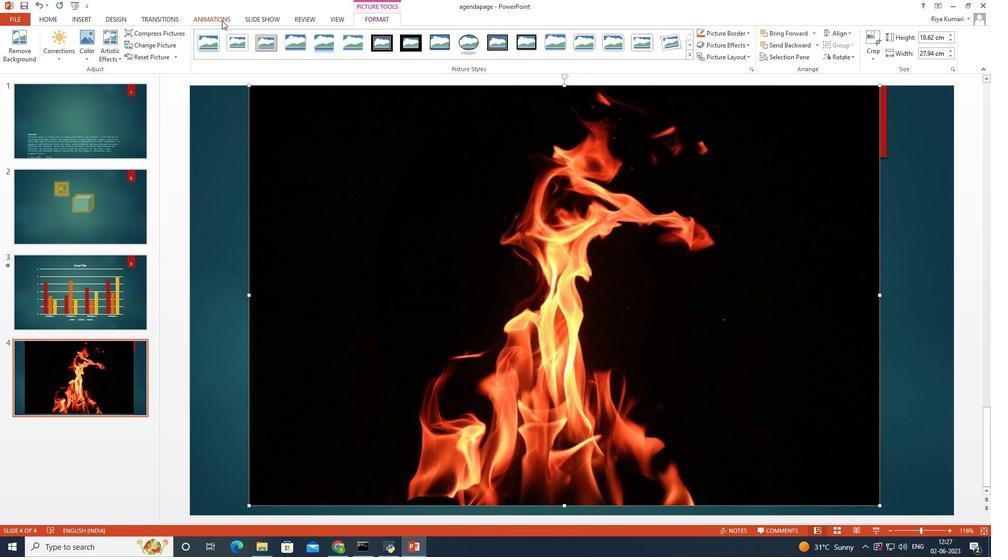 
Action: Mouse pressed left at (219, 20)
Screenshot: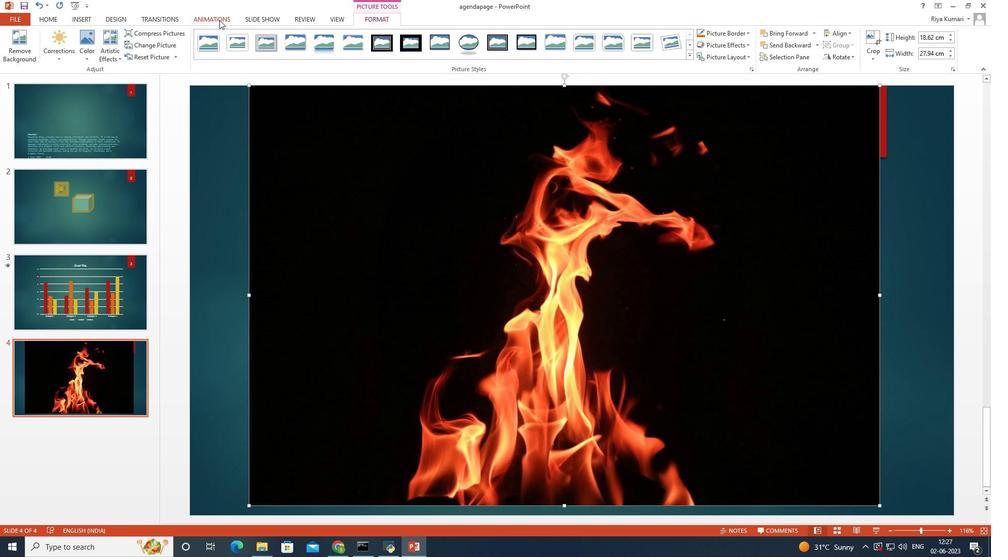 
Action: Mouse moved to (668, 54)
Screenshot: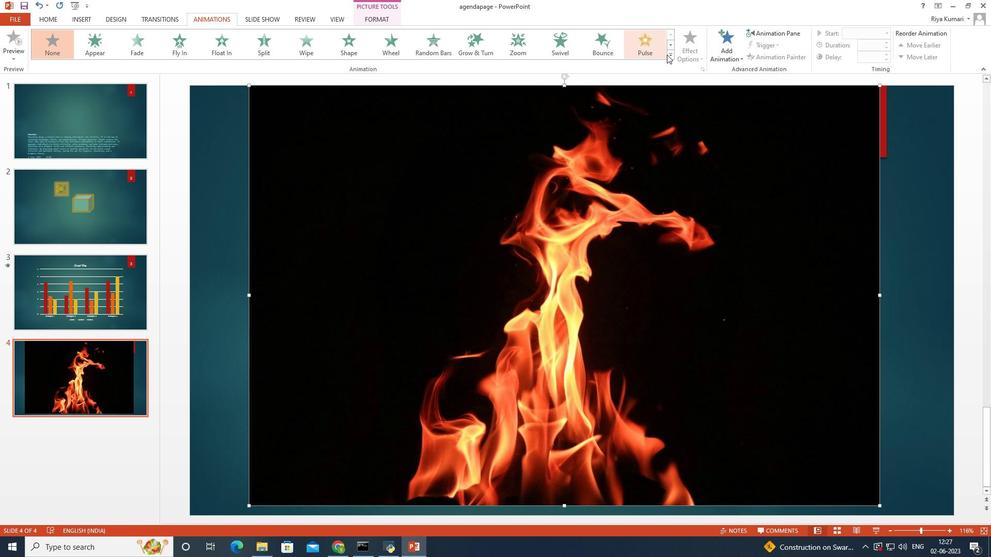 
Action: Mouse pressed left at (668, 54)
Screenshot: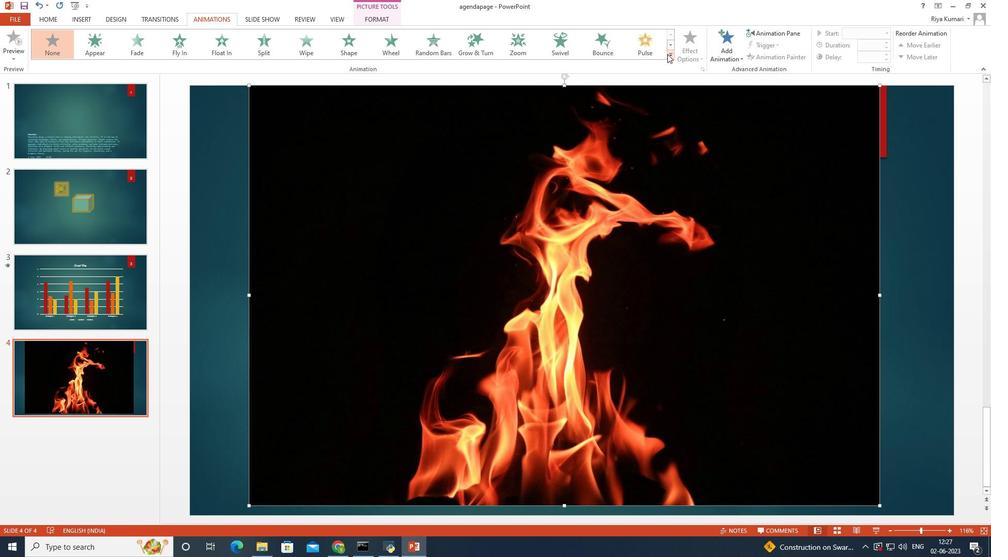 
Action: Mouse moved to (79, 269)
Screenshot: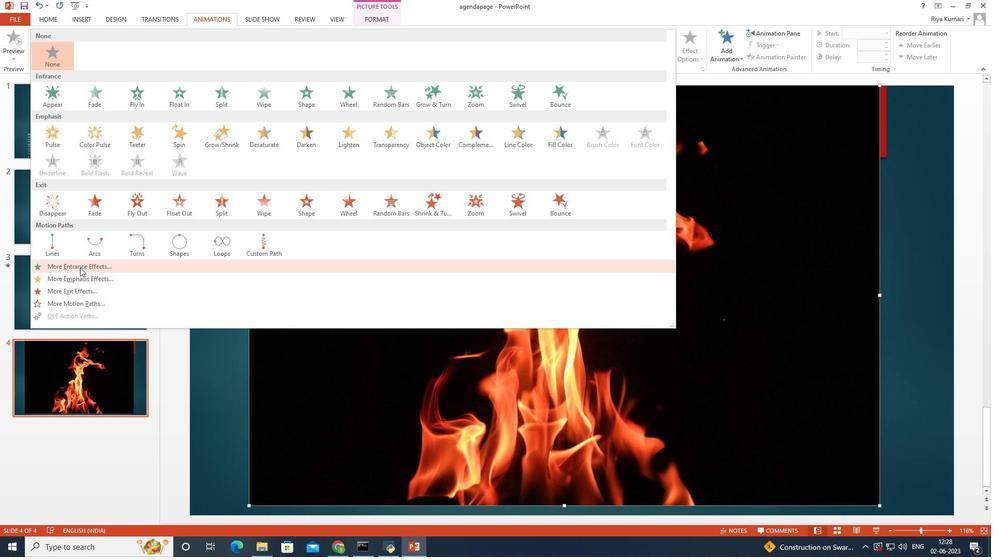 
Action: Mouse pressed left at (79, 269)
Screenshot: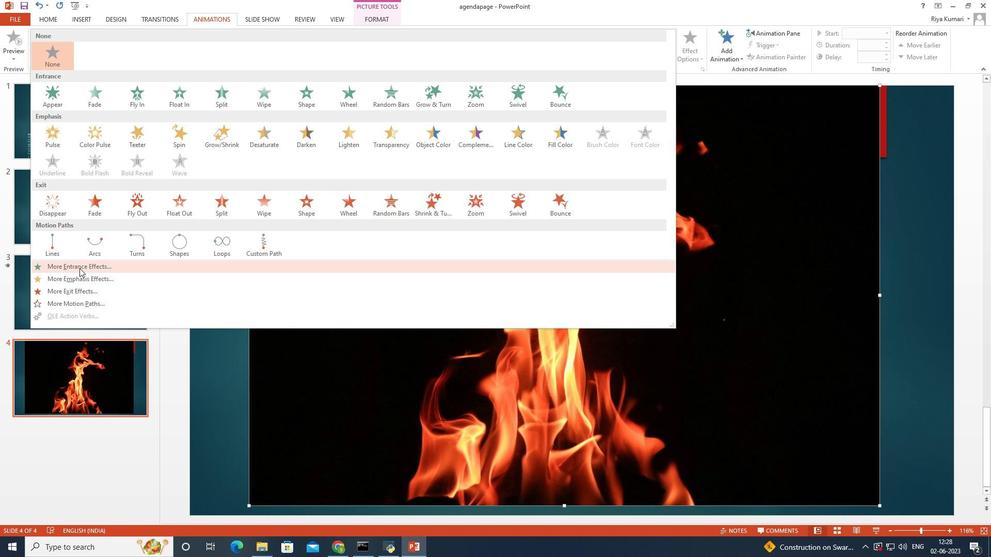 
Action: Mouse moved to (489, 231)
Screenshot: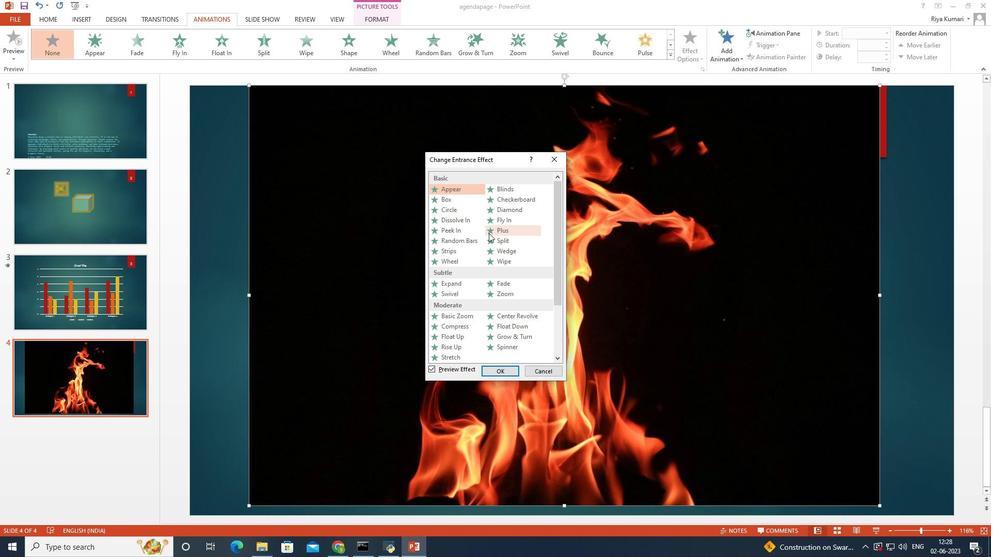 
Action: Mouse scrolled (489, 231) with delta (0, 0)
Screenshot: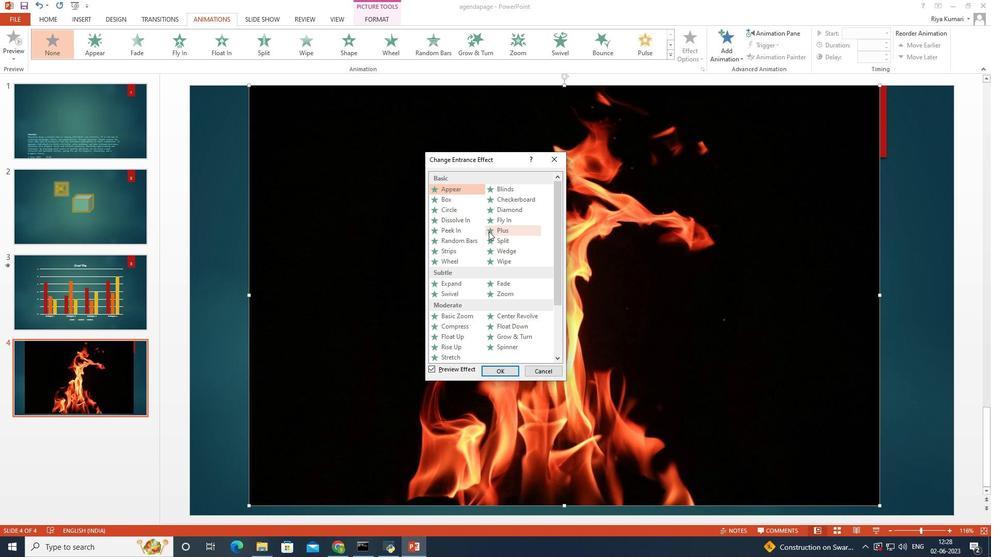 
Action: Mouse moved to (495, 244)
Screenshot: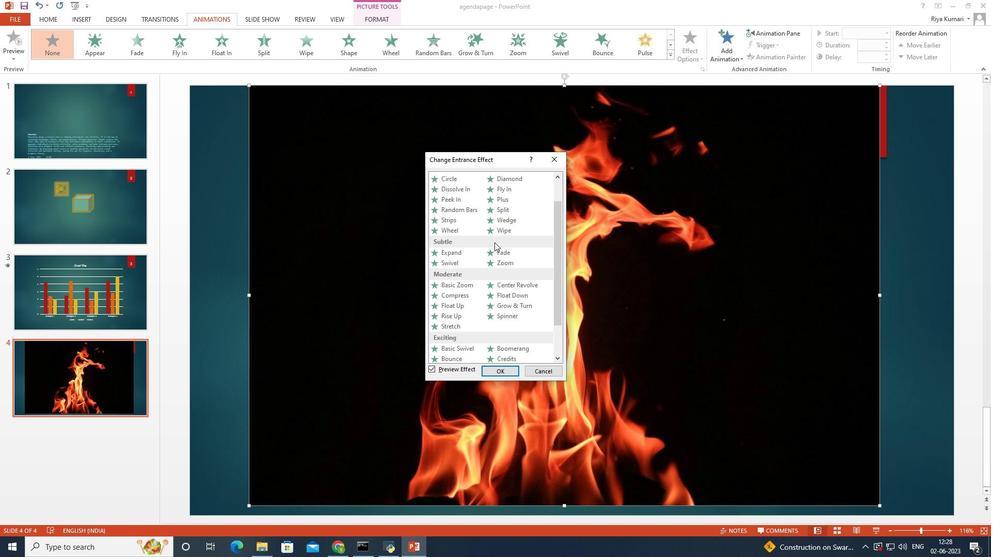 
Action: Mouse scrolled (495, 243) with delta (0, 0)
Screenshot: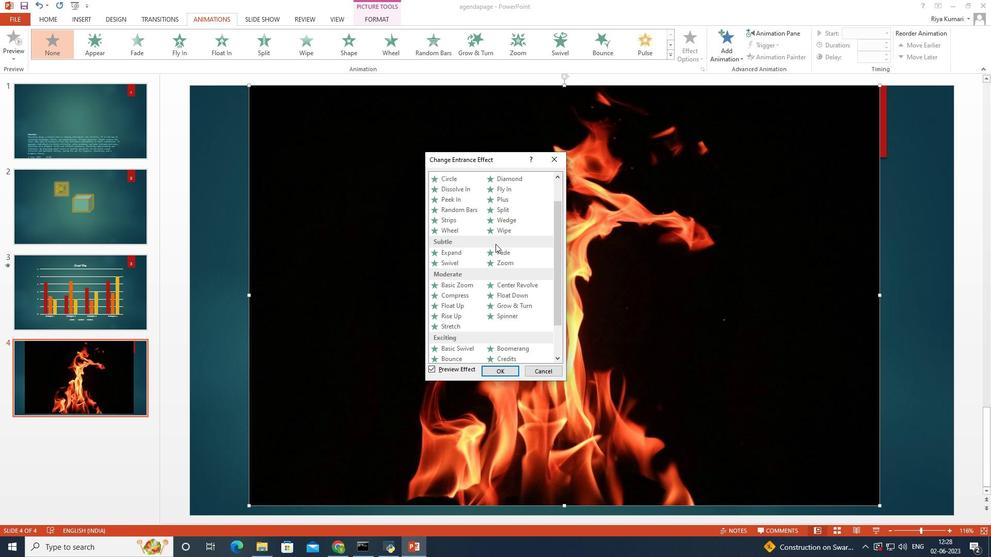 
Action: Mouse moved to (496, 245)
Screenshot: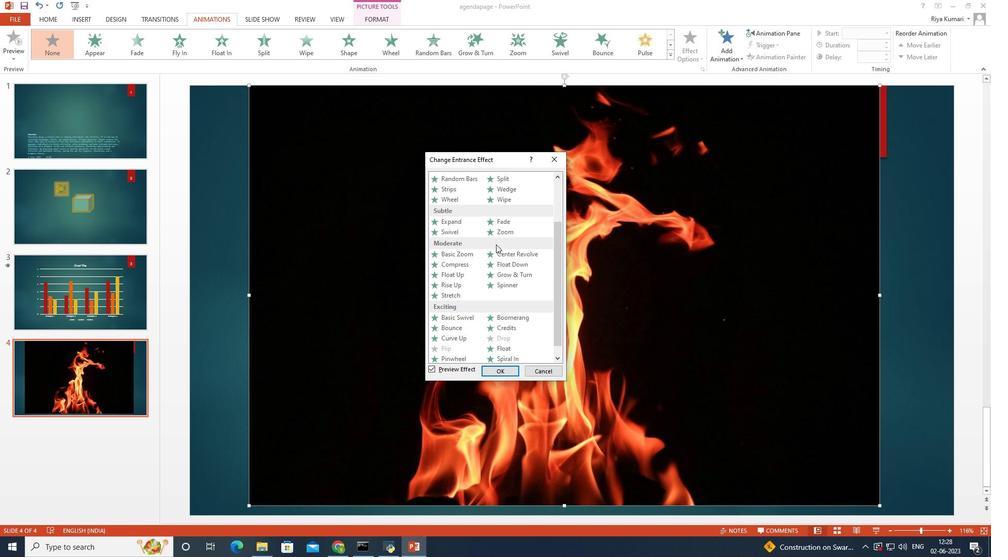 
Action: Mouse scrolled (496, 244) with delta (0, 0)
Screenshot: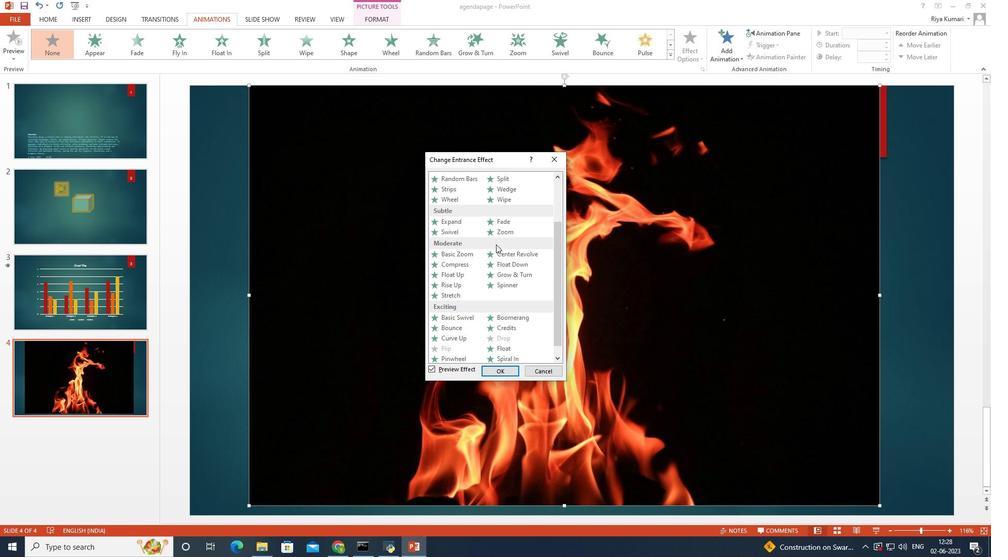 
Action: Mouse moved to (497, 245)
Screenshot: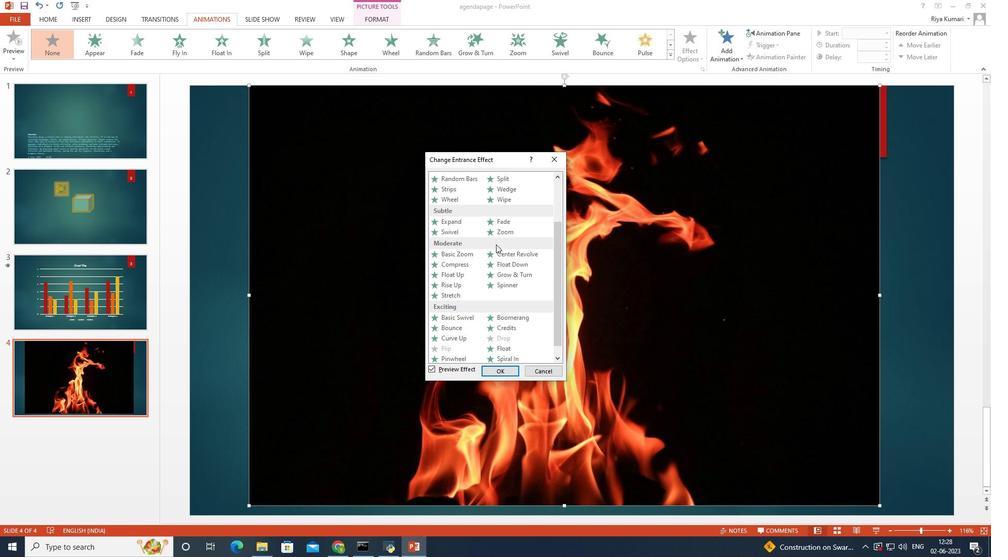 
Action: Mouse scrolled (497, 245) with delta (0, 0)
Screenshot: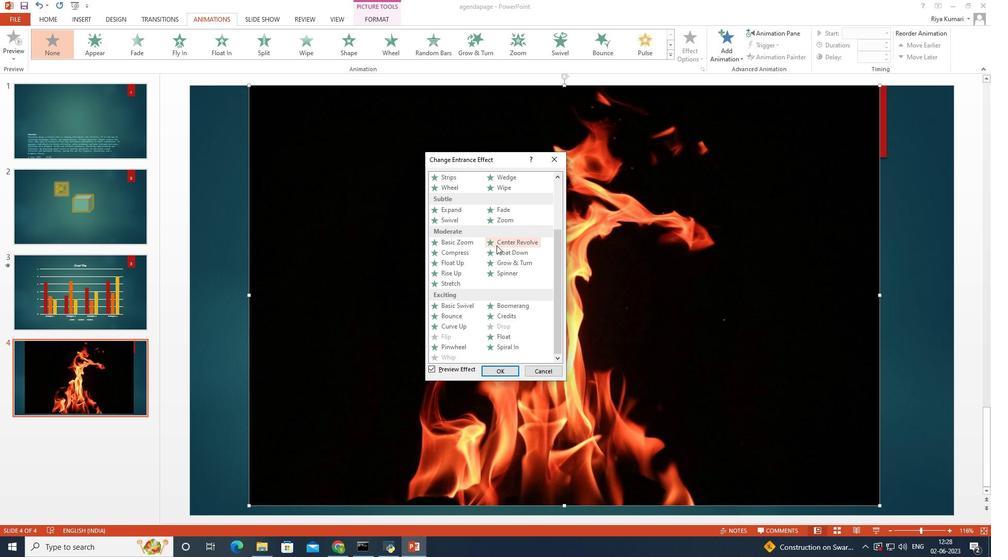 
Action: Mouse moved to (497, 245)
Screenshot: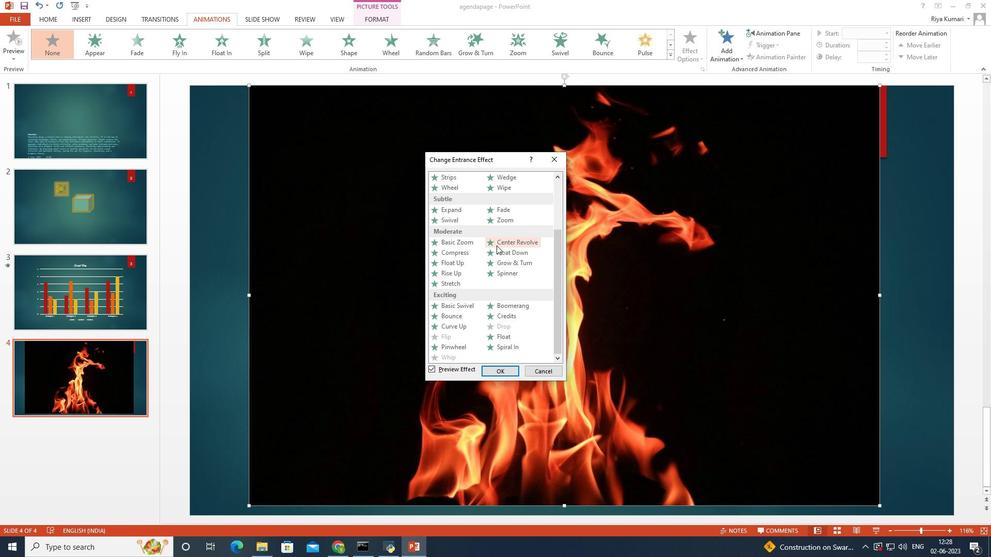 
Action: Mouse scrolled (497, 245) with delta (0, 0)
Screenshot: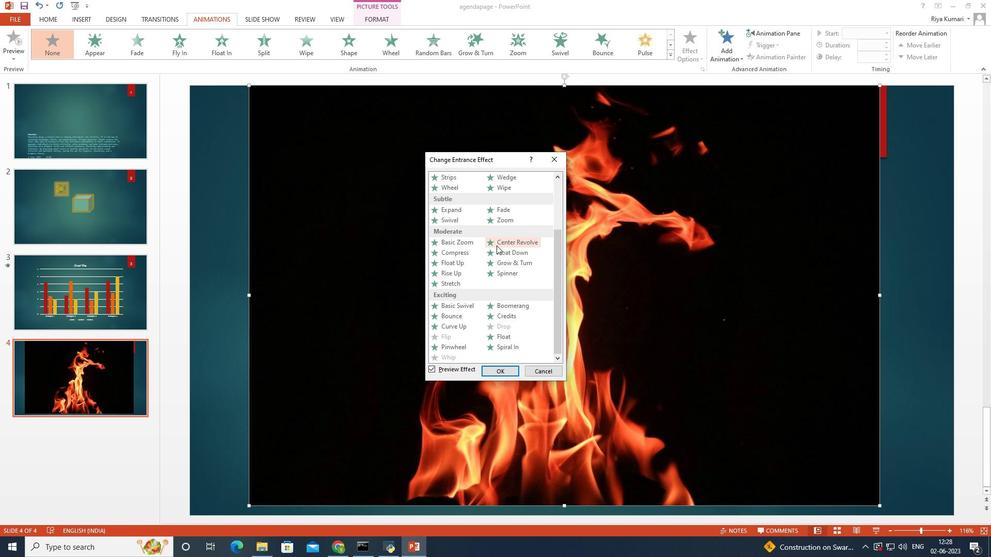 
Action: Mouse moved to (500, 243)
Screenshot: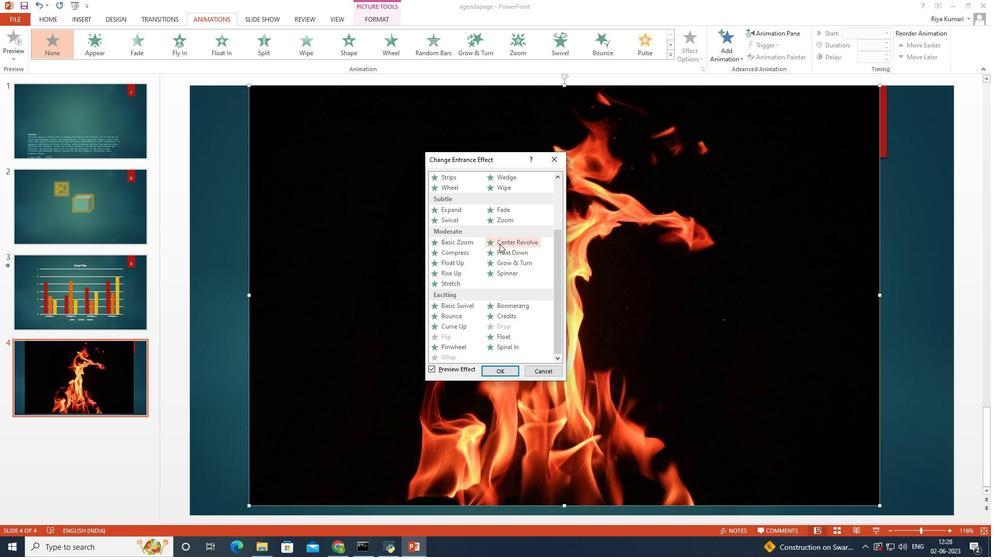 
Action: Mouse scrolled (500, 243) with delta (0, 0)
Screenshot: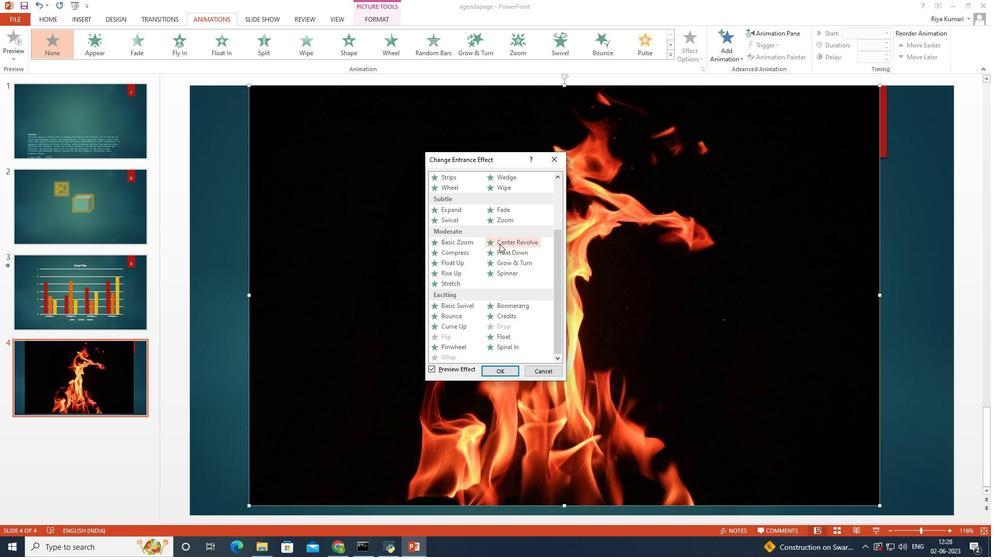 
Action: Mouse scrolled (500, 243) with delta (0, 0)
Screenshot: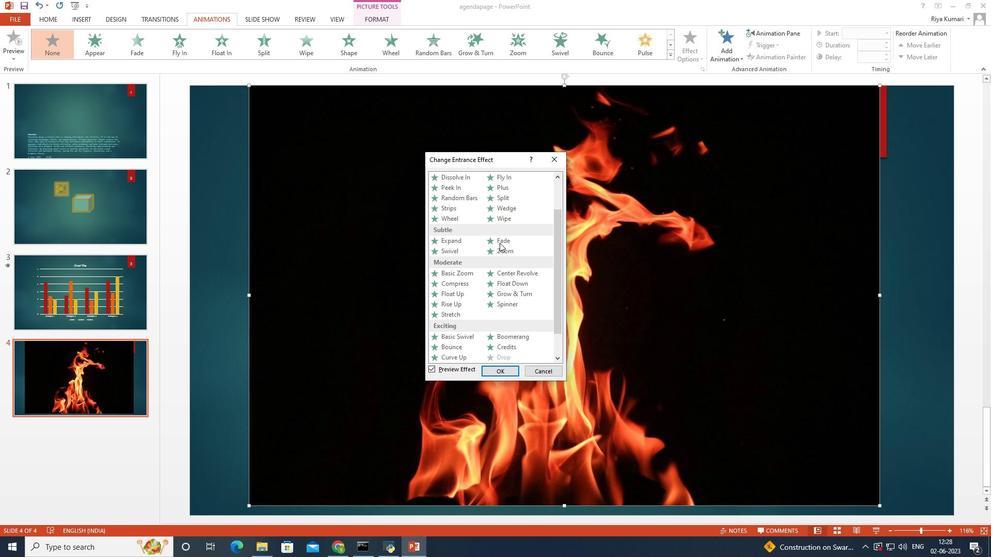 
Action: Mouse scrolled (500, 243) with delta (0, 0)
Screenshot: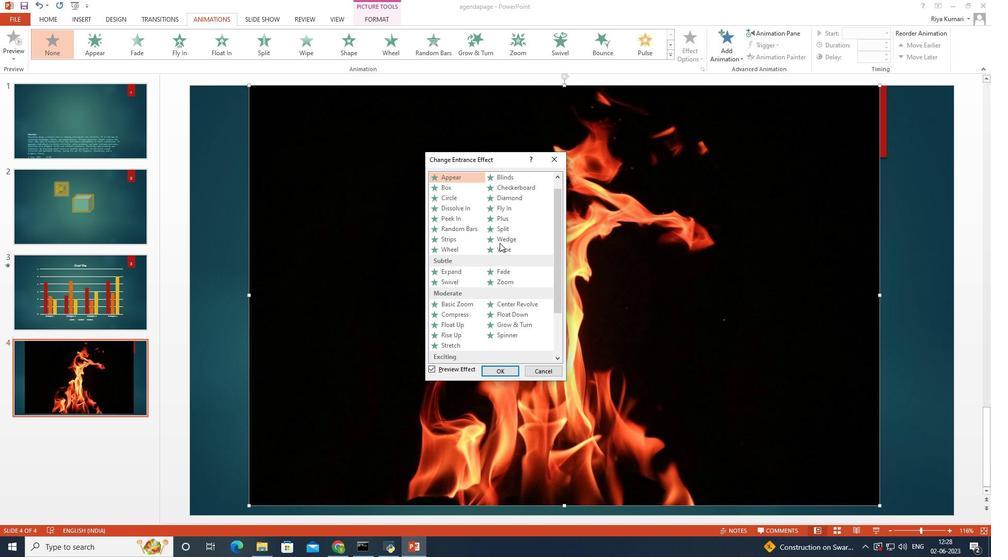 
Action: Mouse moved to (502, 240)
Screenshot: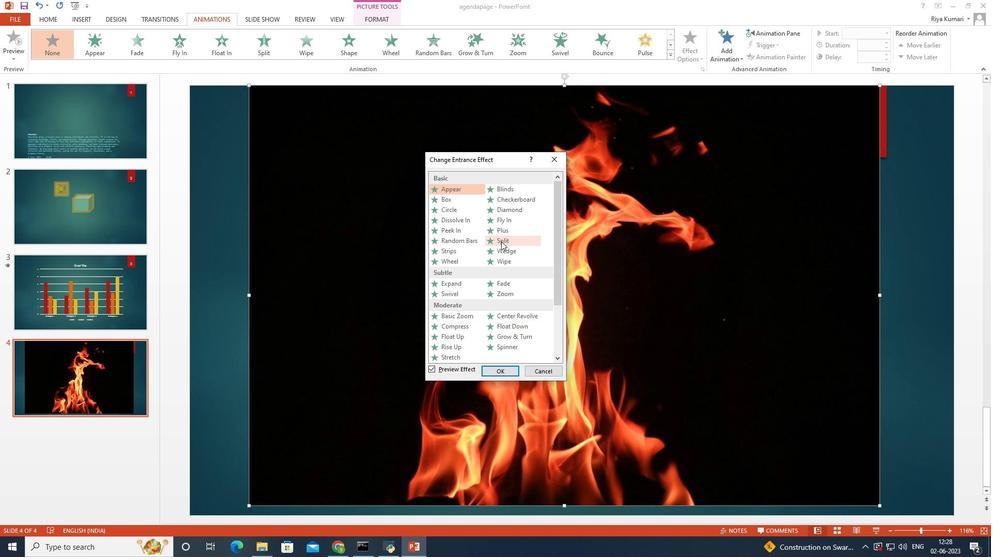 
Action: Mouse scrolled (502, 240) with delta (0, 0)
Screenshot: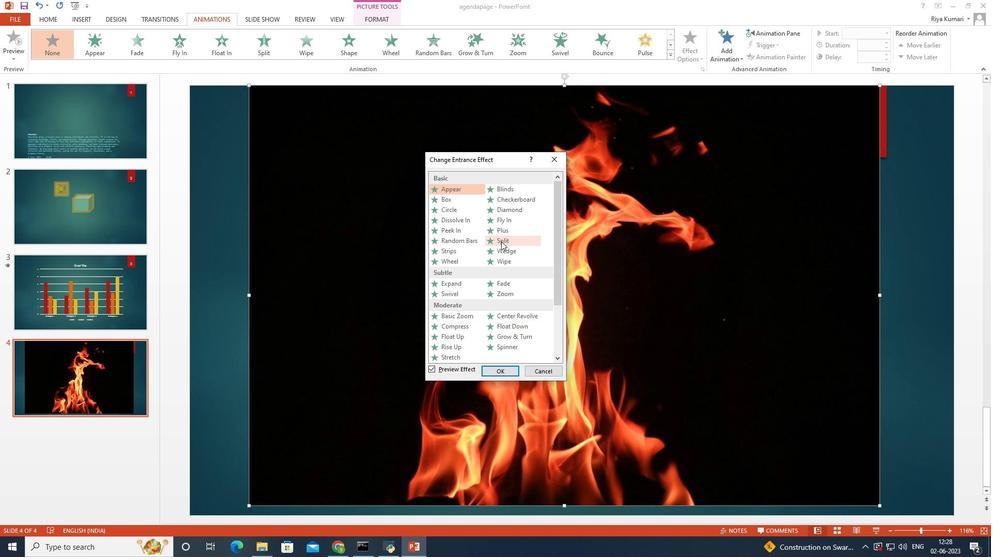 
Action: Mouse moved to (497, 288)
Screenshot: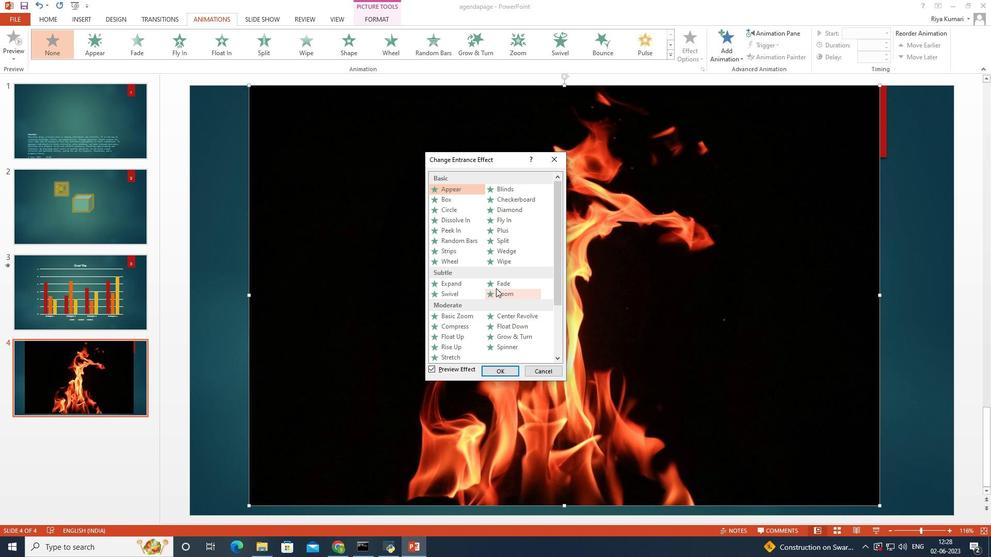 
Action: Mouse scrolled (497, 288) with delta (0, 0)
Screenshot: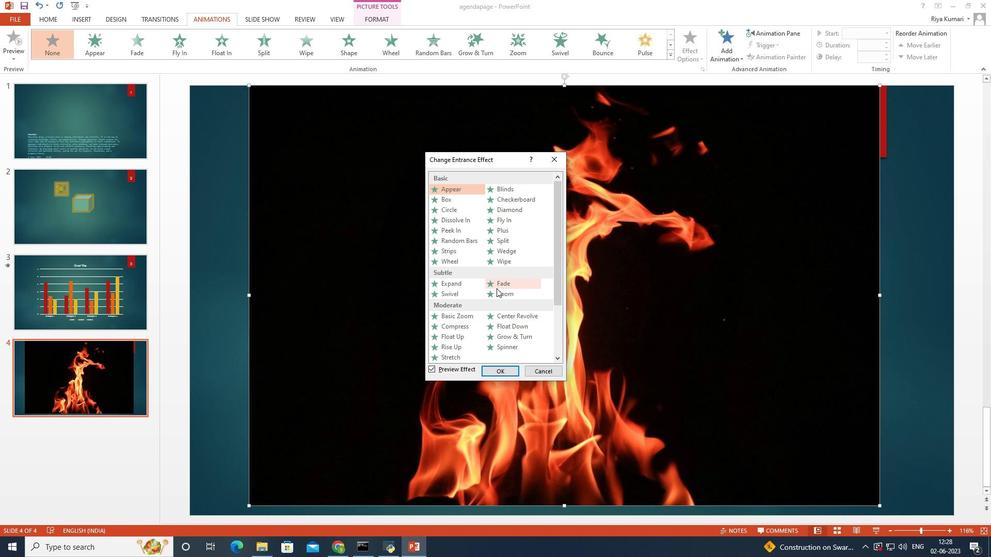 
Action: Mouse moved to (499, 286)
Screenshot: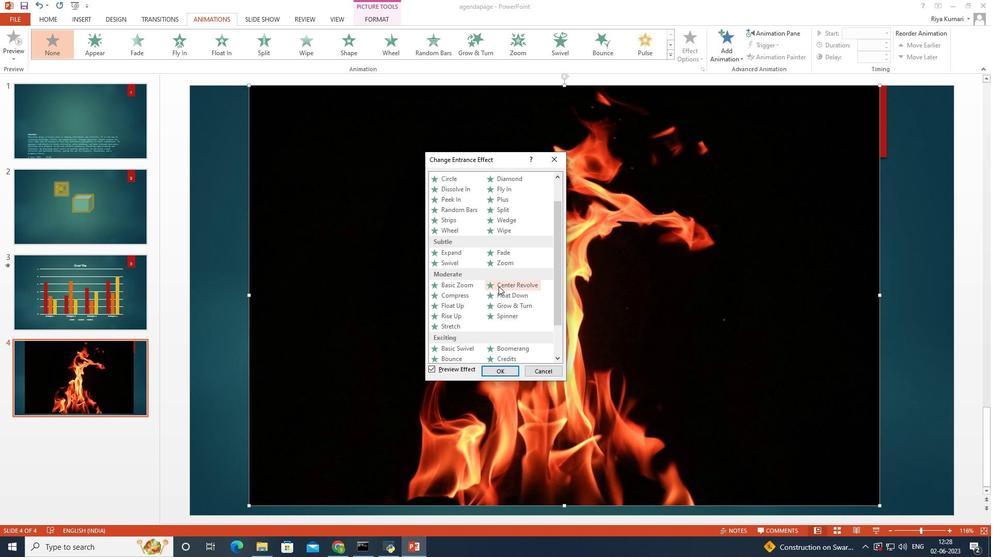 
Action: Mouse scrolled (499, 286) with delta (0, 0)
Screenshot: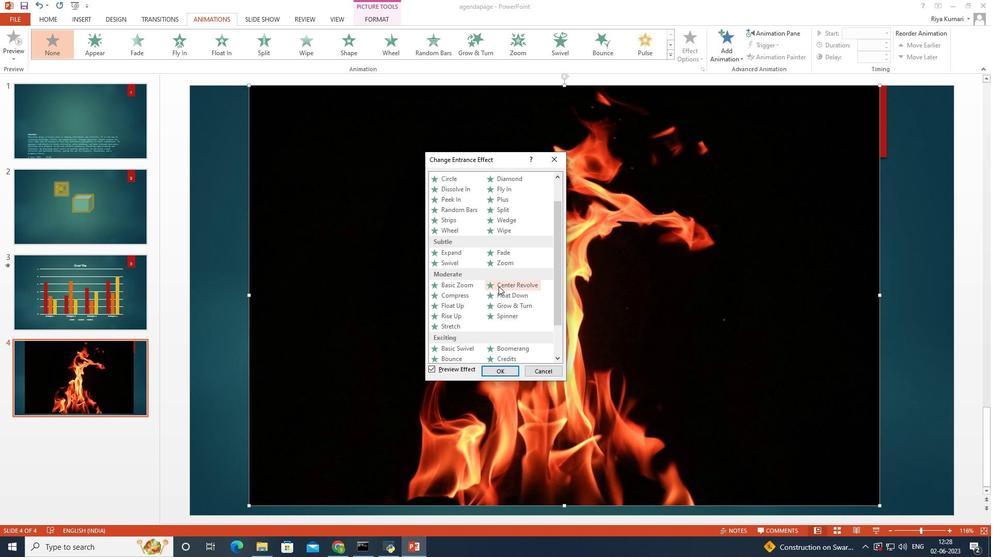 
Action: Mouse moved to (500, 286)
Screenshot: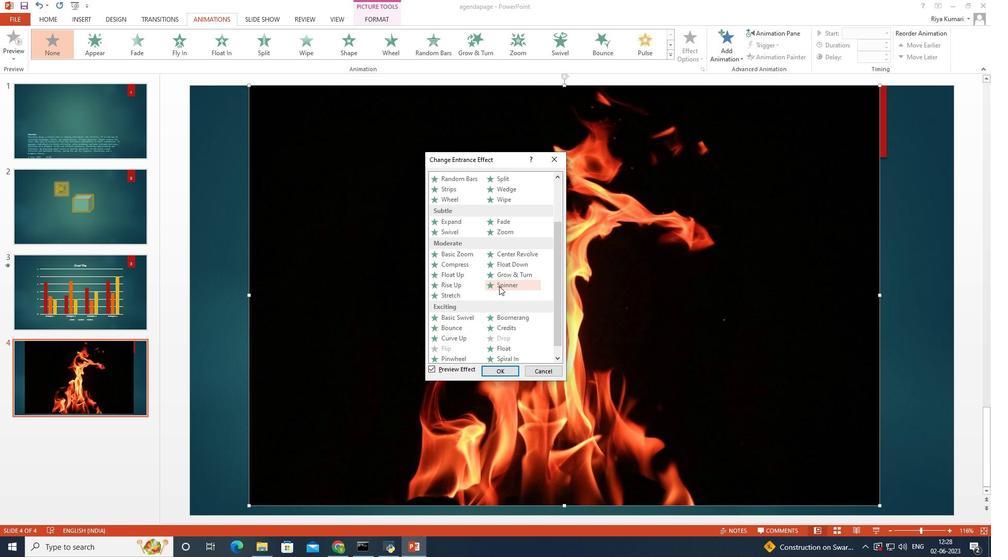 
Action: Mouse scrolled (500, 285) with delta (0, 0)
Screenshot: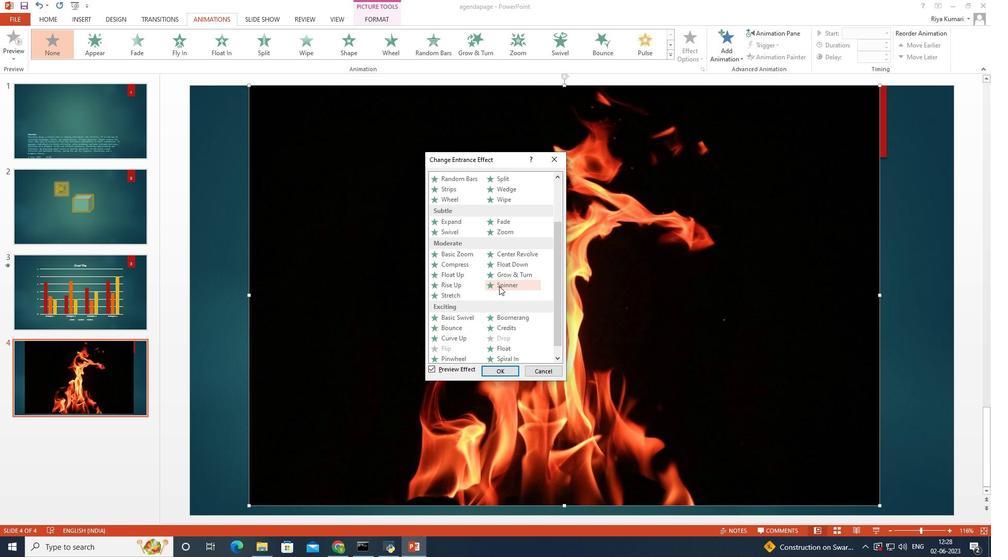 
Action: Mouse moved to (501, 286)
Screenshot: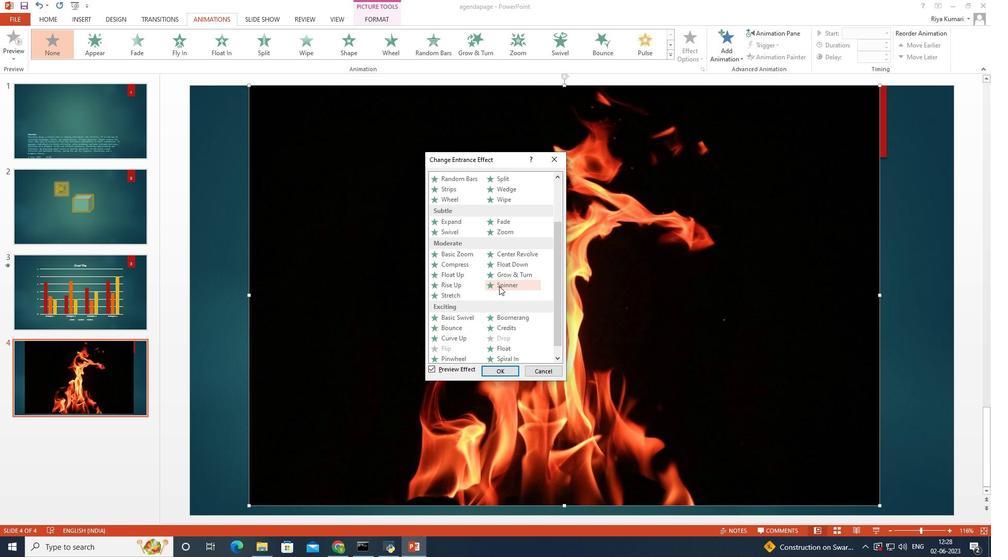 
Action: Mouse scrolled (501, 285) with delta (0, 0)
Screenshot: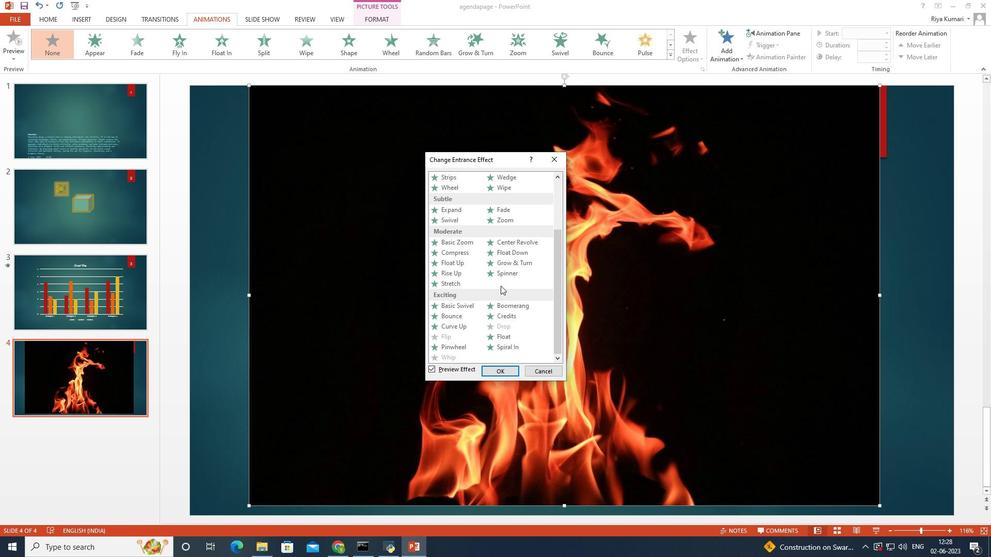 
Action: Mouse moved to (463, 274)
Screenshot: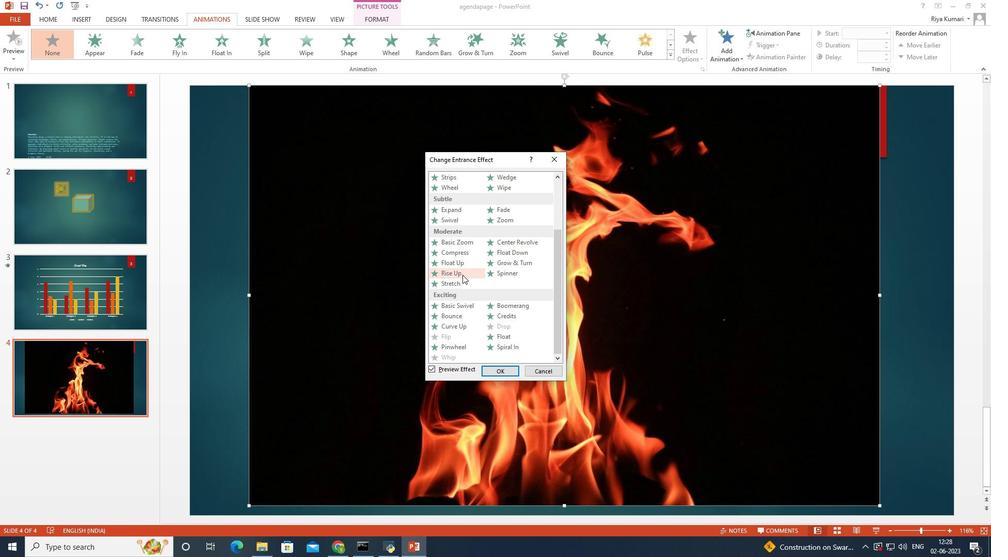 
Action: Mouse scrolled (463, 274) with delta (0, 0)
Screenshot: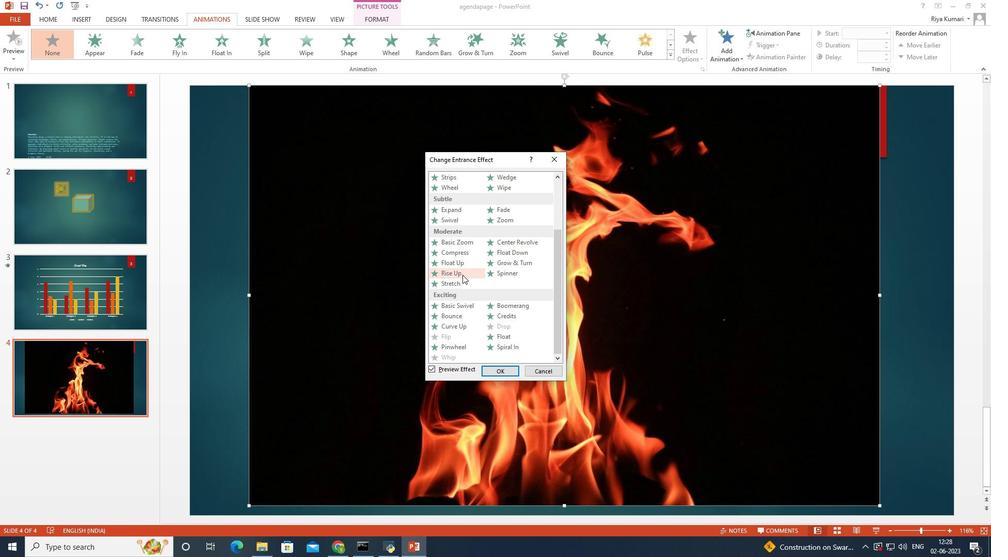 
Action: Mouse moved to (463, 273)
Screenshot: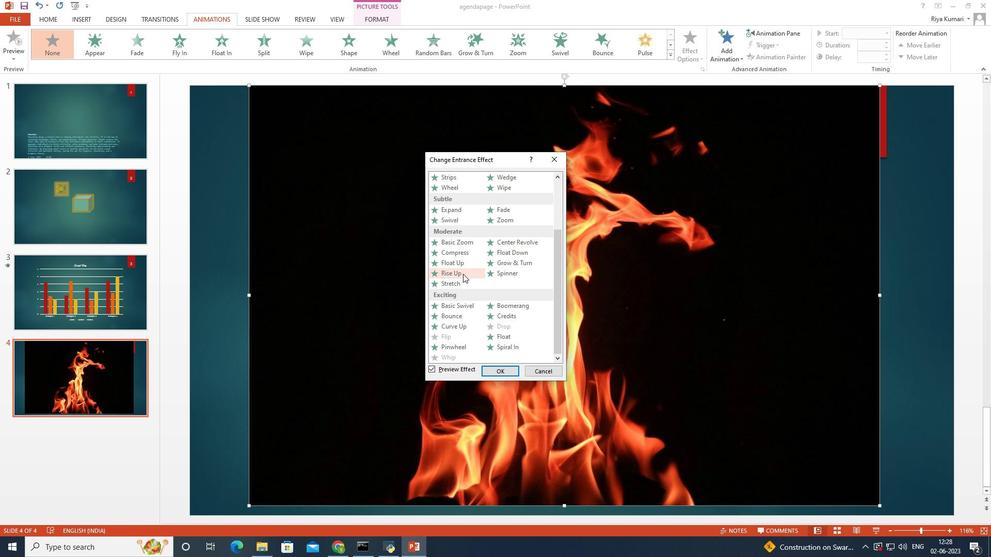 
Action: Mouse scrolled (463, 274) with delta (0, 0)
Screenshot: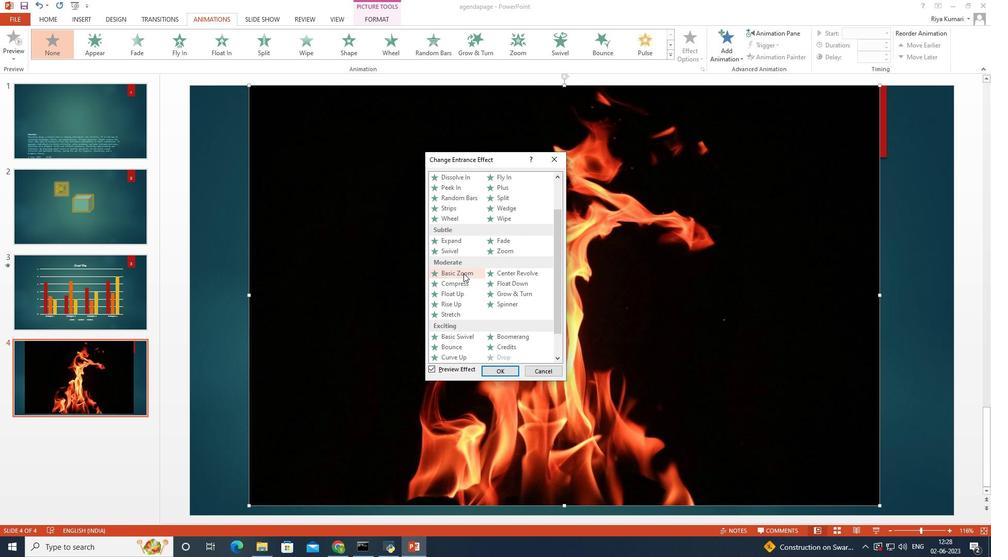 
Action: Mouse scrolled (463, 274) with delta (0, 0)
Screenshot: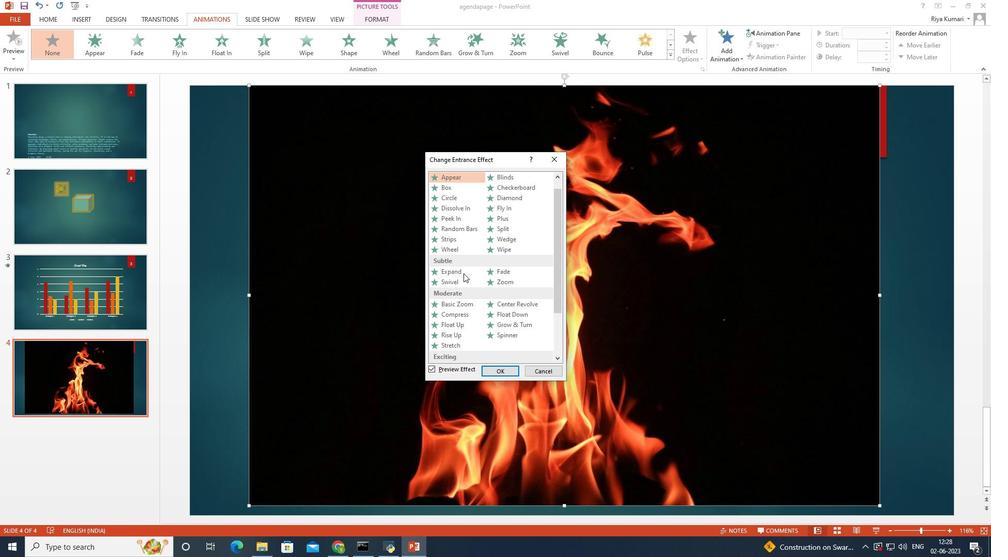 
Action: Mouse moved to (463, 273)
Screenshot: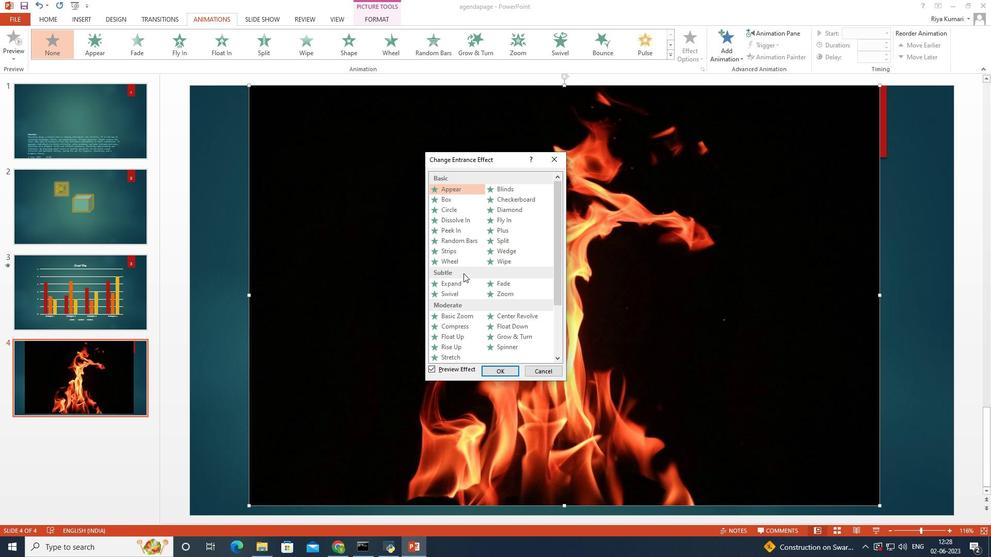 
Action: Mouse scrolled (463, 274) with delta (0, 0)
Screenshot: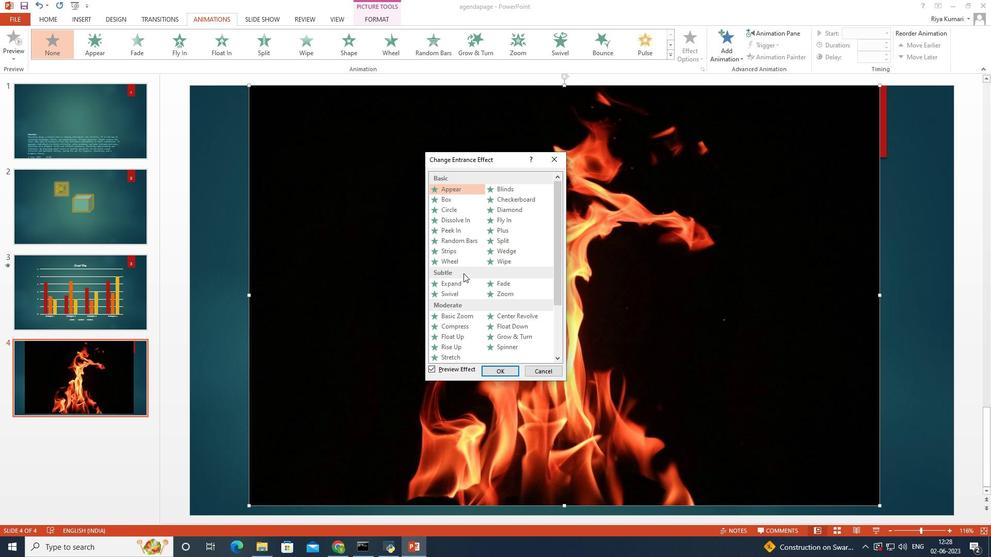 
Action: Mouse scrolled (463, 274) with delta (0, 0)
Screenshot: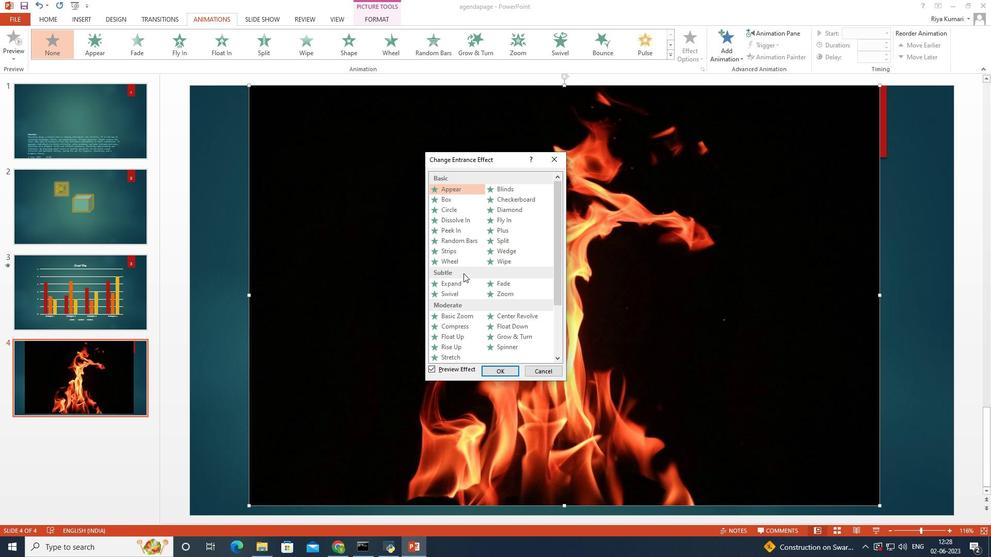 
Action: Mouse scrolled (463, 274) with delta (0, 0)
Screenshot: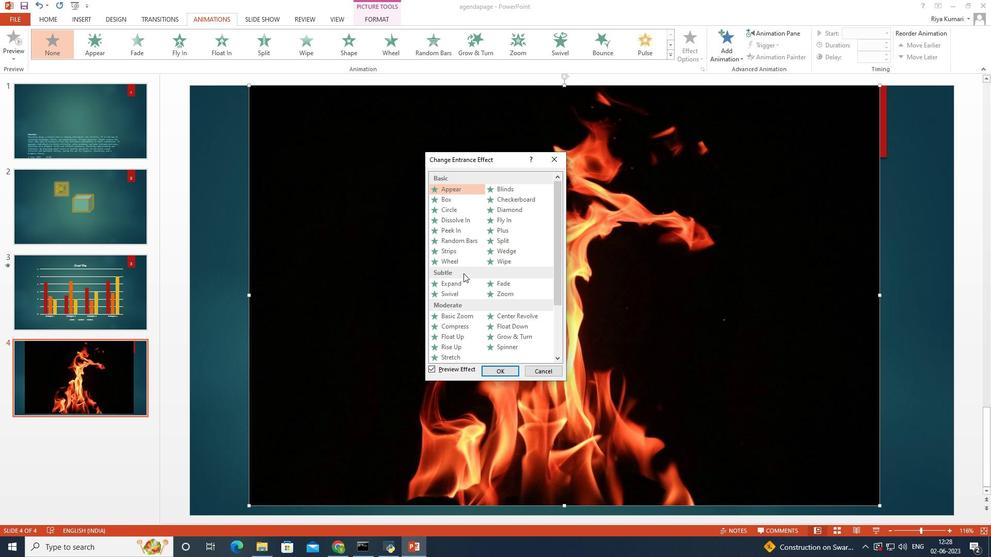 
Action: Mouse moved to (456, 311)
Screenshot: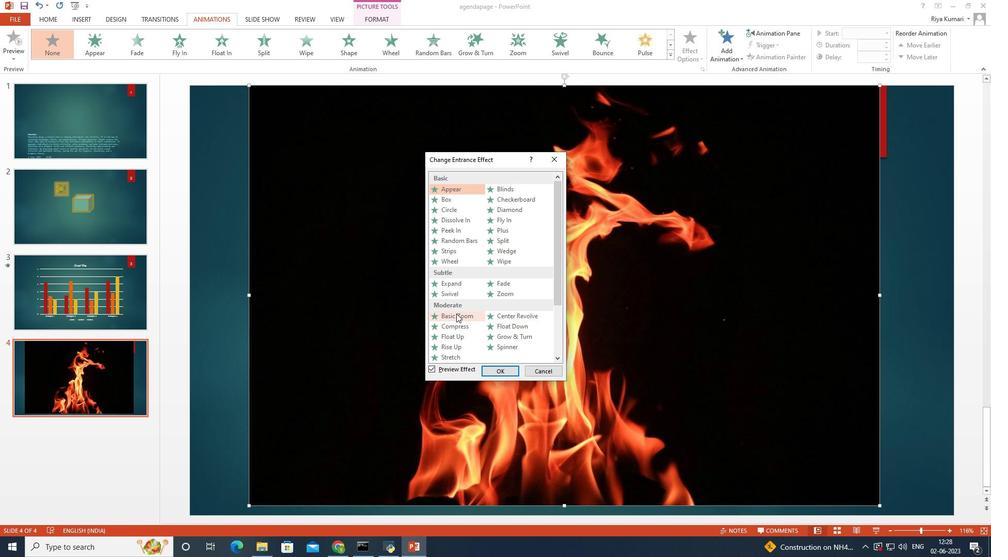 
Action: Mouse pressed left at (456, 311)
Screenshot: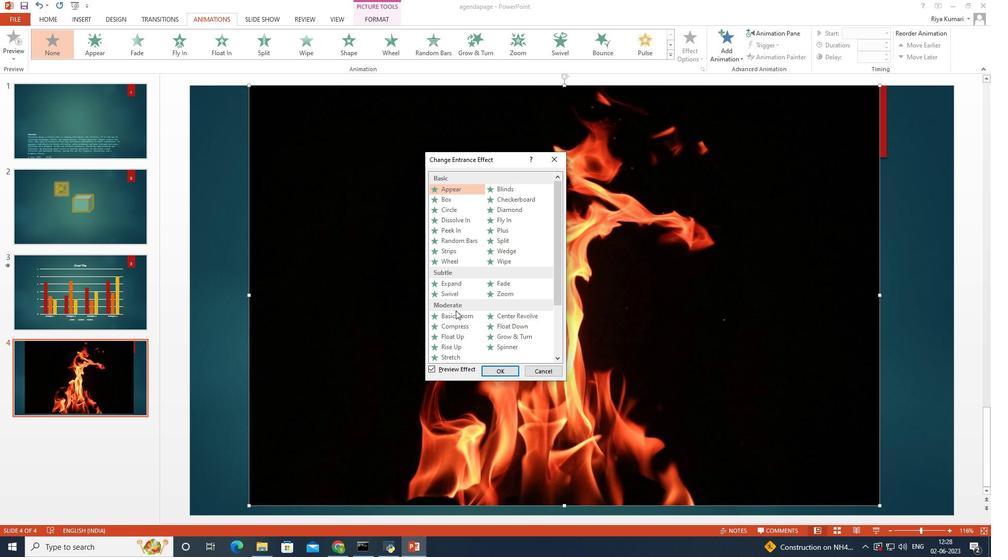 
Action: Mouse moved to (456, 316)
Screenshot: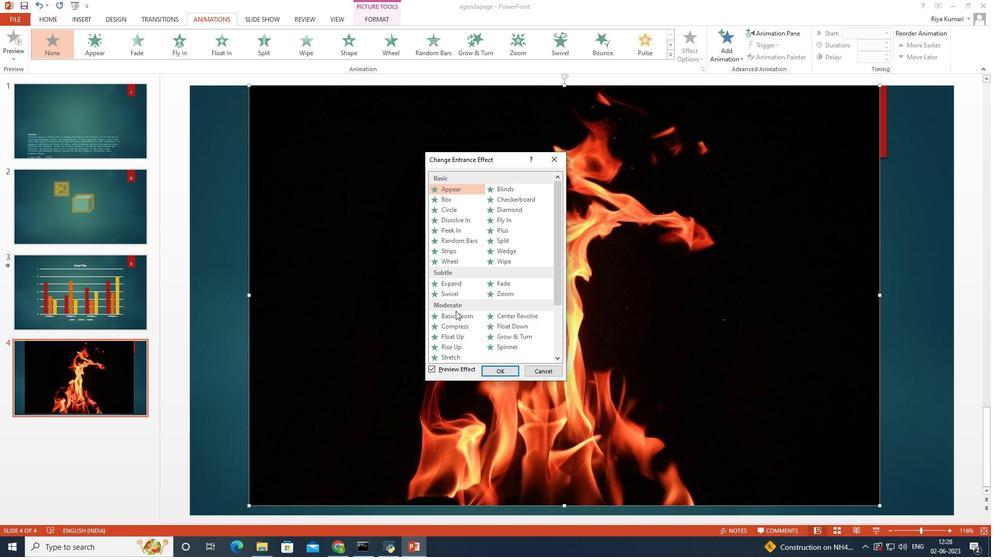 
Action: Mouse pressed left at (456, 316)
Screenshot: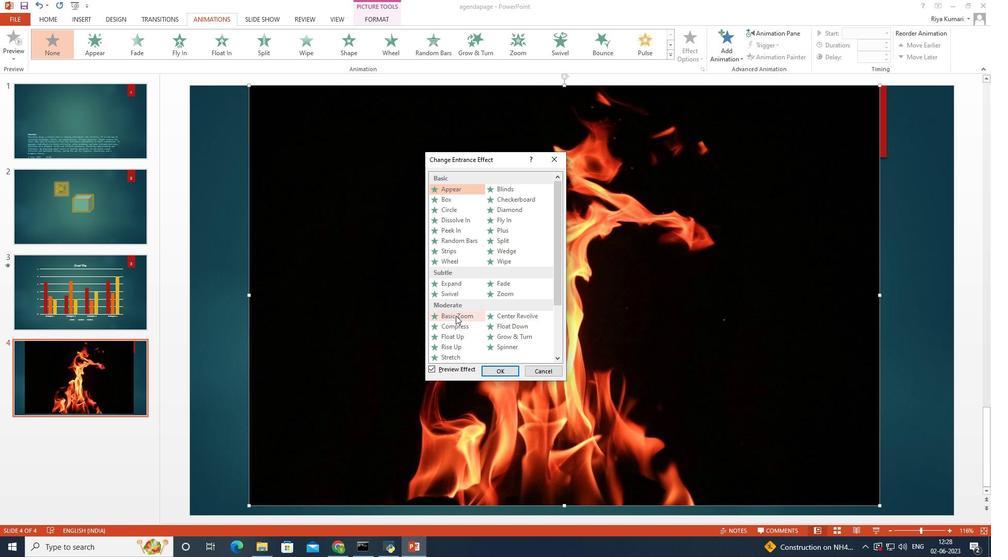 
Action: Mouse moved to (497, 372)
Screenshot: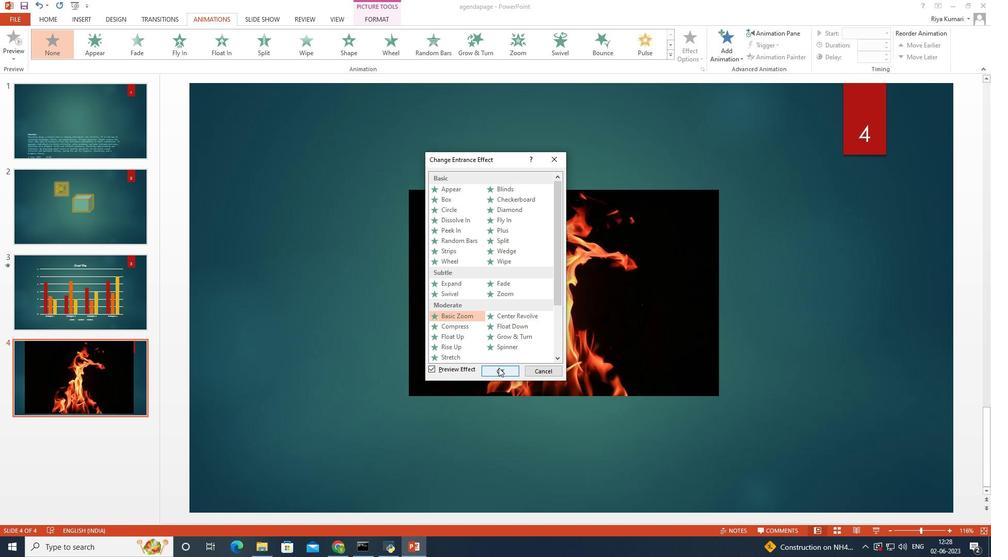 
Action: Mouse pressed left at (497, 372)
Screenshot: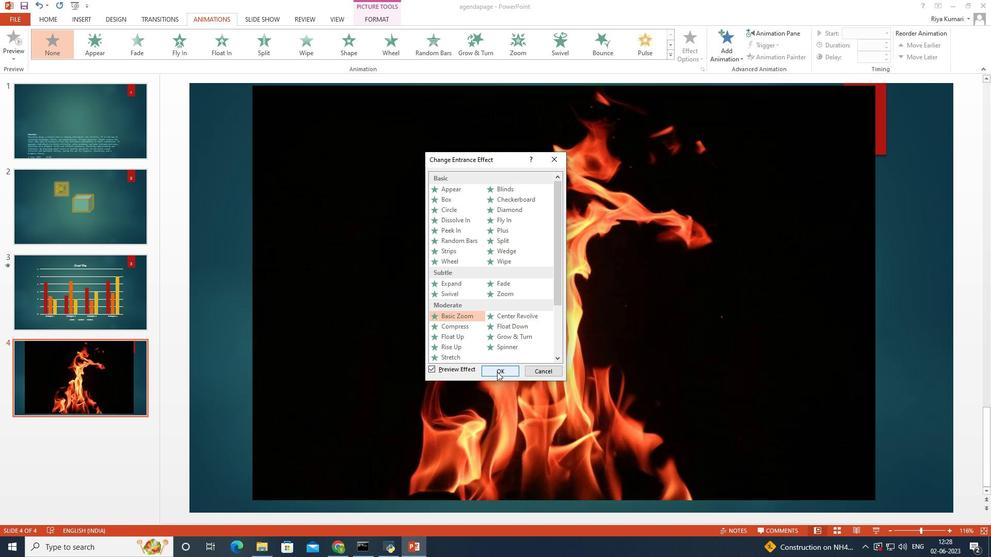 
Action: Mouse moved to (580, 287)
Screenshot: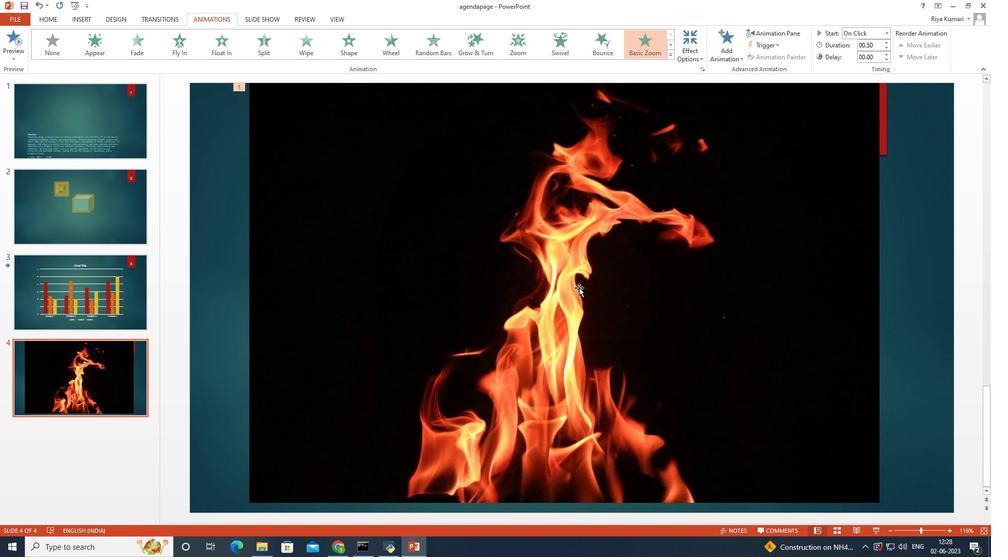 
